 Task: Find a place to stay in Wuwei, China from 12th to 16th August for 8 guests, with a price range of ₹820 to ₹100000+ and self check-in option.
Action: Mouse moved to (494, 105)
Screenshot: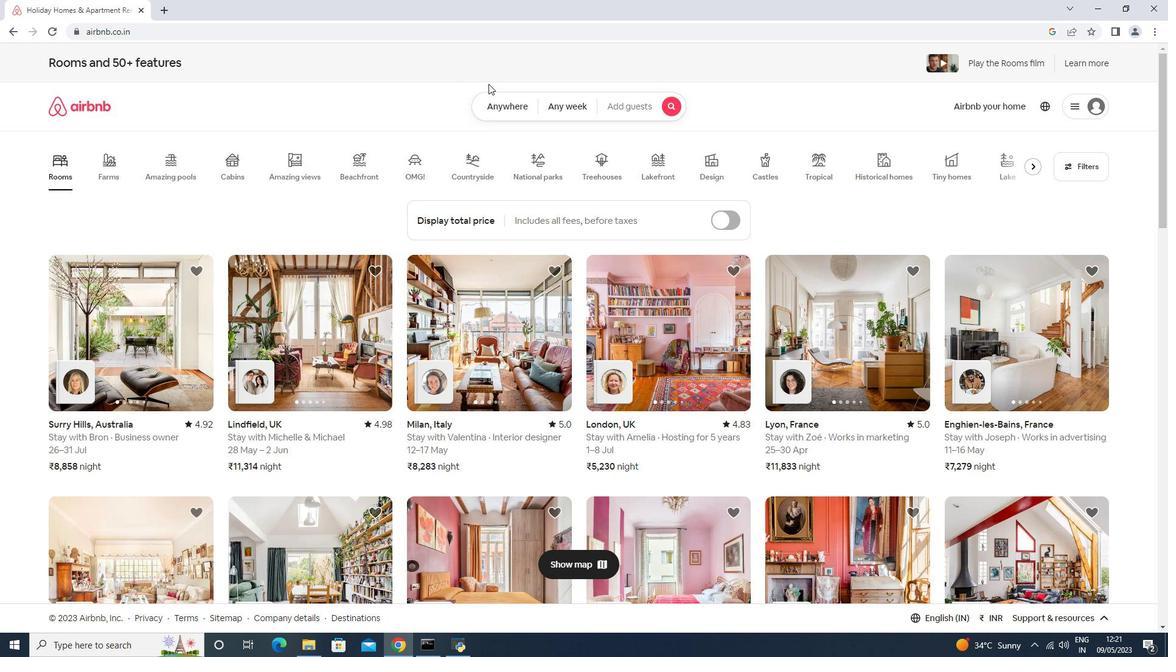 
Action: Mouse pressed left at (494, 105)
Screenshot: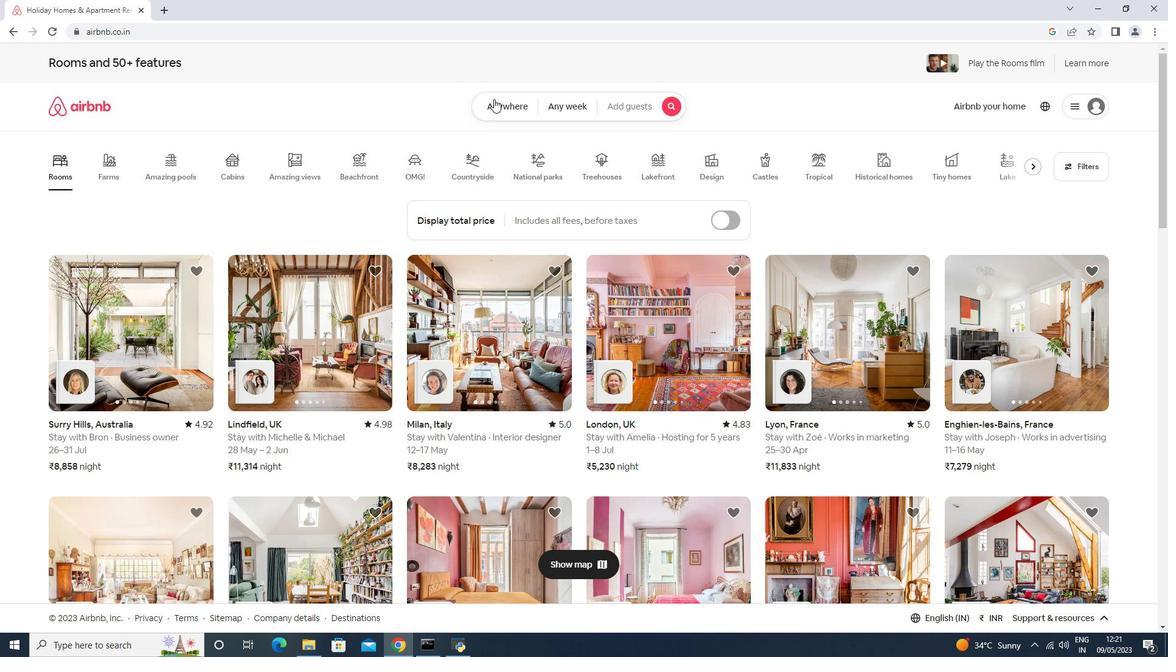 
Action: Mouse moved to (440, 156)
Screenshot: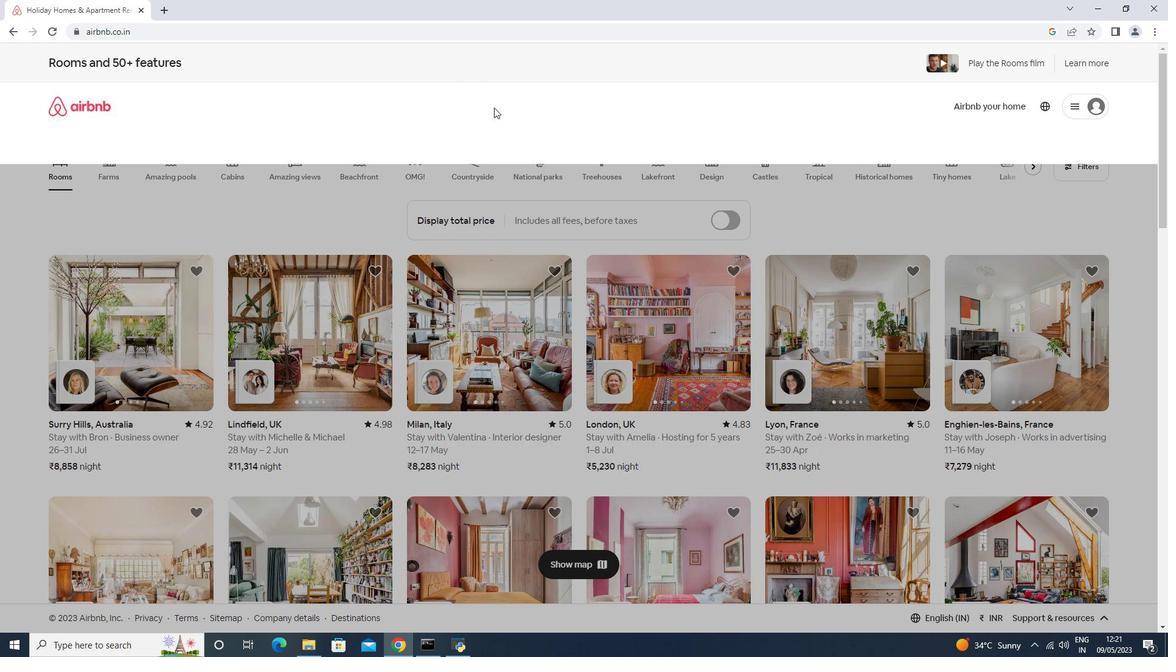 
Action: Mouse pressed left at (440, 156)
Screenshot: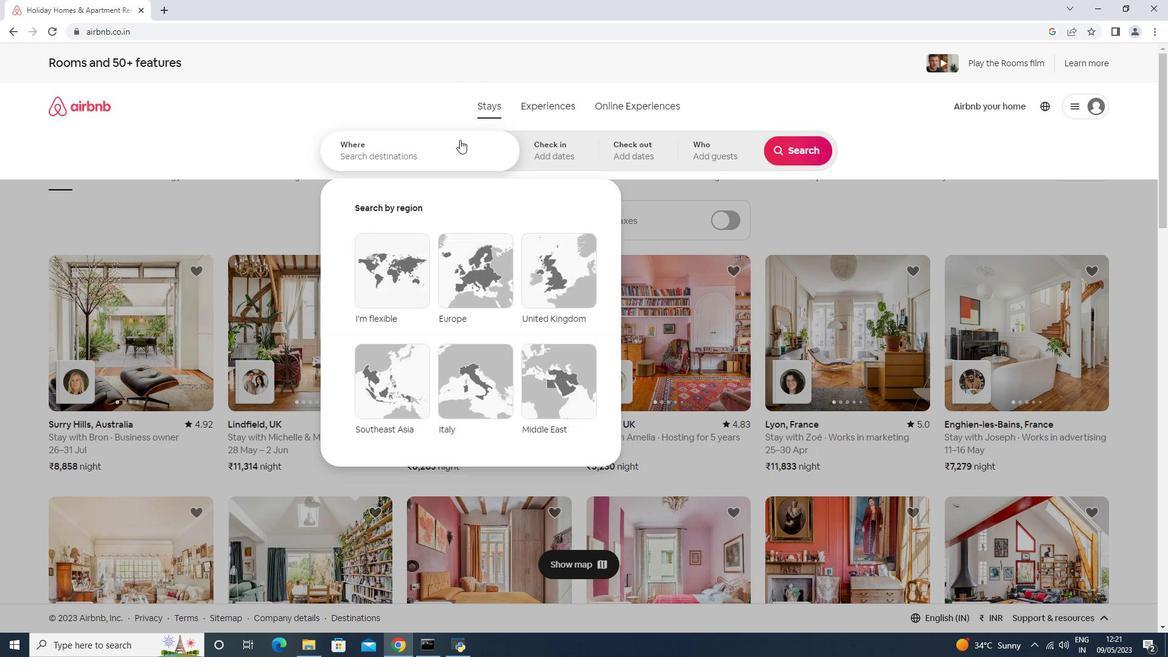 
Action: Key pressed <Key.shift>Wuwei,<Key.space><Key.shift><Key.shift><Key.shift><Key.shift><Key.shift>China<Key.space><Key.enter>
Screenshot: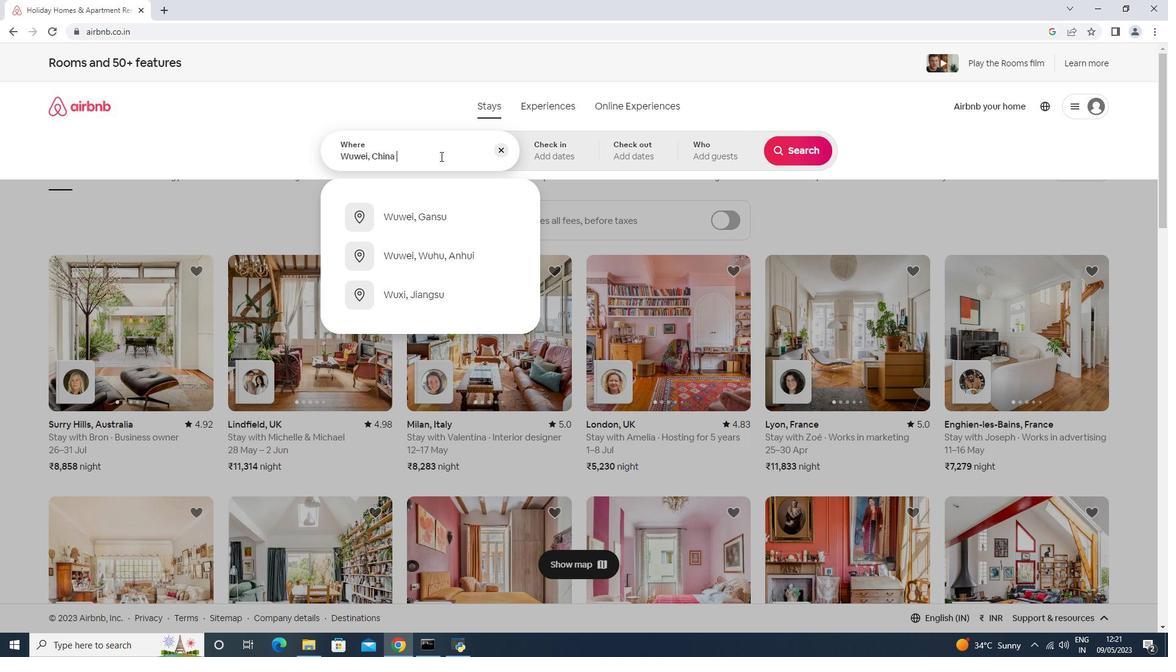 
Action: Mouse moved to (774, 240)
Screenshot: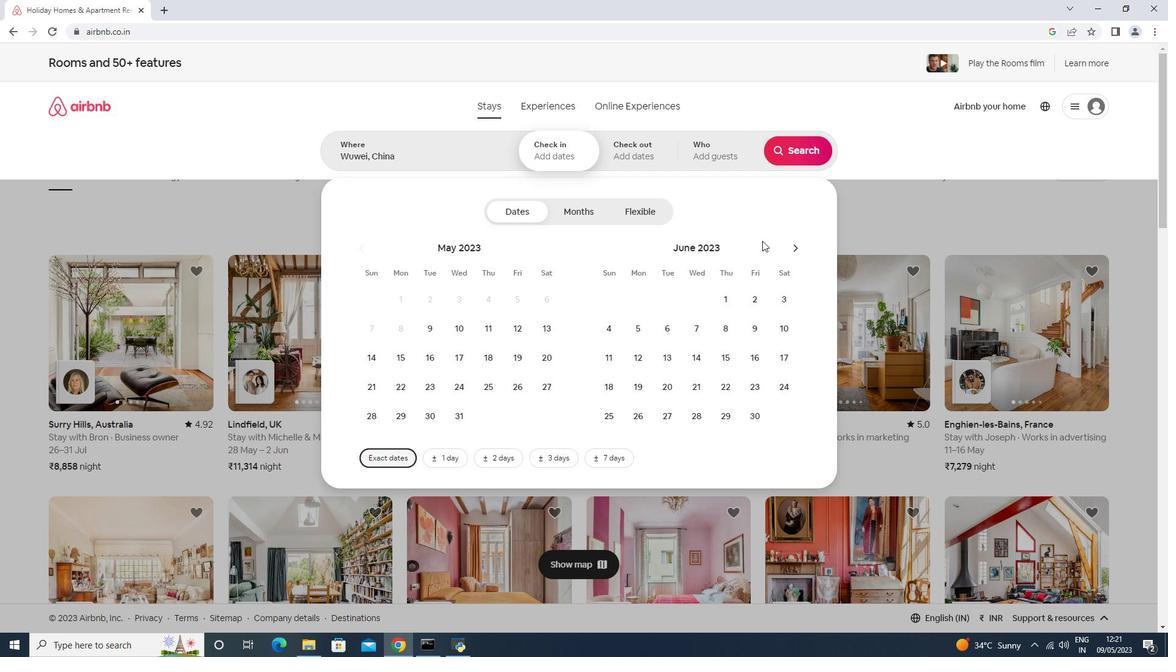 
Action: Mouse pressed left at (774, 240)
Screenshot: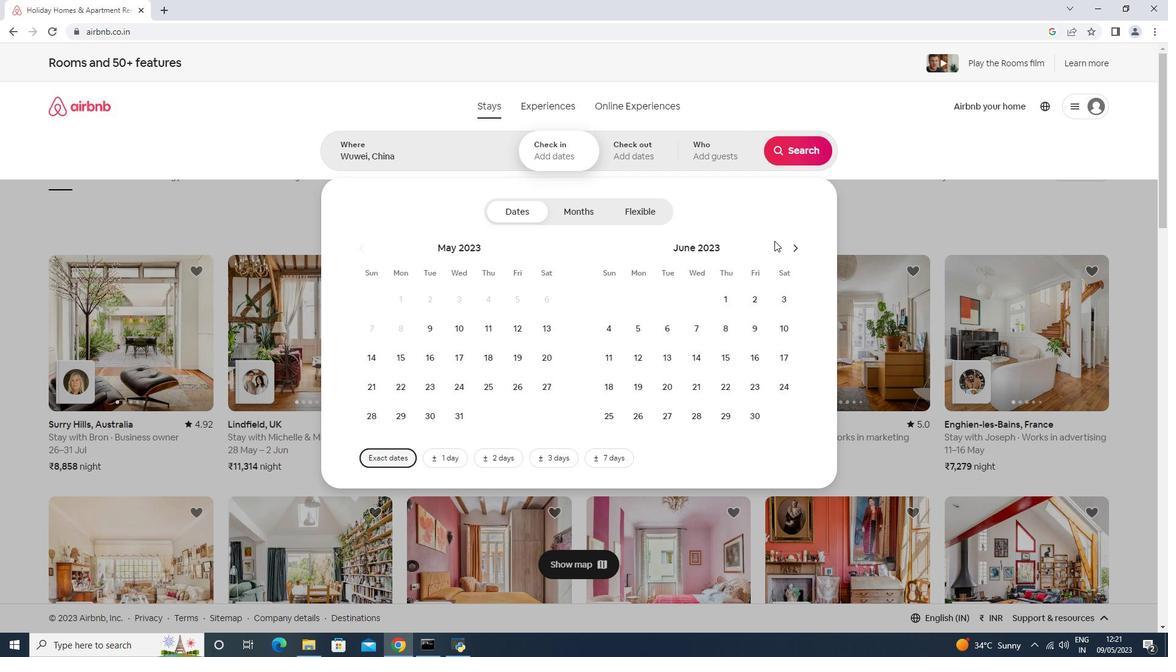 
Action: Mouse moved to (819, 253)
Screenshot: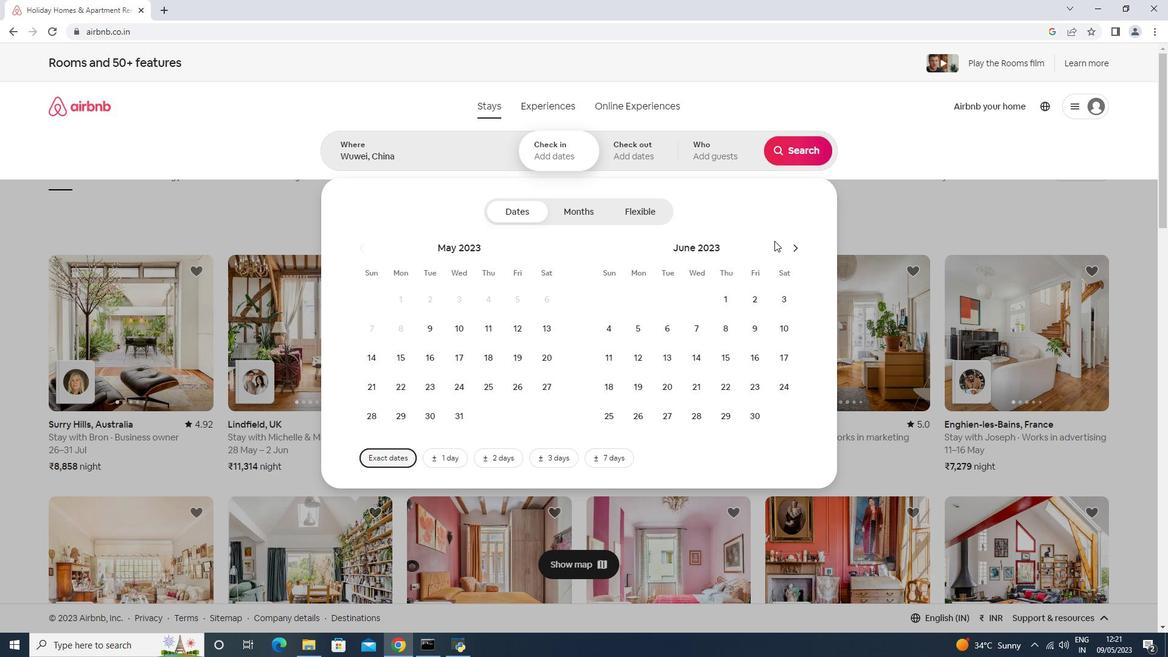 
Action: Mouse pressed left at (821, 253)
Screenshot: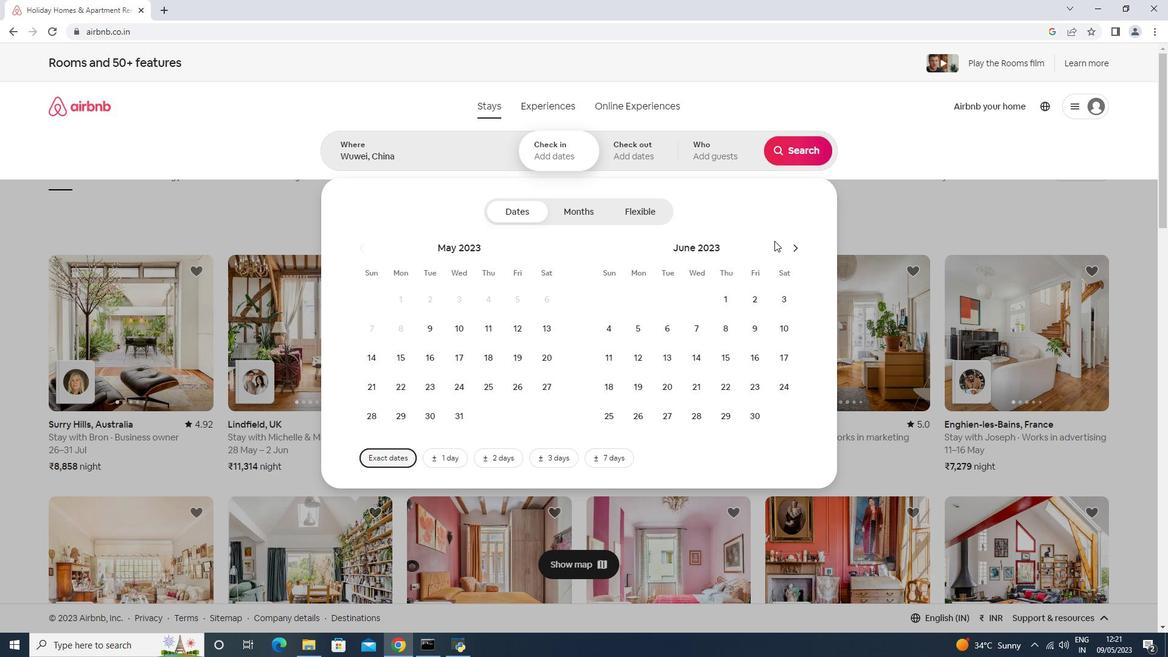 
Action: Mouse moved to (801, 248)
Screenshot: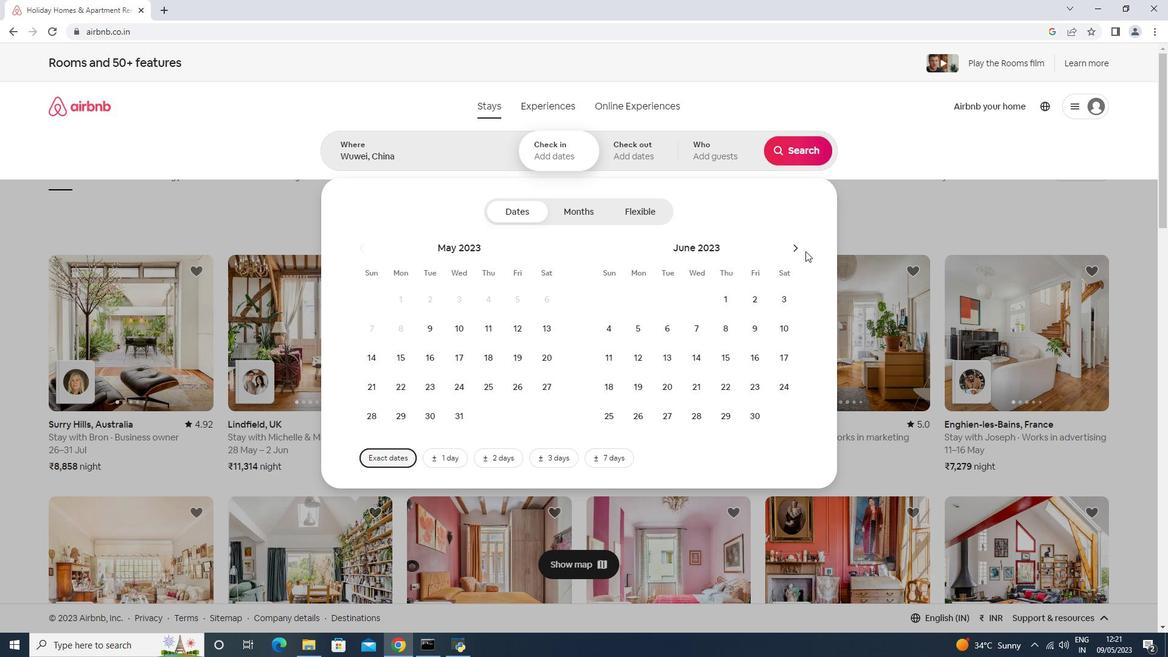 
Action: Mouse pressed left at (801, 248)
Screenshot: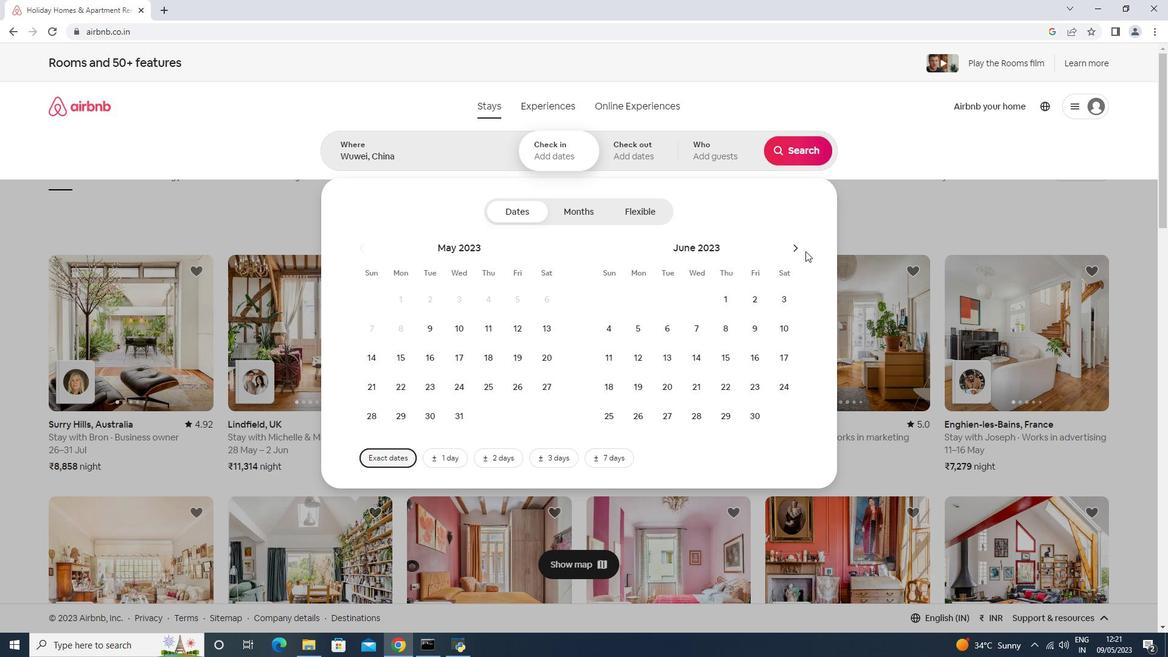
Action: Mouse pressed left at (801, 248)
Screenshot: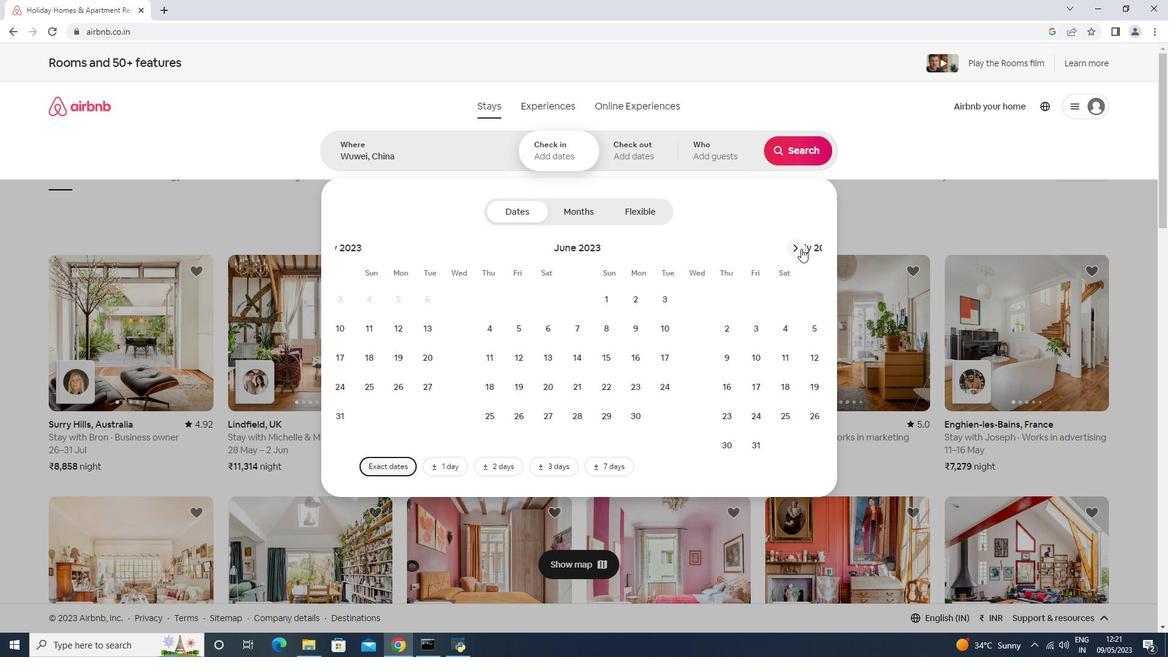 
Action: Mouse moved to (784, 331)
Screenshot: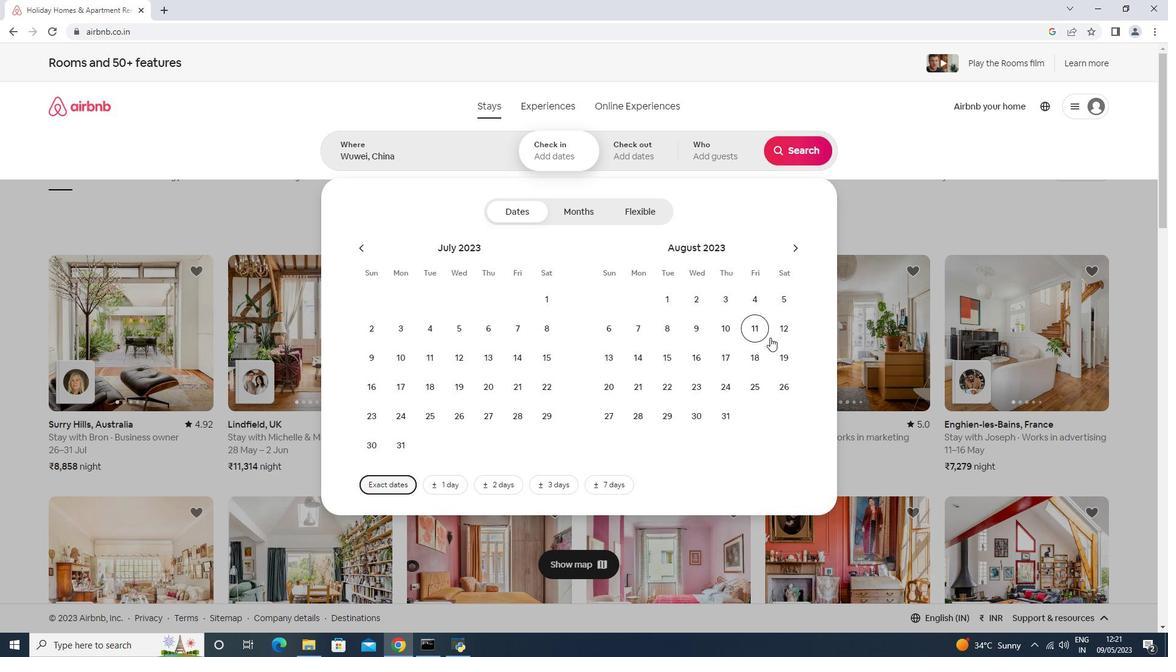 
Action: Mouse pressed left at (784, 331)
Screenshot: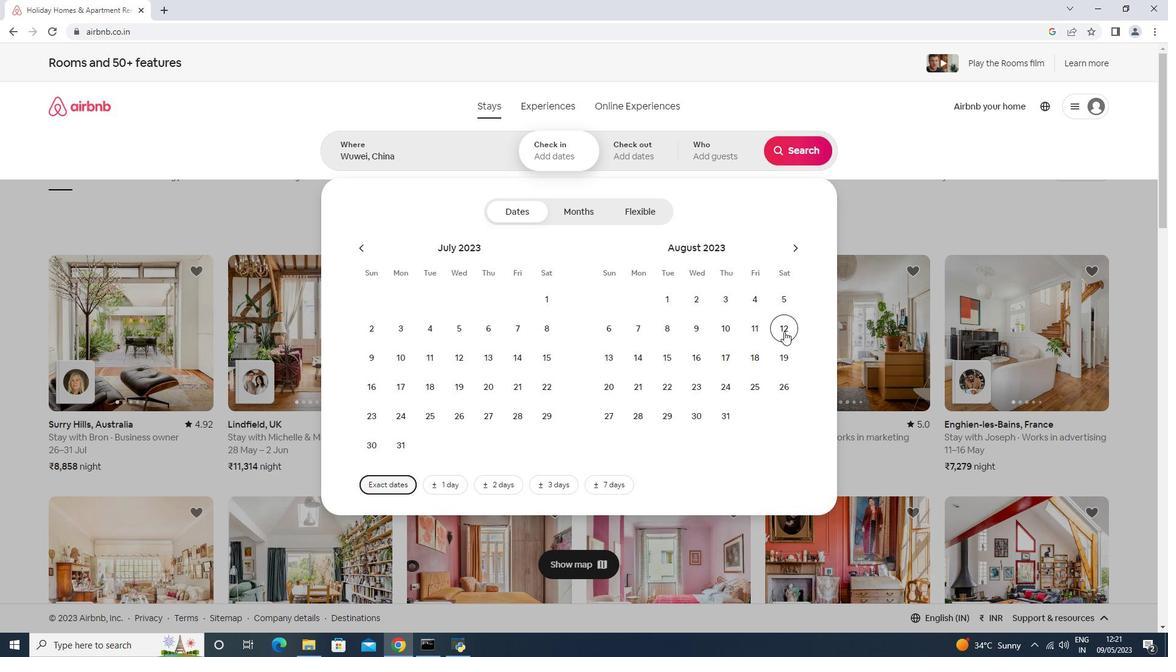 
Action: Mouse moved to (707, 358)
Screenshot: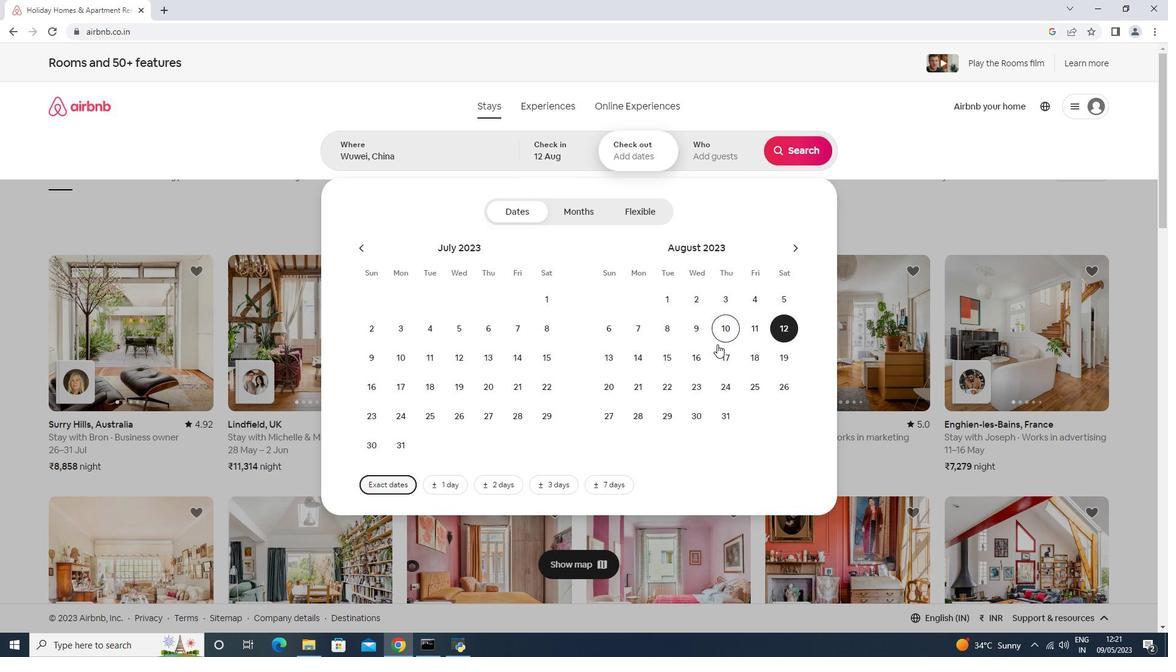 
Action: Mouse pressed left at (707, 358)
Screenshot: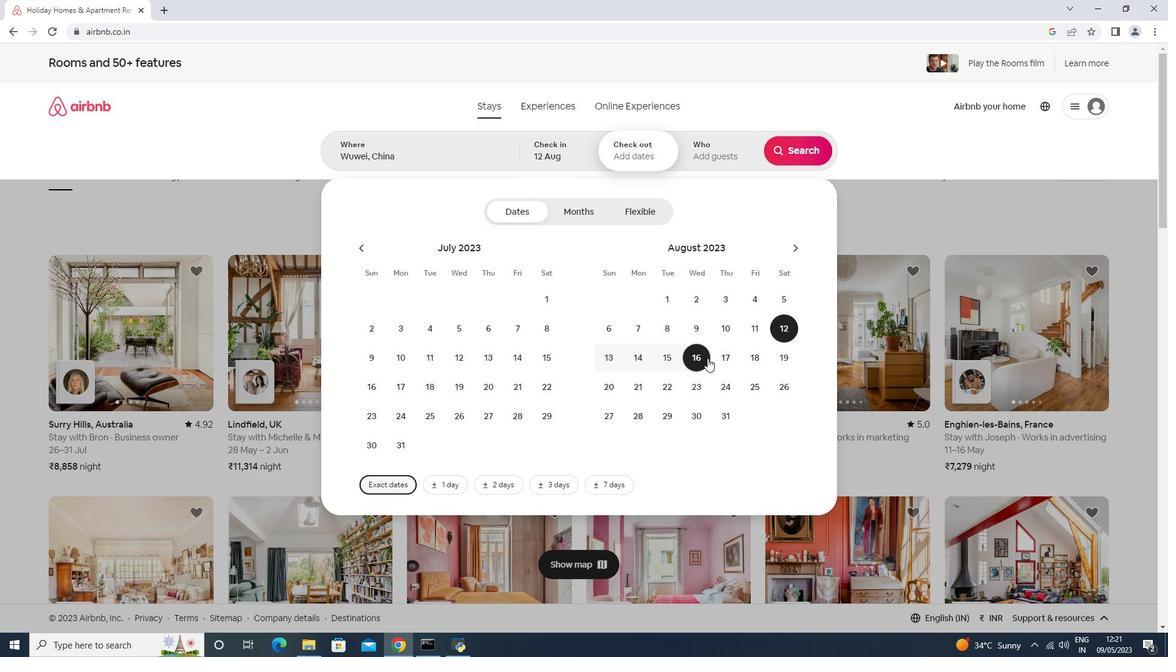 
Action: Mouse moved to (717, 152)
Screenshot: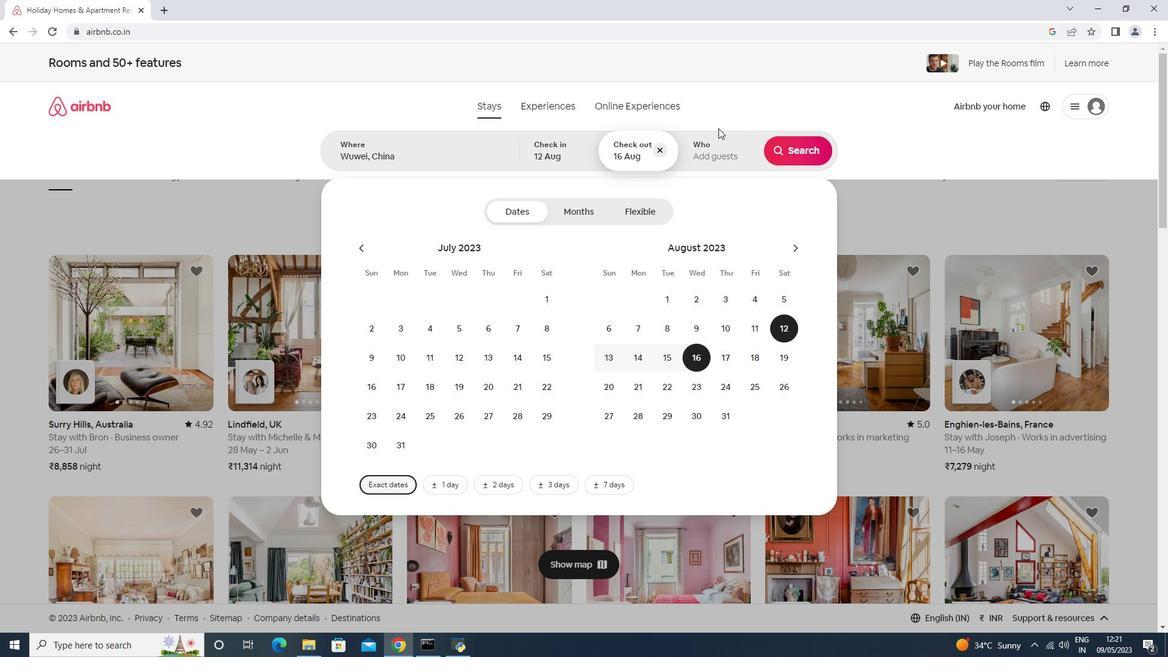 
Action: Mouse pressed left at (717, 152)
Screenshot: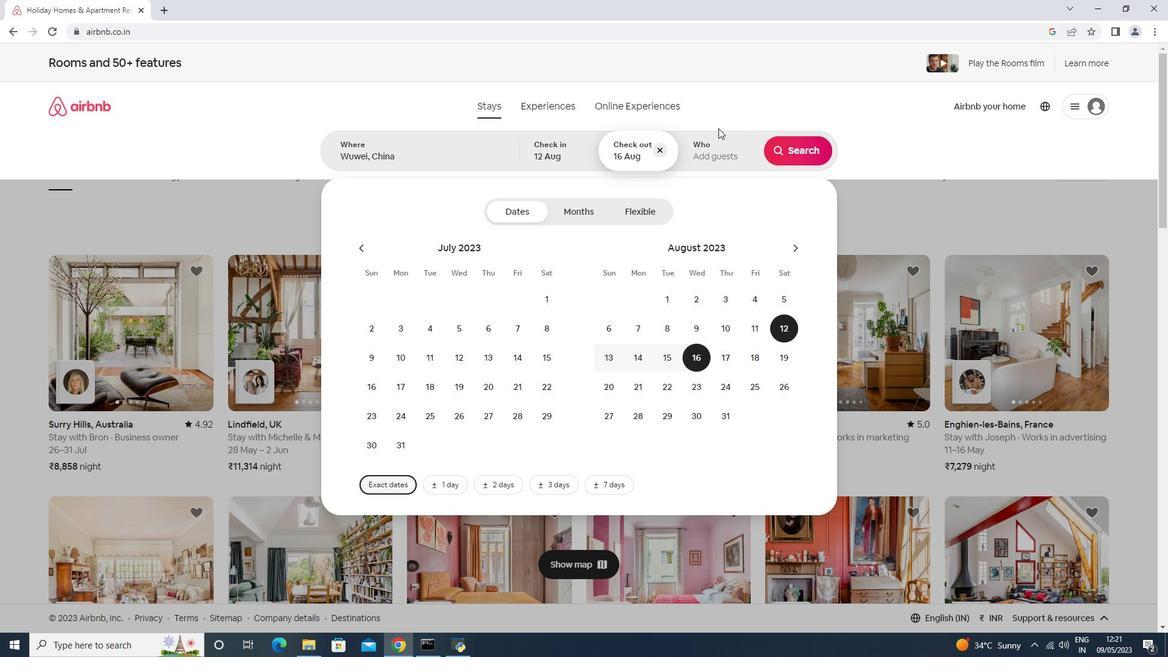 
Action: Mouse moved to (801, 215)
Screenshot: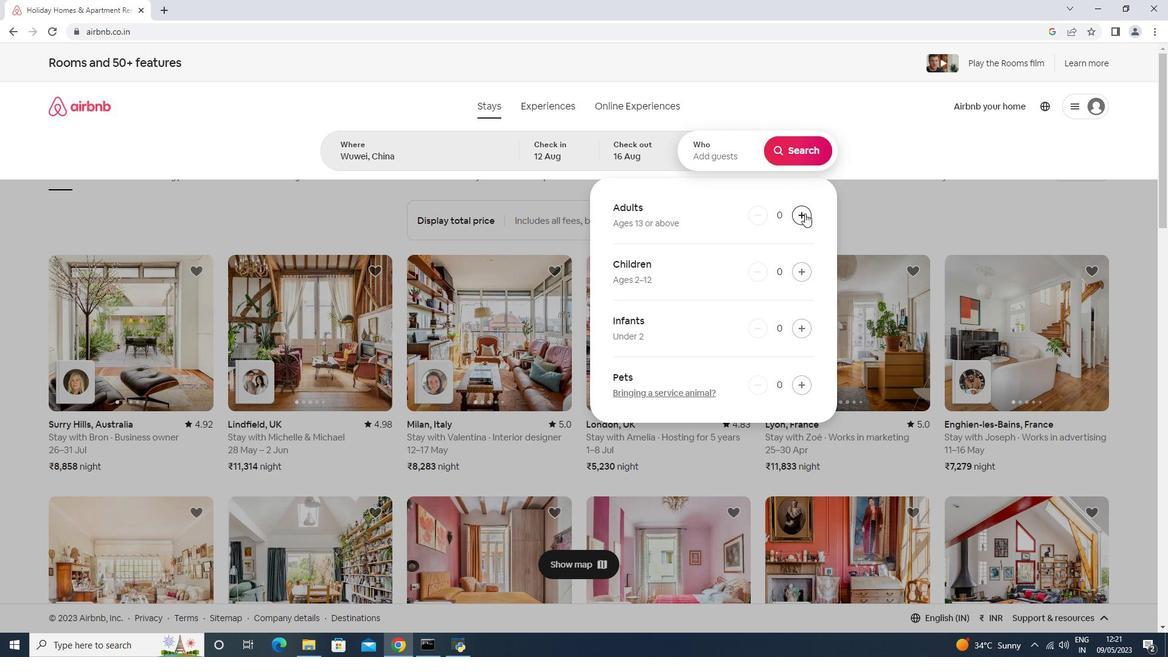 
Action: Mouse pressed left at (801, 215)
Screenshot: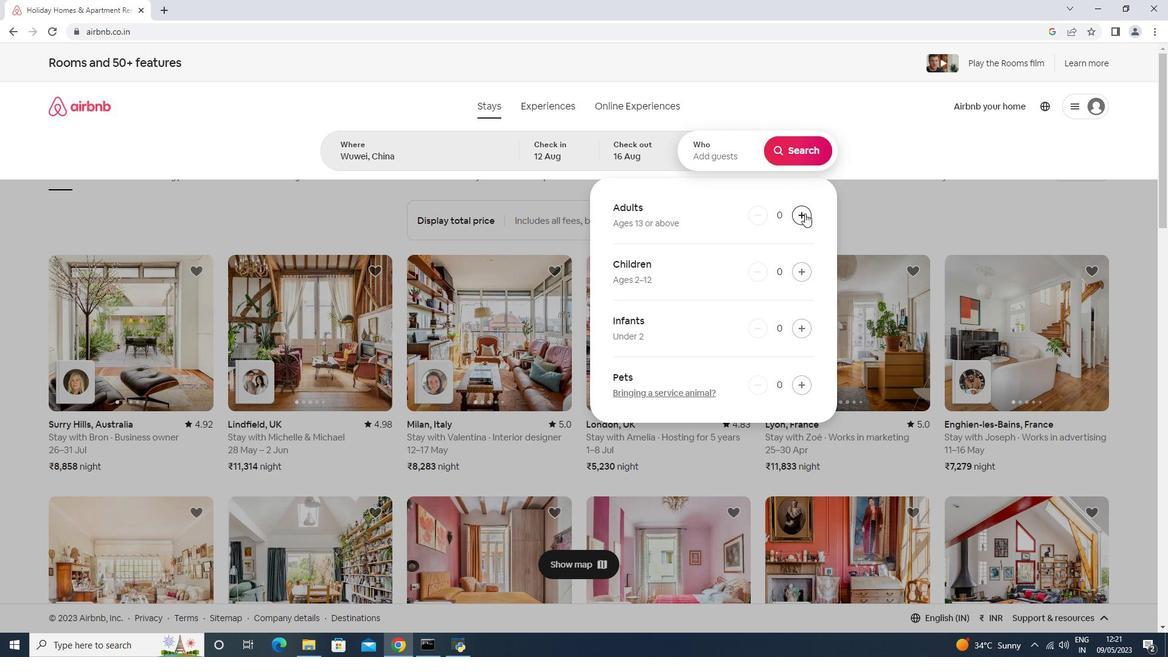 
Action: Mouse moved to (800, 216)
Screenshot: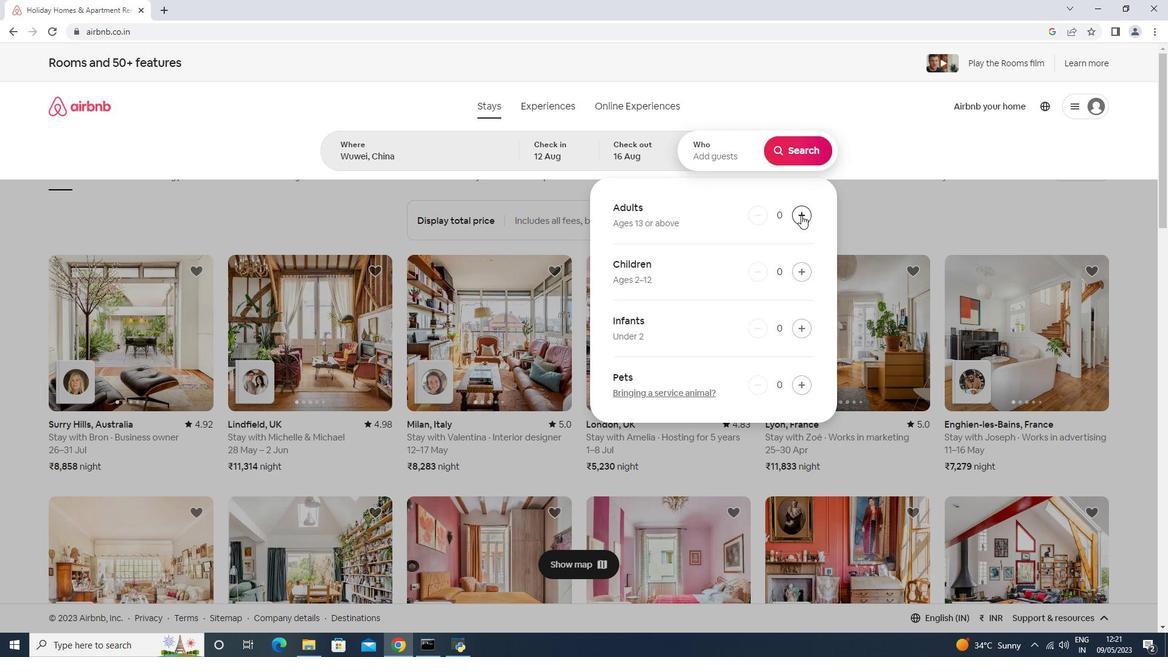 
Action: Mouse pressed left at (800, 216)
Screenshot: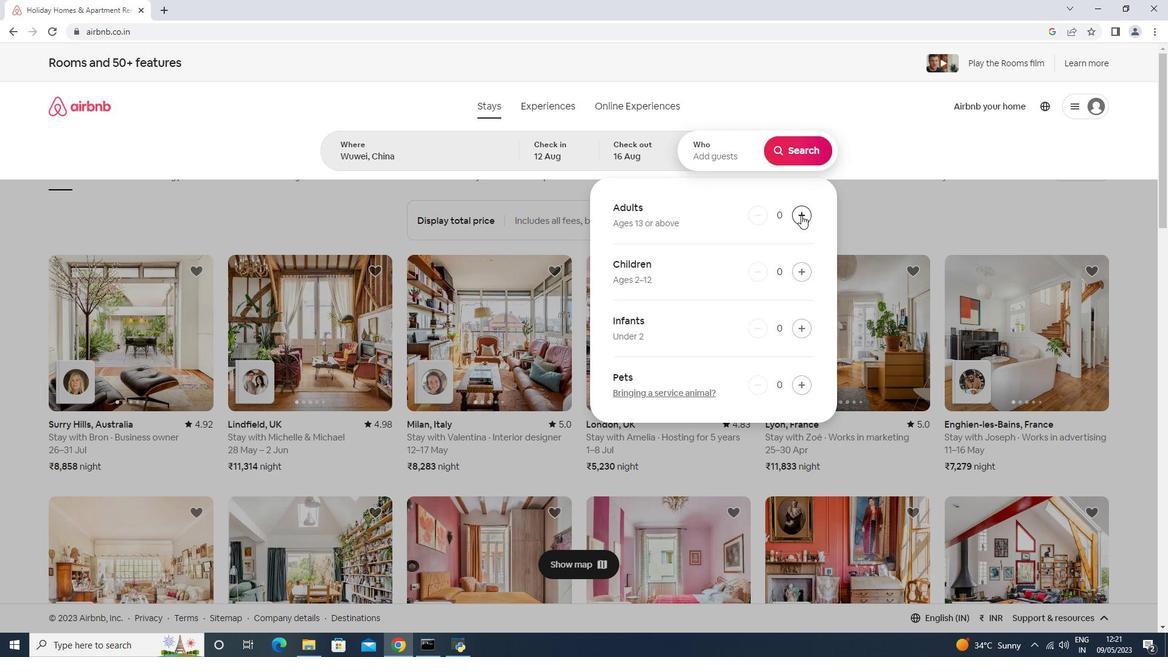 
Action: Mouse moved to (800, 216)
Screenshot: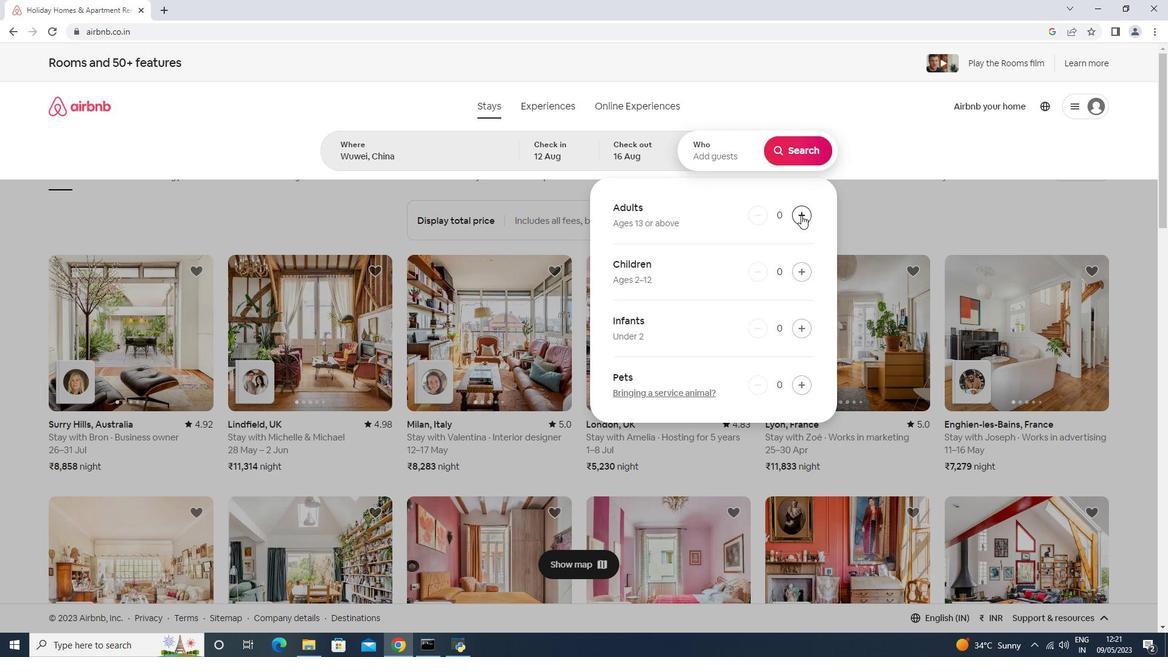 
Action: Mouse pressed left at (800, 216)
Screenshot: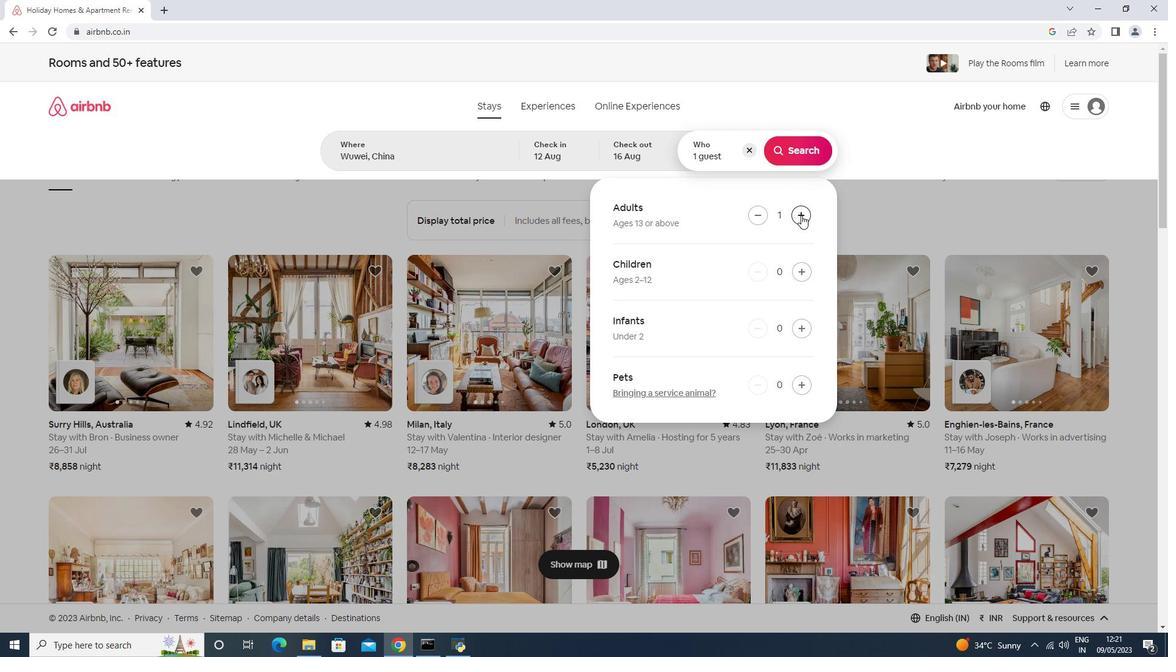 
Action: Mouse moved to (800, 216)
Screenshot: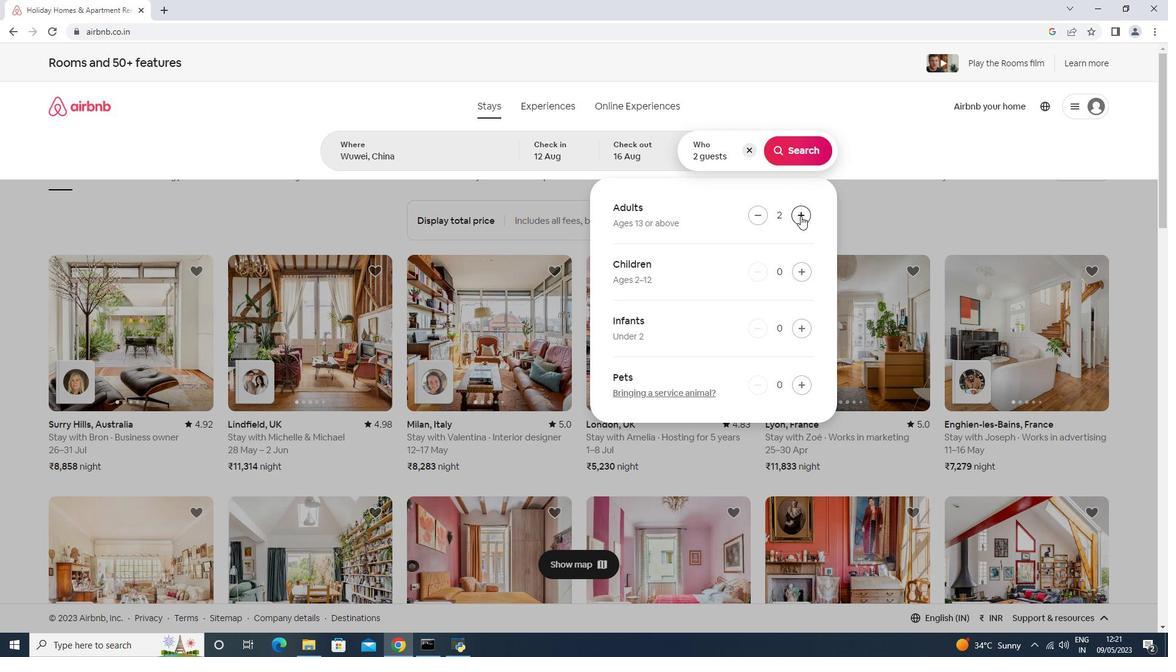 
Action: Mouse pressed left at (800, 216)
Screenshot: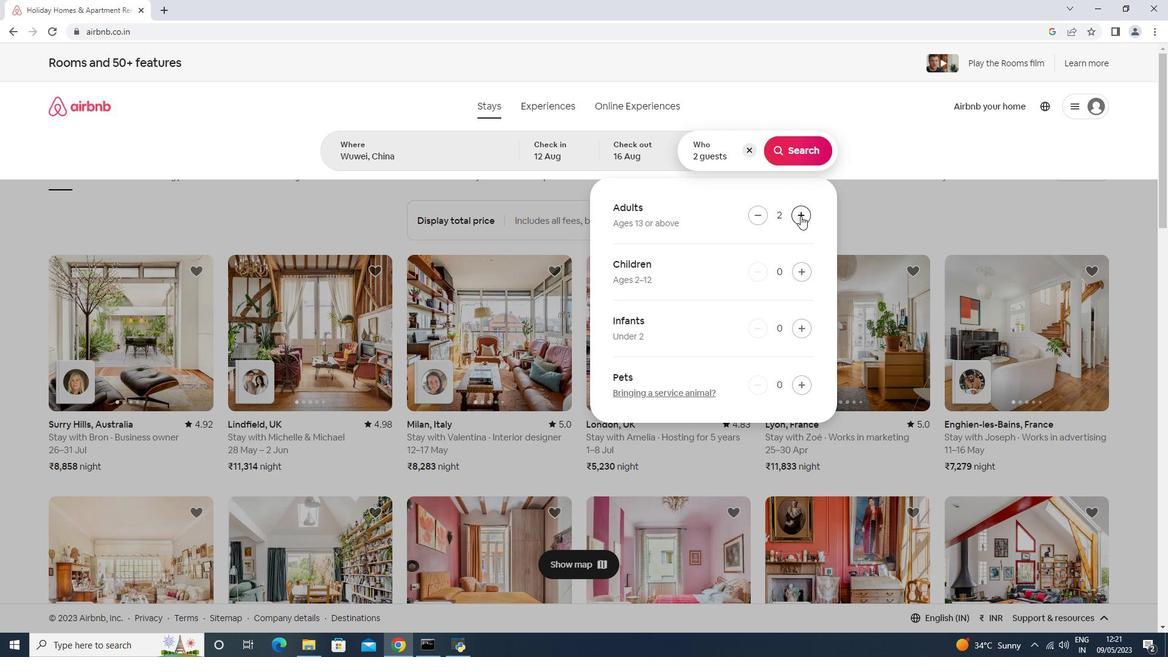 
Action: Mouse pressed left at (800, 216)
Screenshot: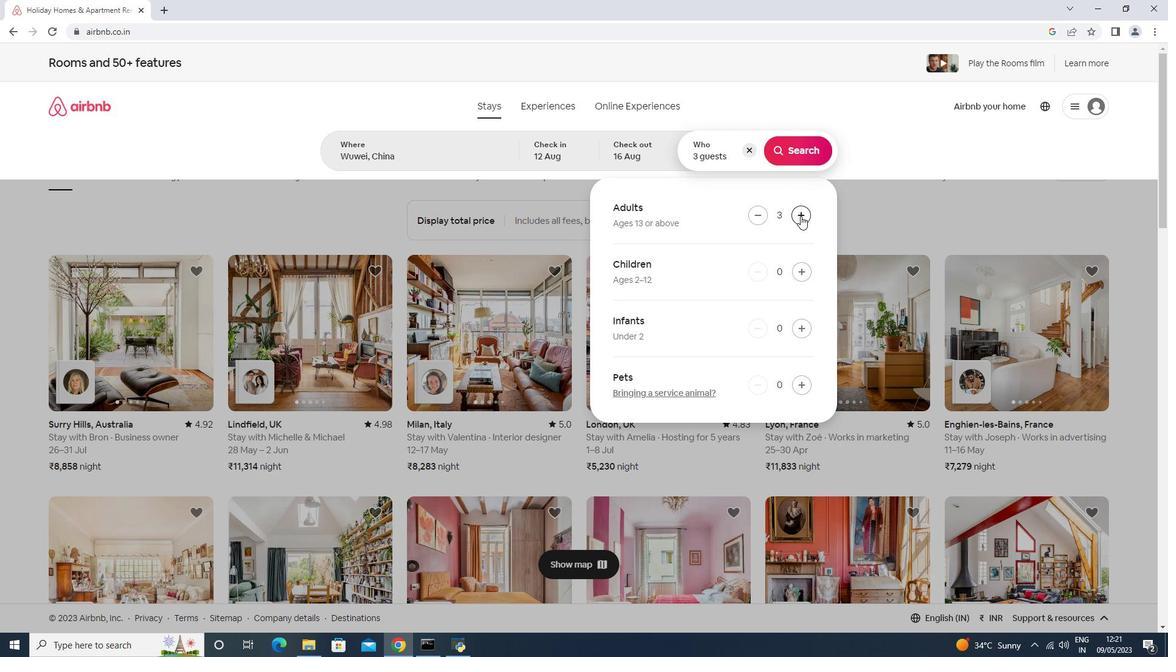 
Action: Mouse pressed left at (800, 216)
Screenshot: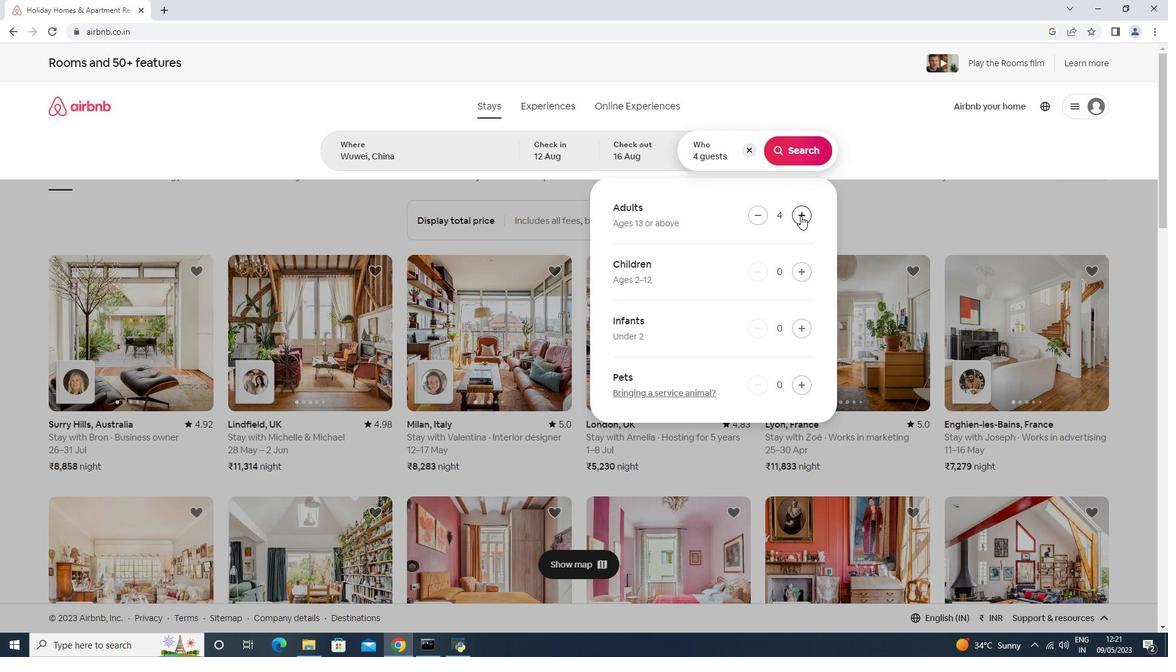 
Action: Mouse pressed left at (800, 216)
Screenshot: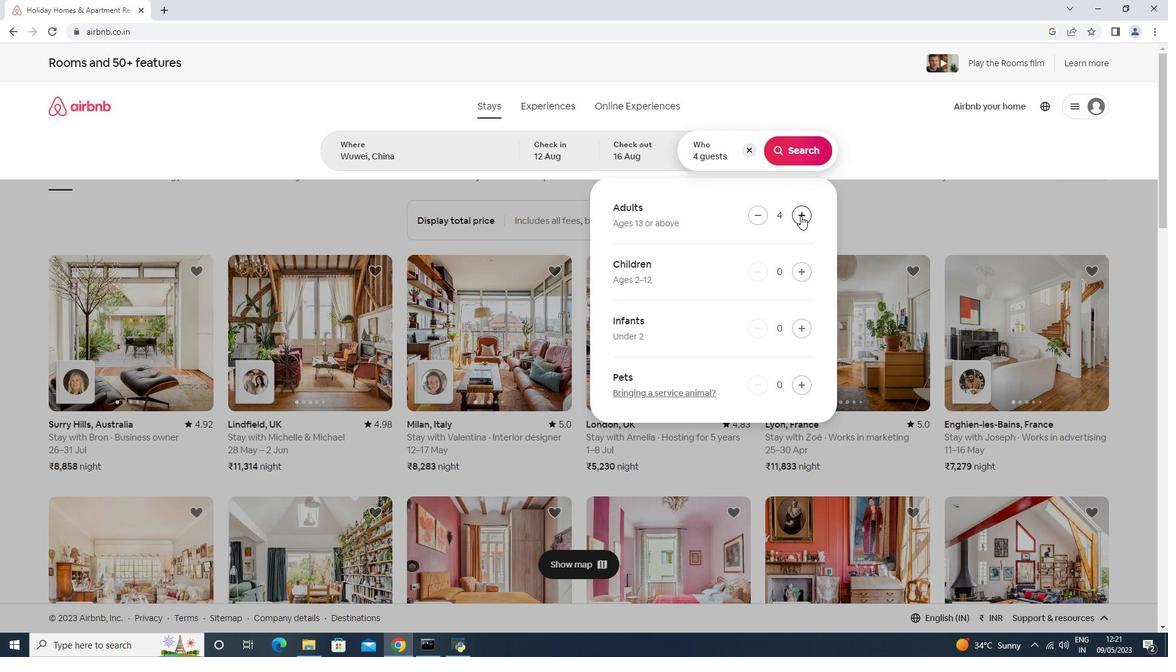 
Action: Mouse pressed left at (800, 216)
Screenshot: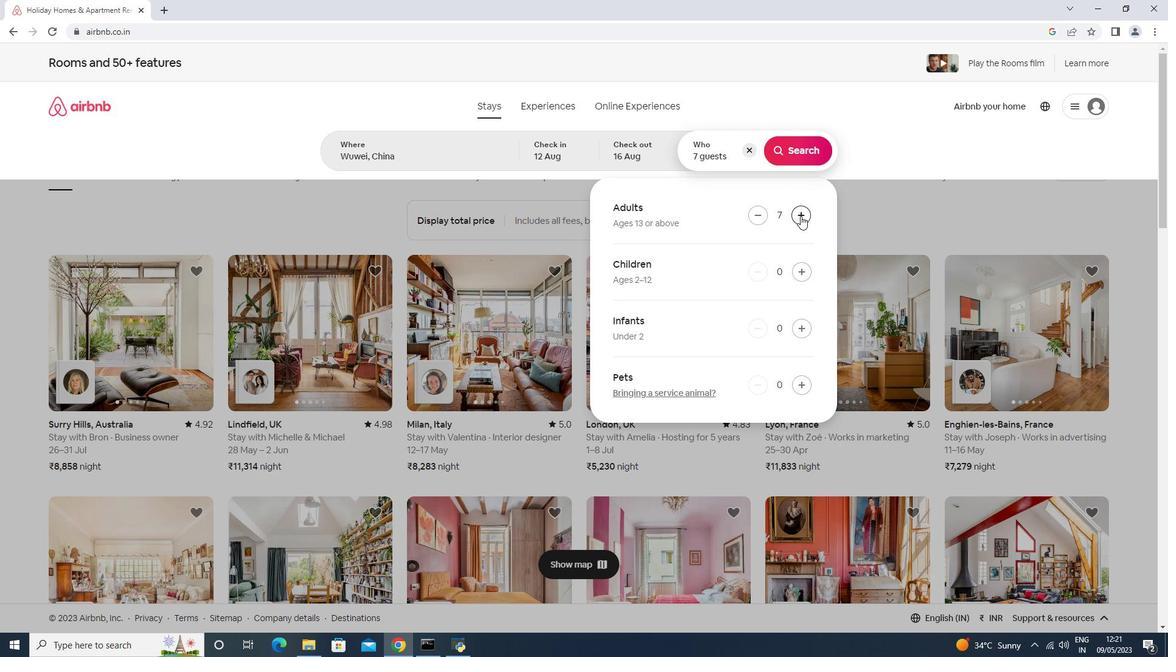 
Action: Mouse moved to (802, 149)
Screenshot: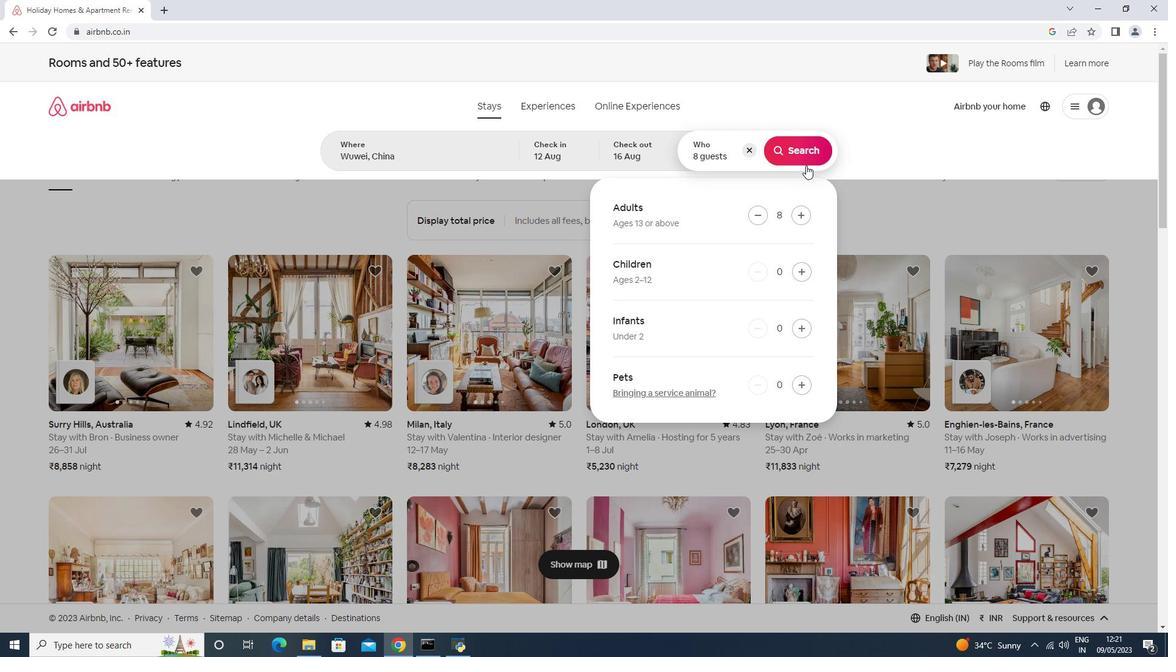 
Action: Mouse pressed left at (802, 149)
Screenshot: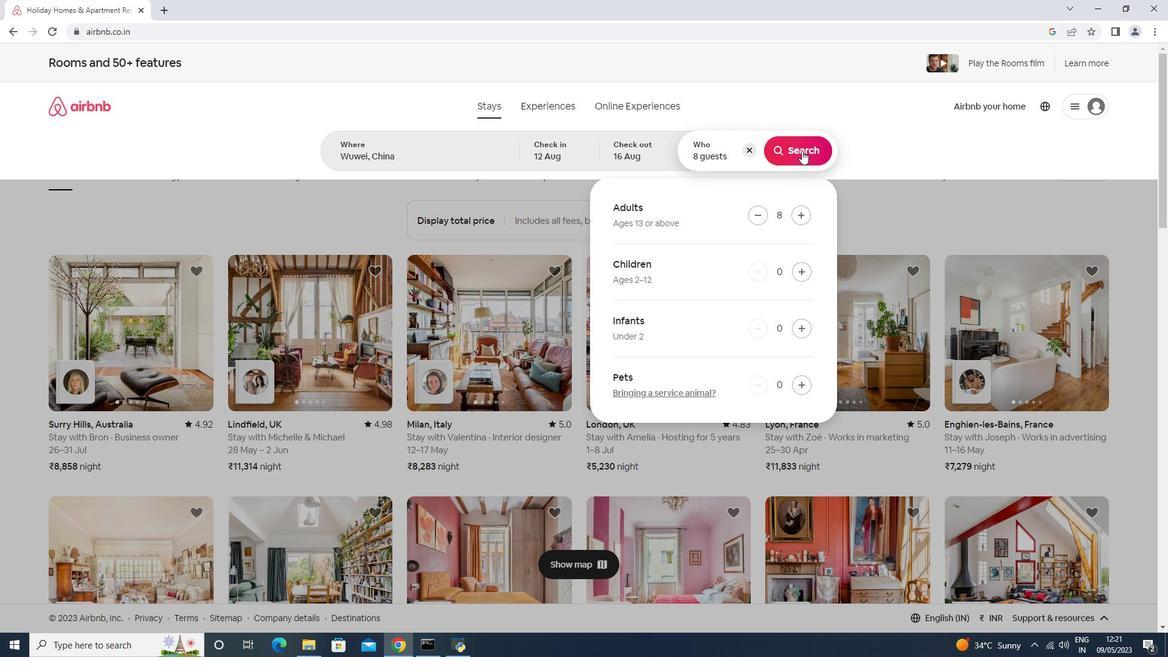 
Action: Mouse moved to (1110, 116)
Screenshot: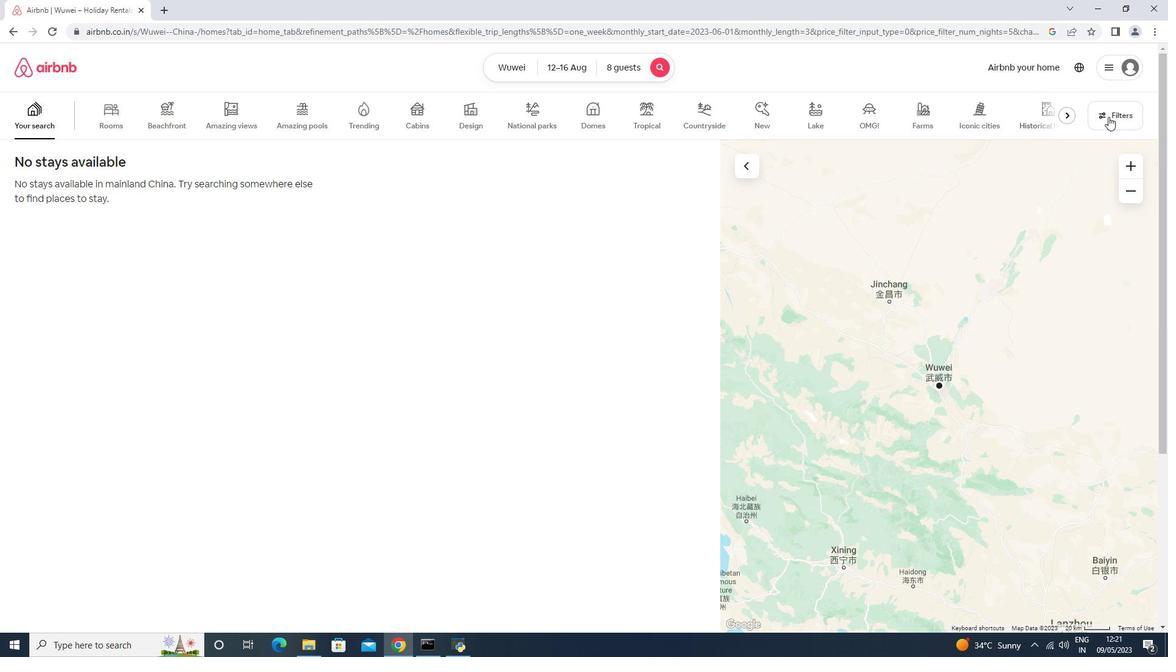 
Action: Mouse pressed left at (1110, 116)
Screenshot: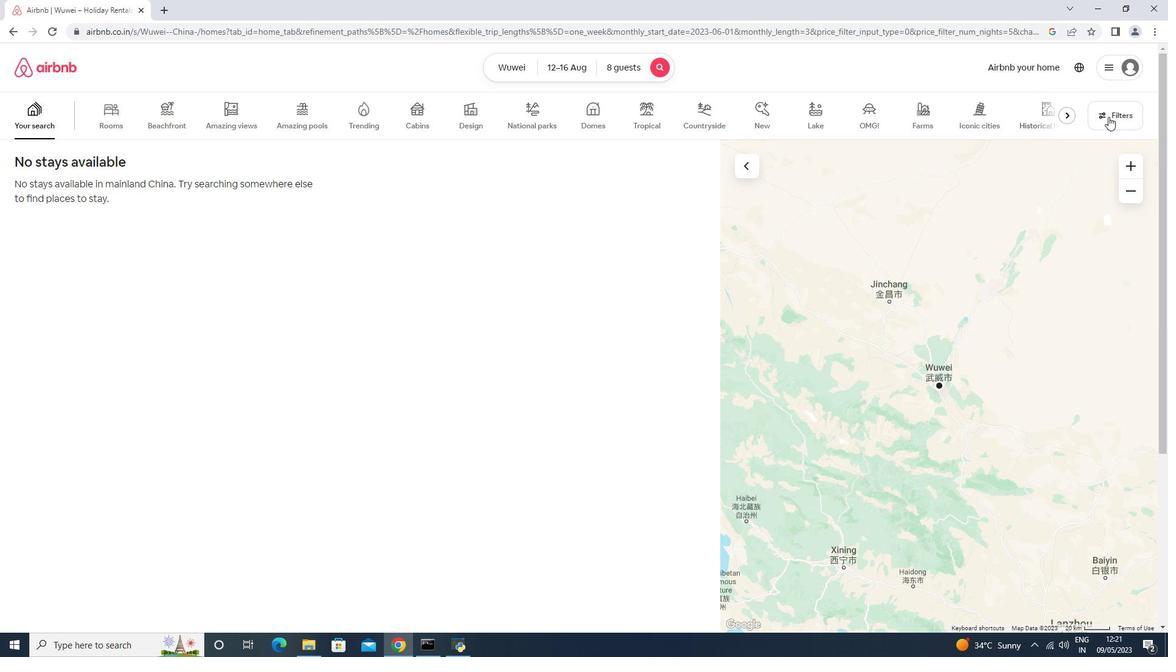 
Action: Mouse moved to (469, 457)
Screenshot: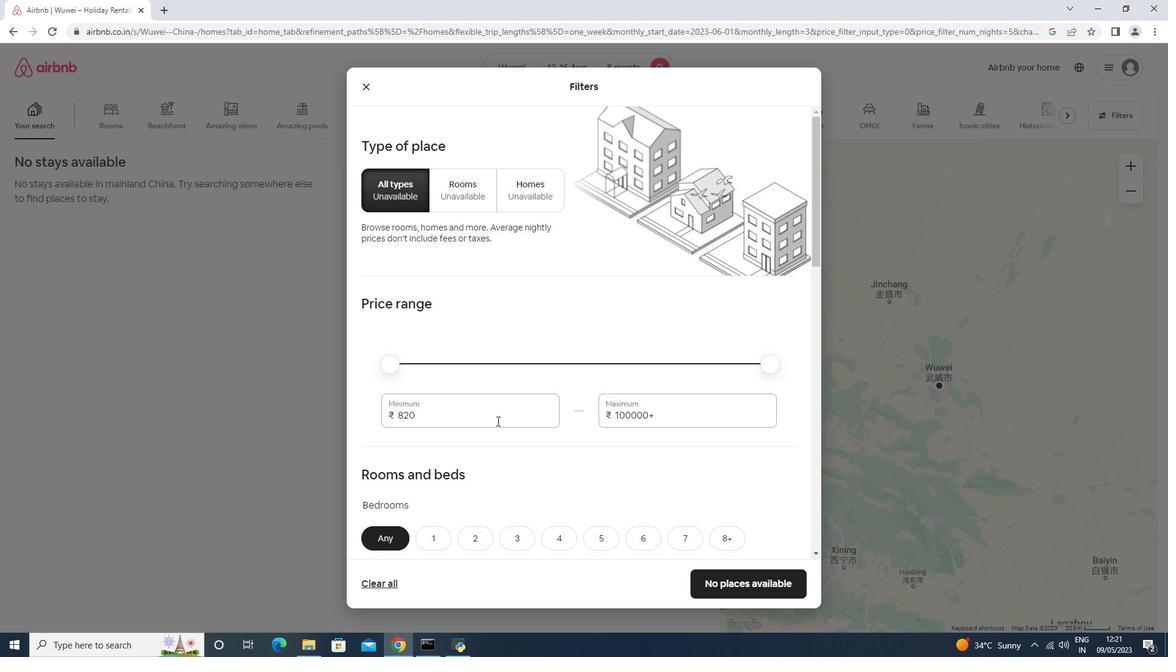 
Action: Mouse pressed left at (469, 457)
Screenshot: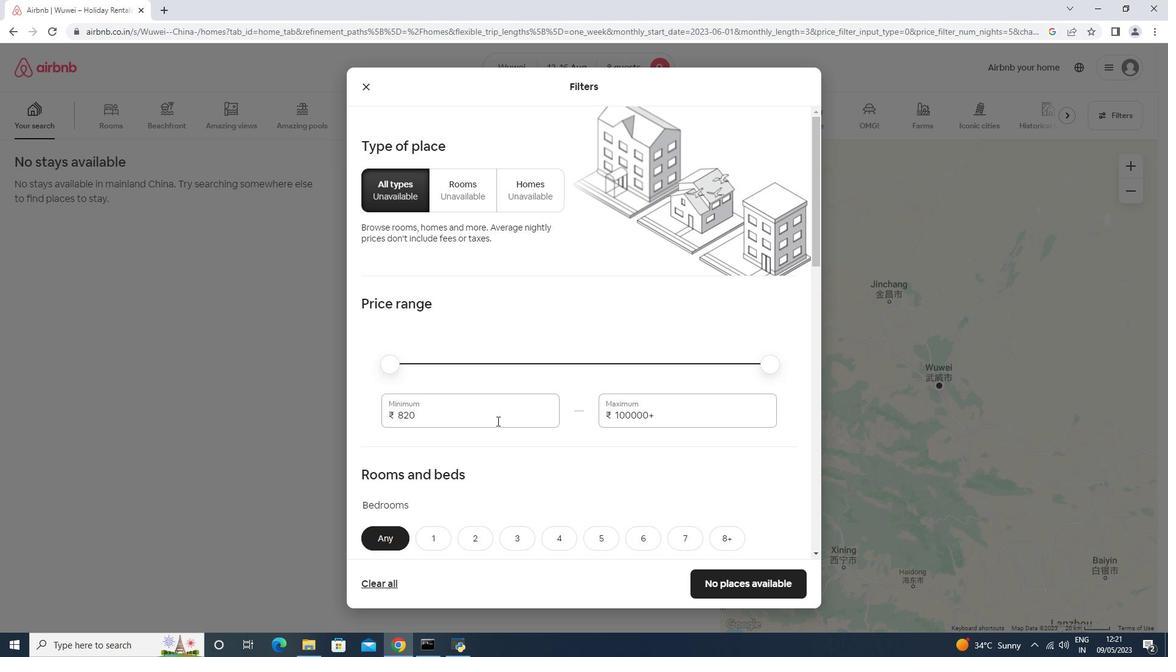 
Action: Mouse moved to (488, 422)
Screenshot: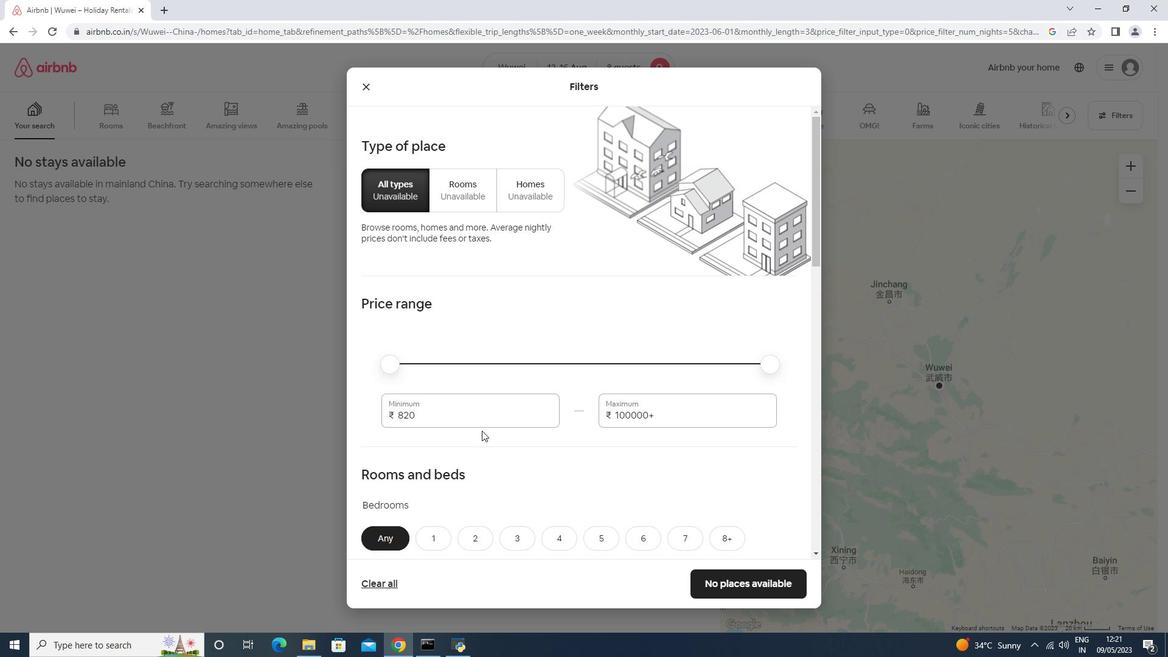 
Action: Mouse pressed left at (488, 422)
Screenshot: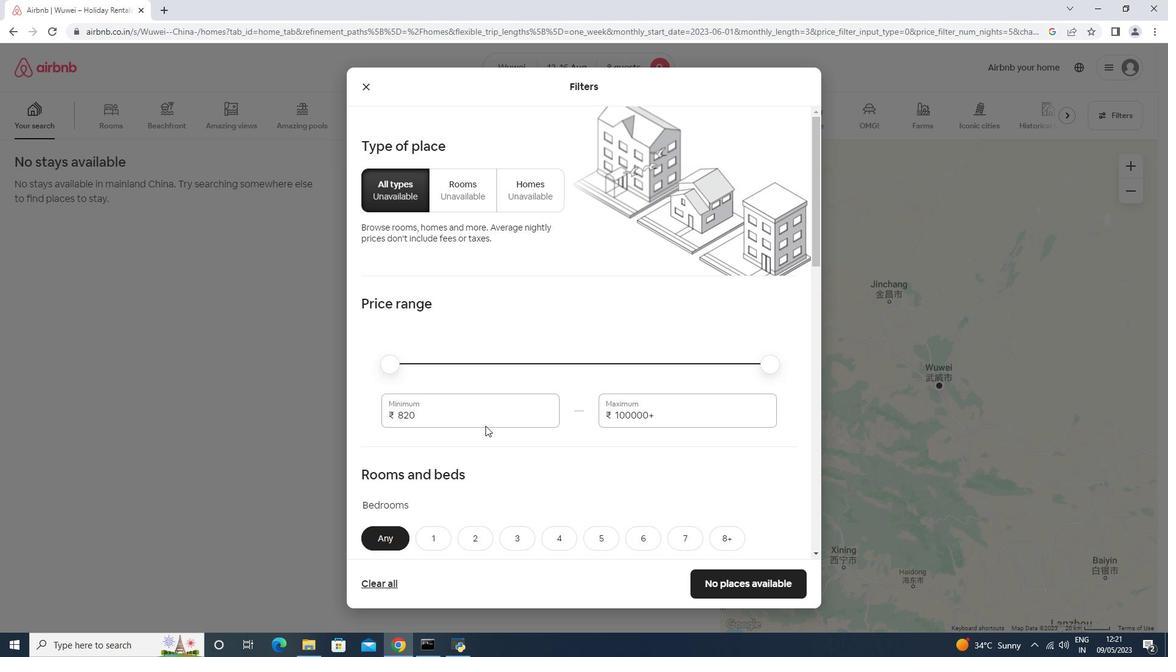 
Action: Key pressed <Key.backspace><Key.backspace><Key.backspace><Key.backspace><Key.backspace><Key.backspace>101<Key.backspace>000<Key.tab>16000
Screenshot: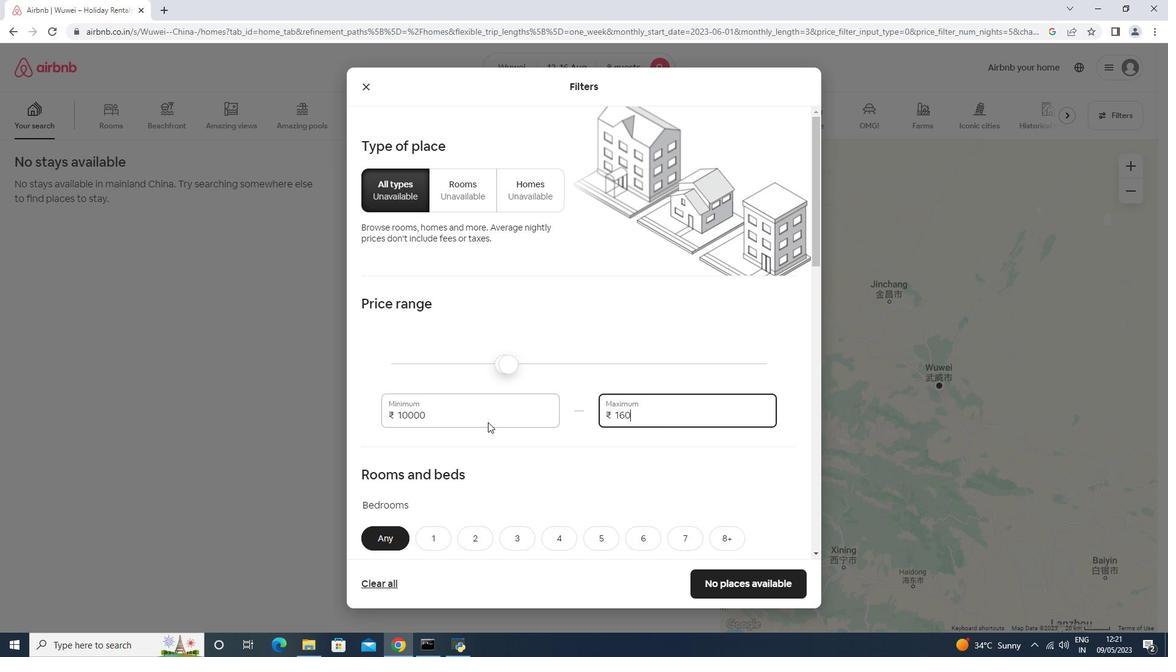 
Action: Mouse scrolled (488, 421) with delta (0, 0)
Screenshot: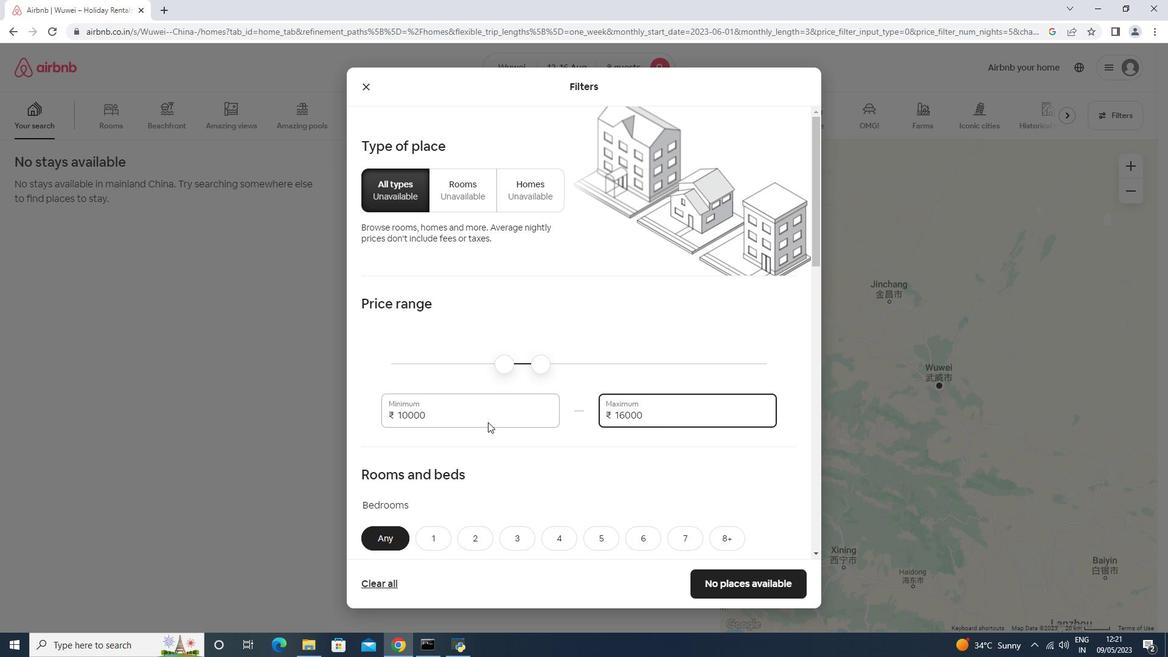 
Action: Mouse moved to (491, 423)
Screenshot: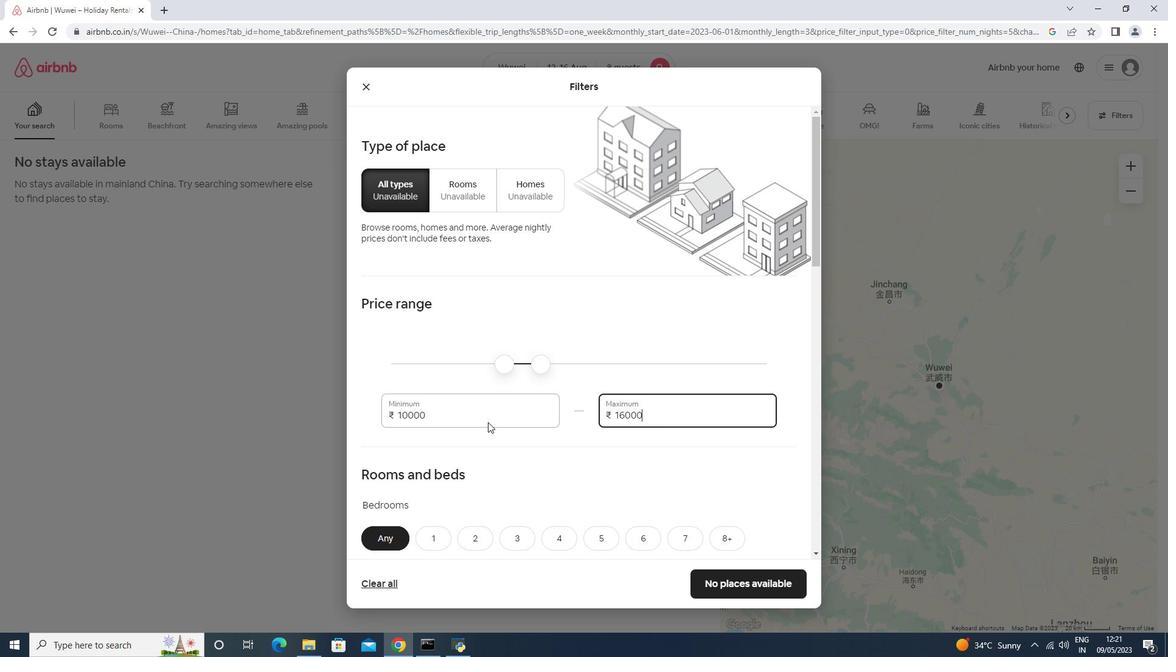 
Action: Mouse scrolled (489, 422) with delta (0, 0)
Screenshot: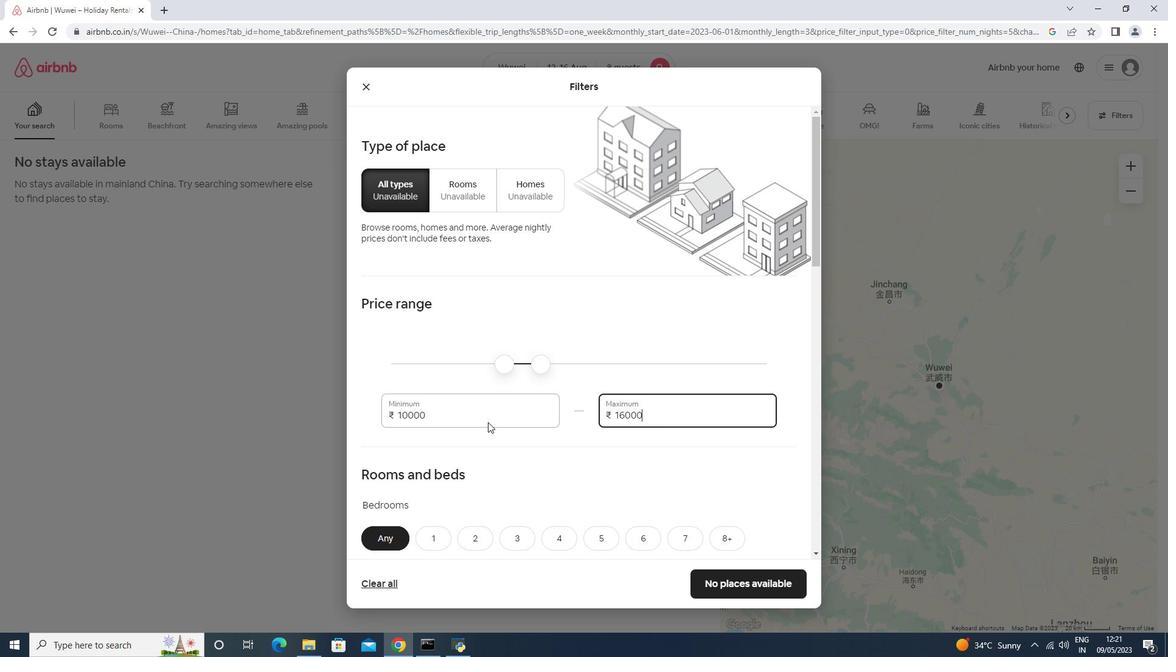 
Action: Mouse scrolled (490, 422) with delta (0, 0)
Screenshot: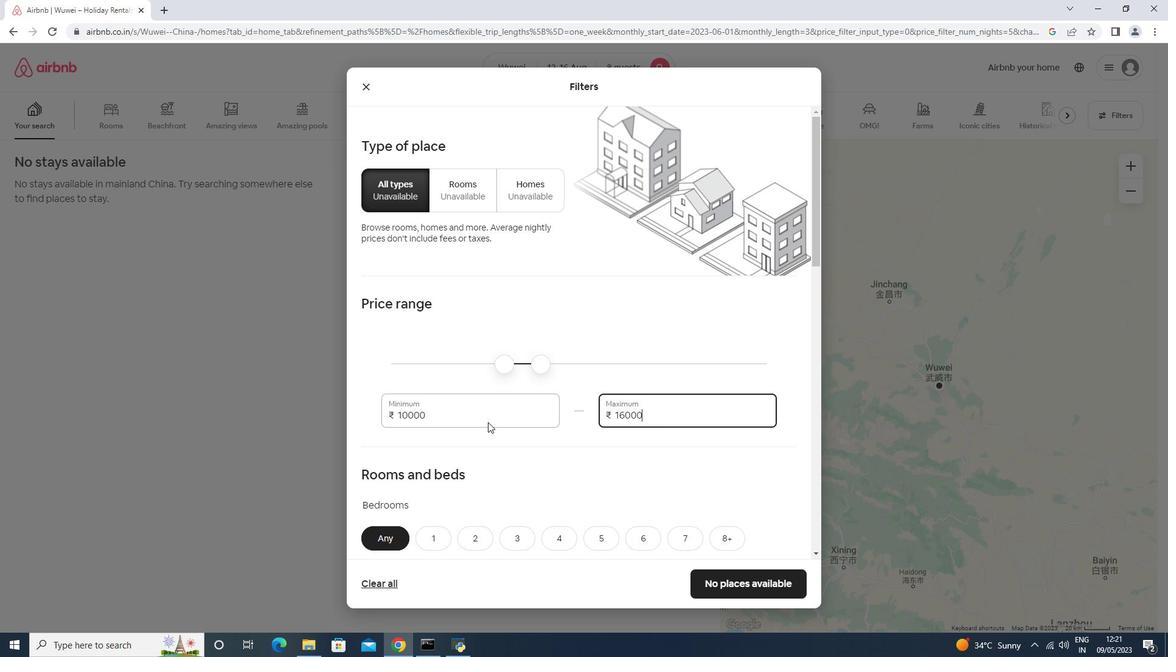 
Action: Mouse scrolled (491, 422) with delta (0, 0)
Screenshot: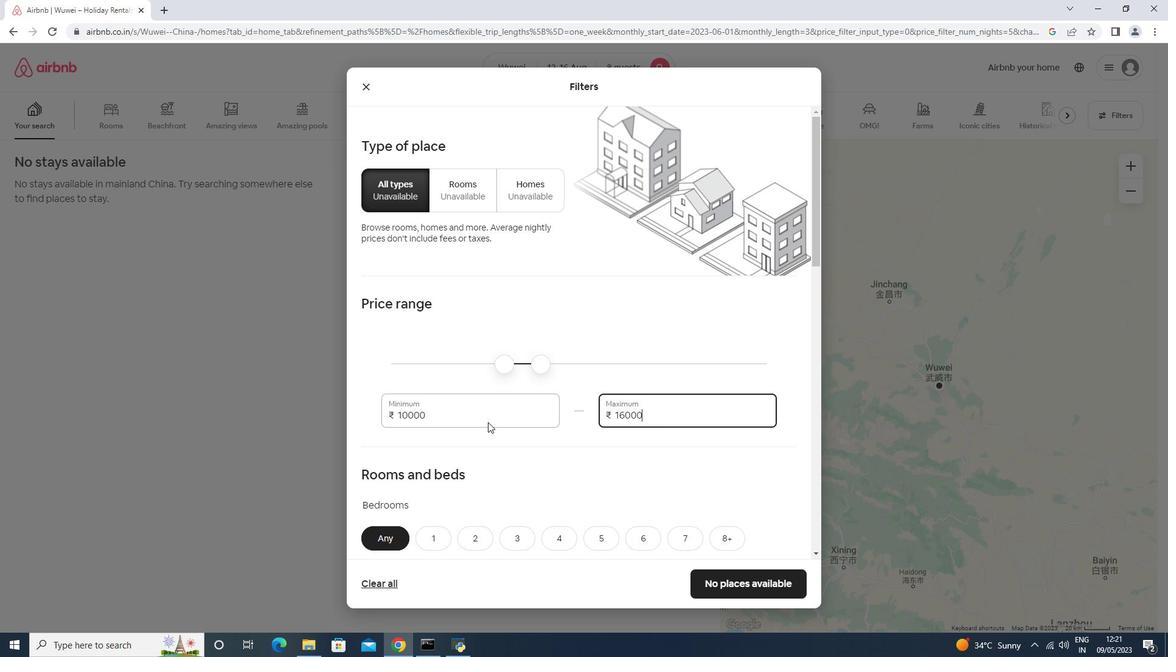 
Action: Mouse scrolled (491, 422) with delta (0, 0)
Screenshot: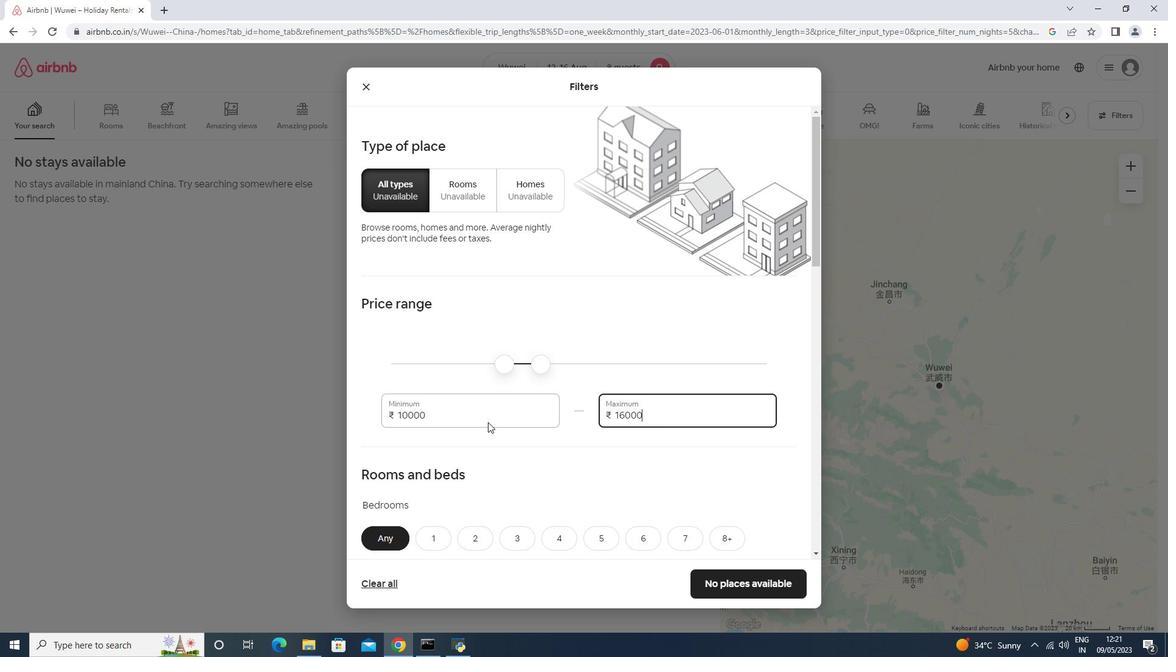 
Action: Mouse scrolled (491, 422) with delta (0, 0)
Screenshot: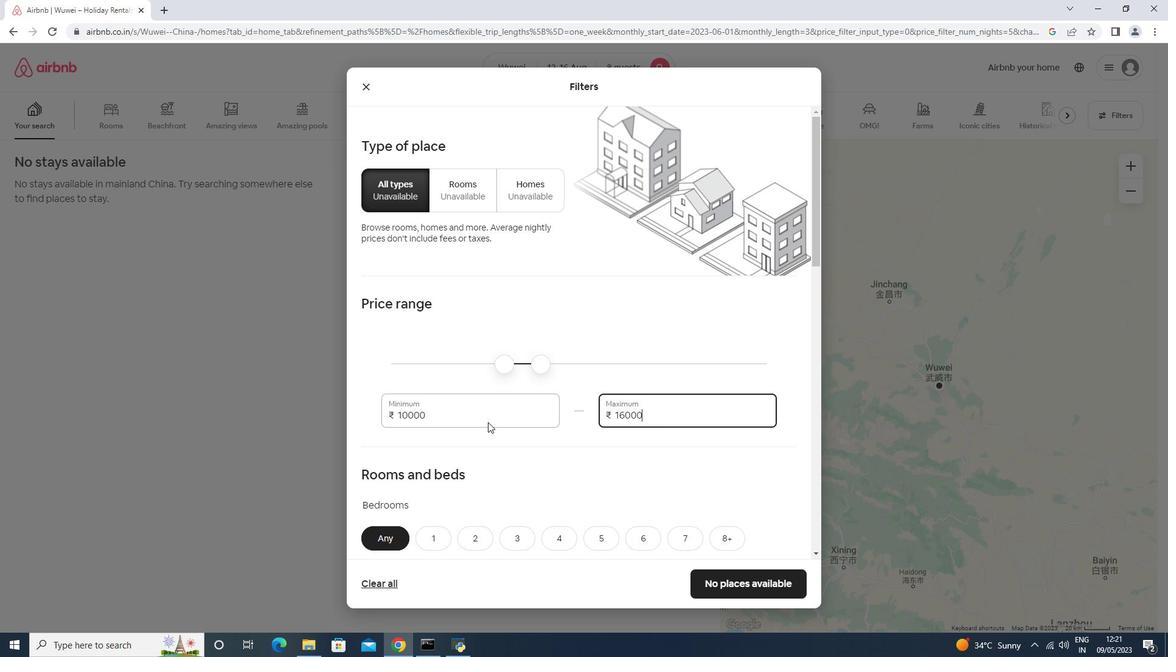 
Action: Mouse moved to (725, 180)
Screenshot: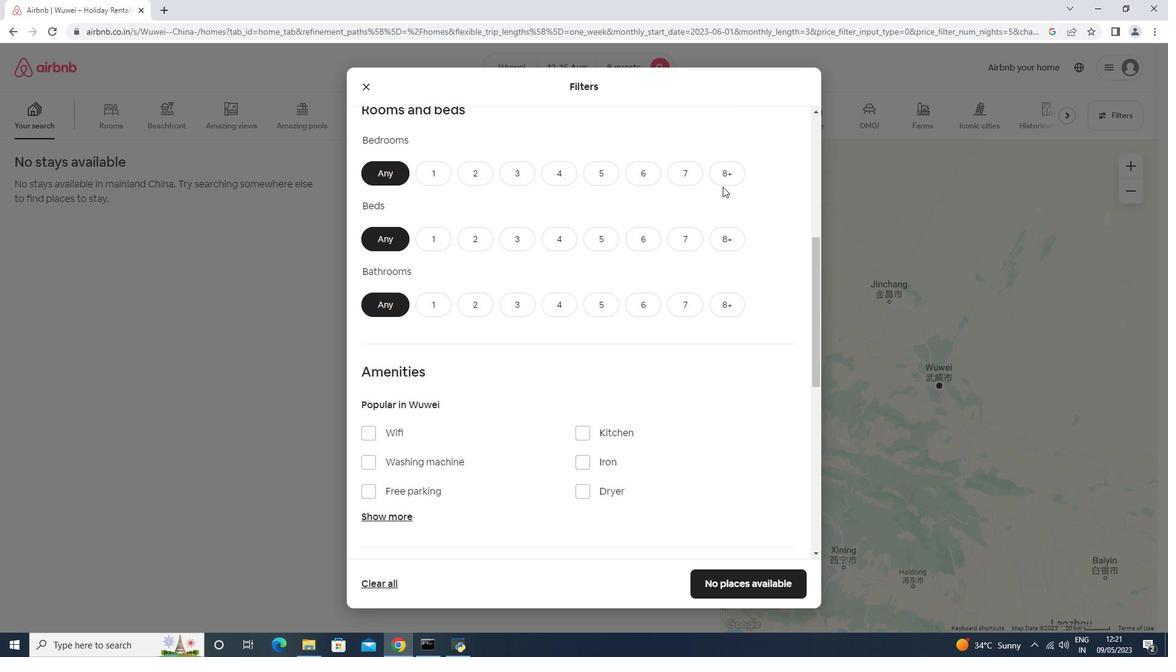 
Action: Mouse pressed left at (725, 180)
Screenshot: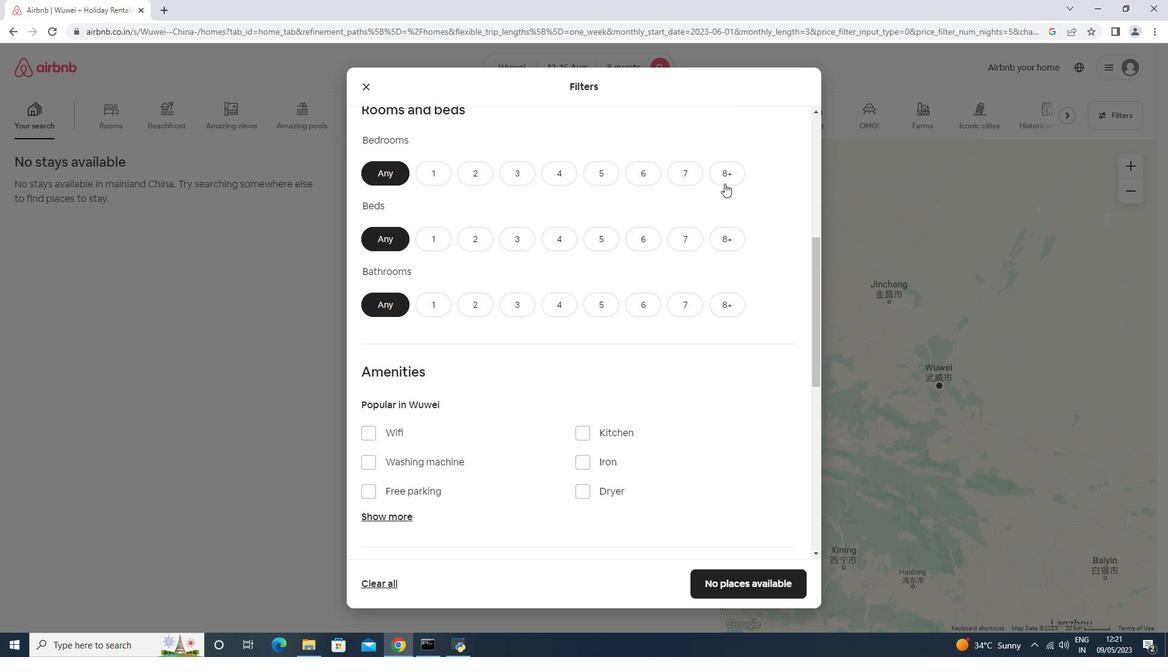 
Action: Mouse moved to (721, 235)
Screenshot: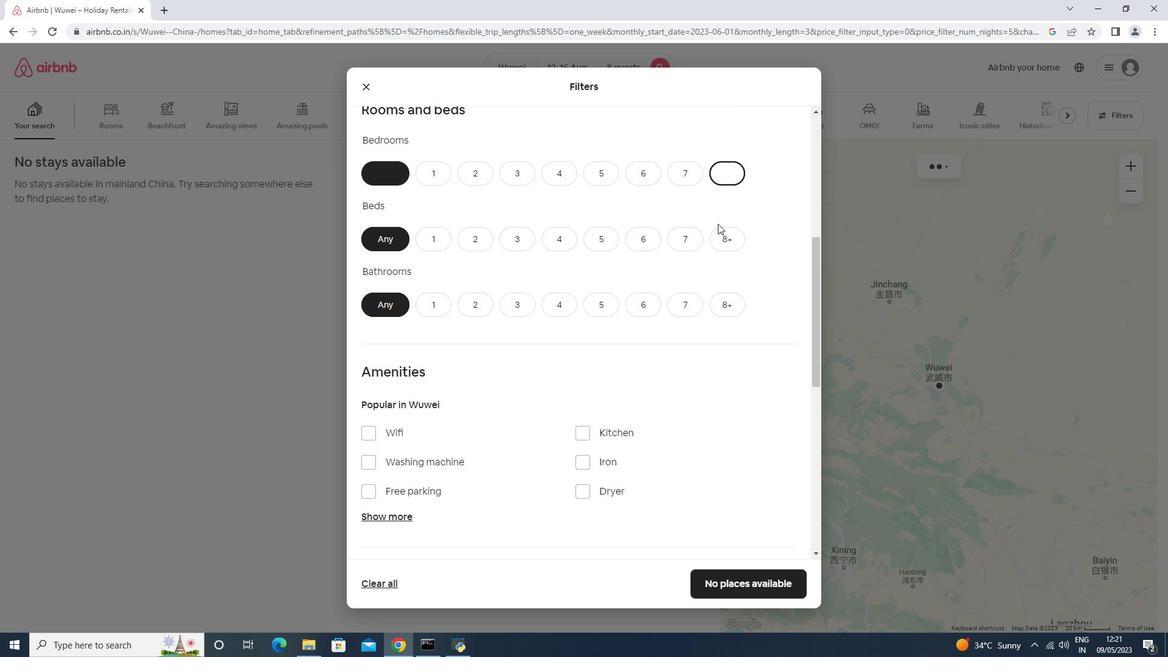 
Action: Mouse pressed left at (721, 235)
Screenshot: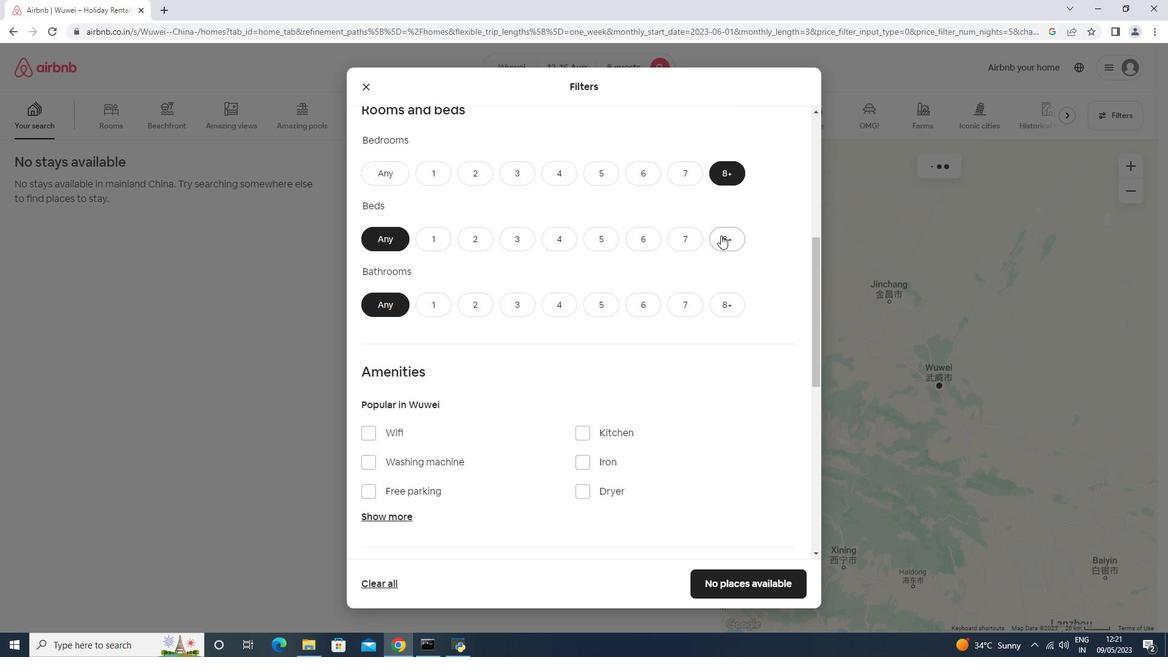 
Action: Mouse moved to (727, 300)
Screenshot: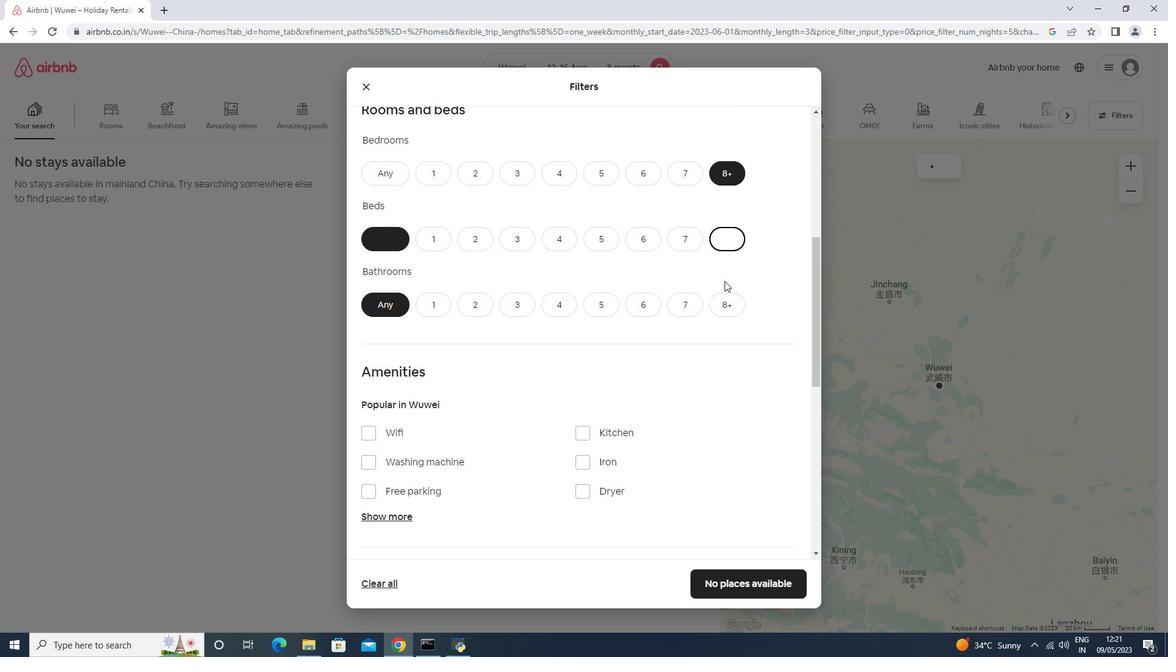 
Action: Mouse pressed left at (727, 300)
Screenshot: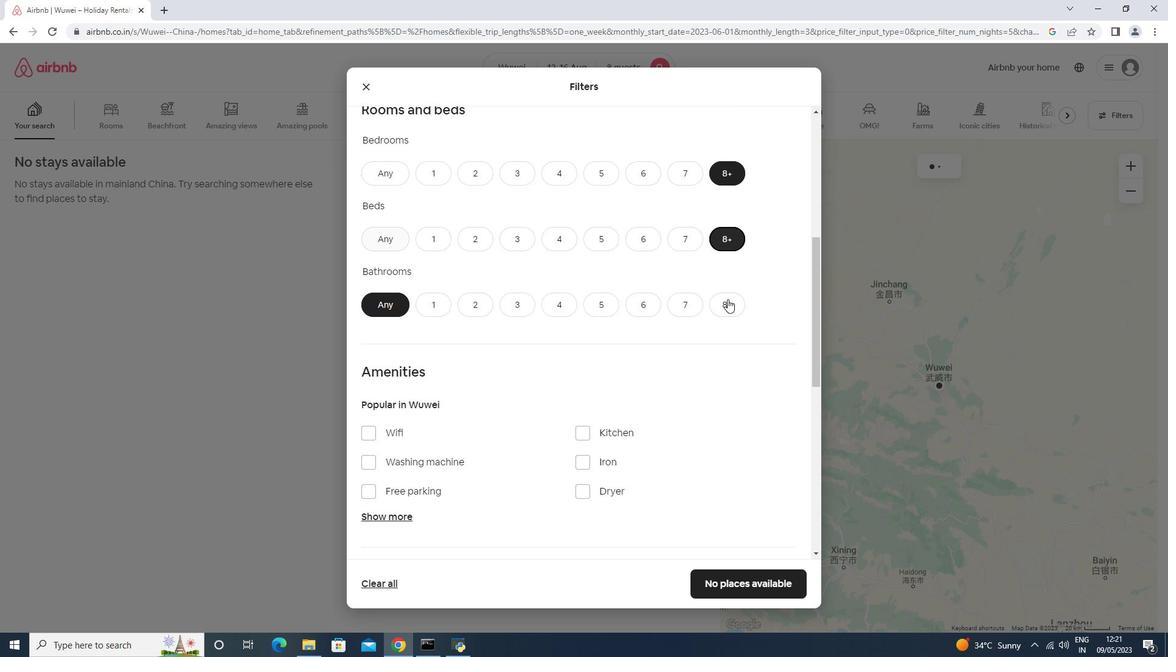 
Action: Mouse moved to (727, 301)
Screenshot: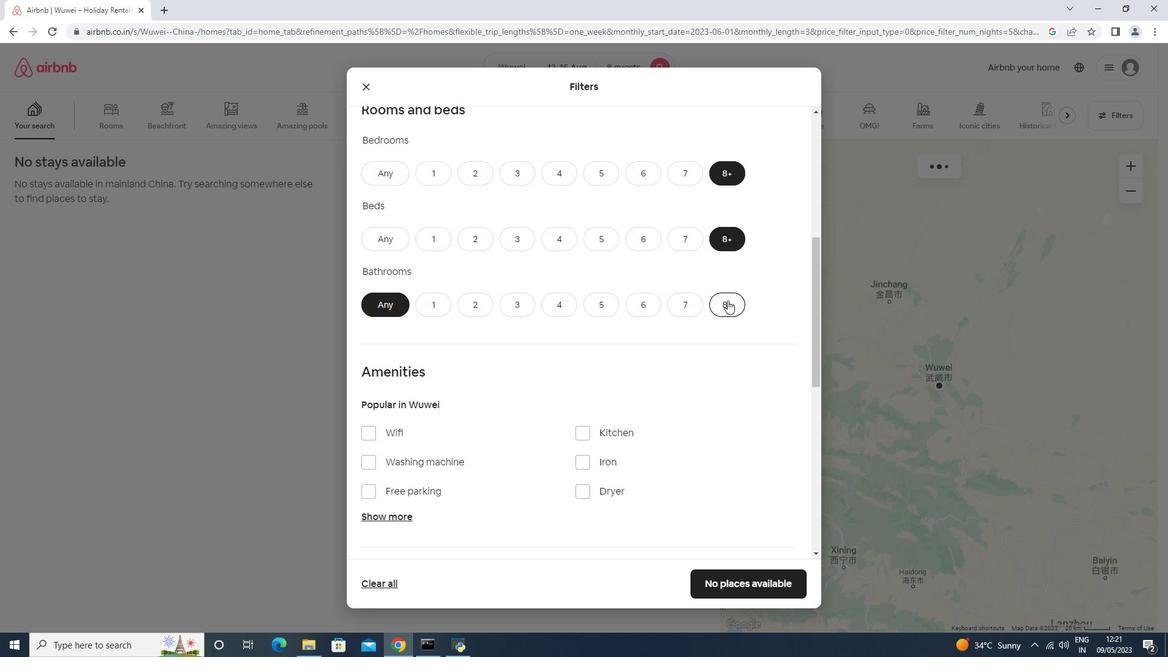 
Action: Mouse scrolled (727, 300) with delta (0, 0)
Screenshot: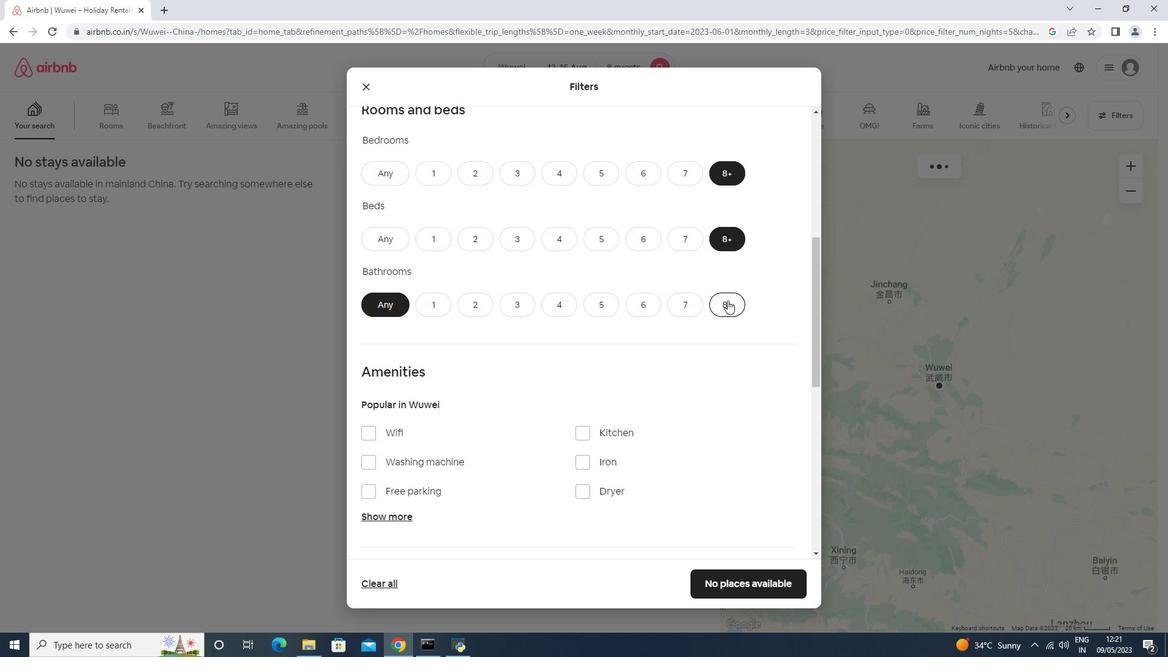 
Action: Mouse scrolled (727, 300) with delta (0, 0)
Screenshot: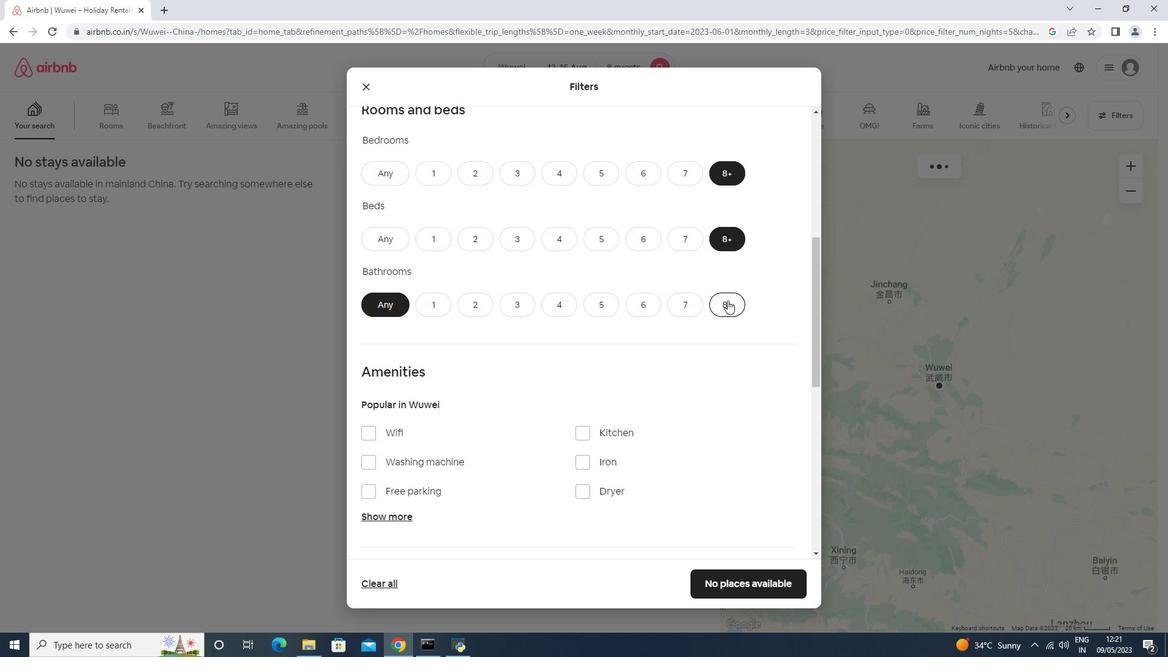 
Action: Mouse moved to (727, 303)
Screenshot: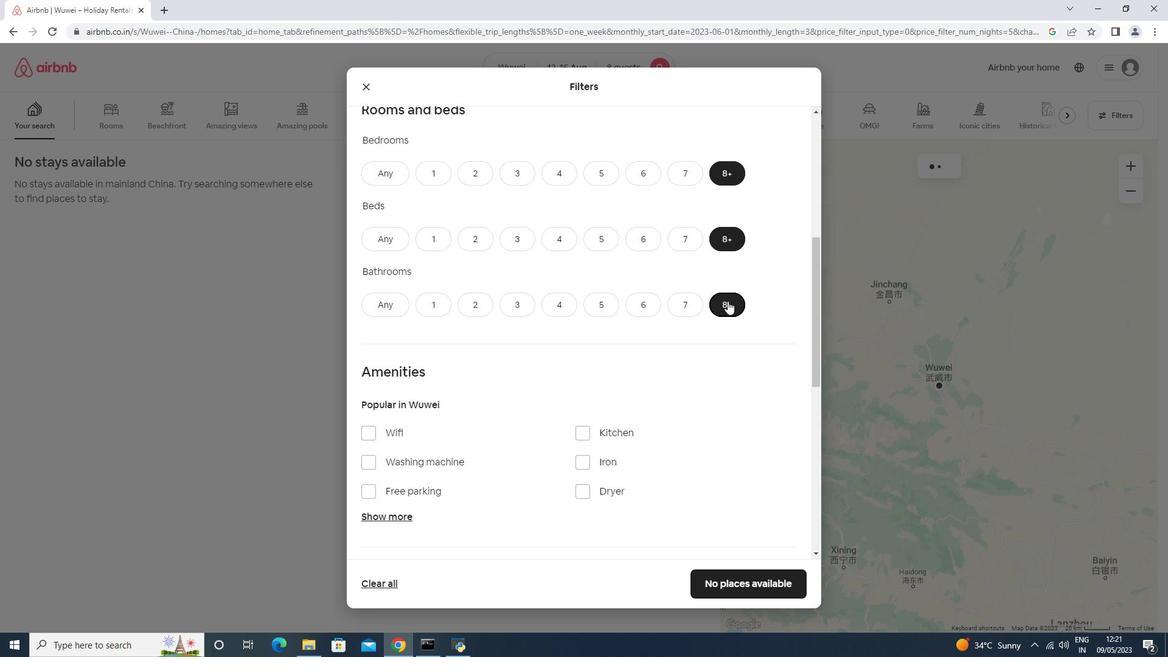 
Action: Mouse scrolled (727, 301) with delta (0, 0)
Screenshot: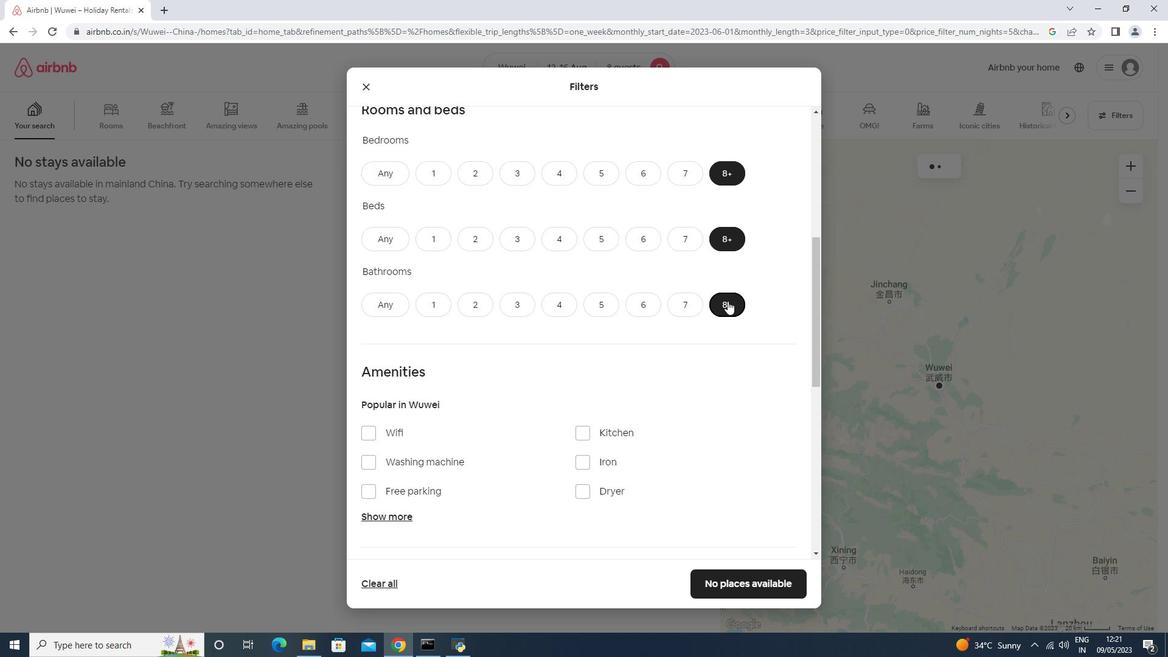 
Action: Mouse scrolled (727, 302) with delta (0, 0)
Screenshot: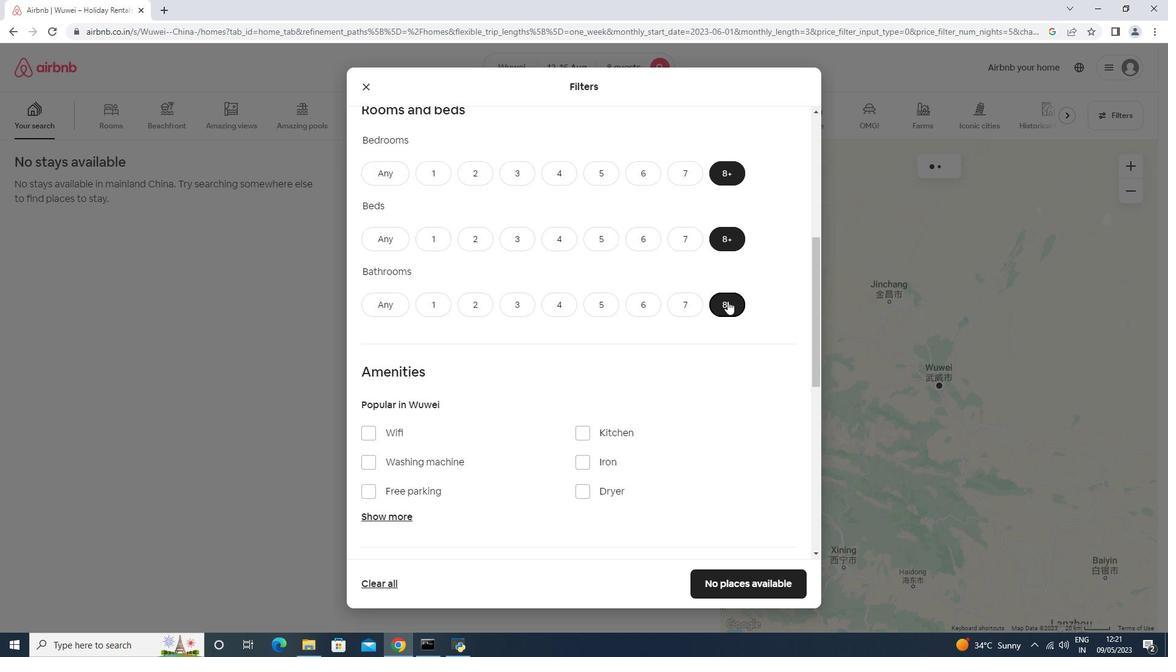 
Action: Mouse moved to (777, 426)
Screenshot: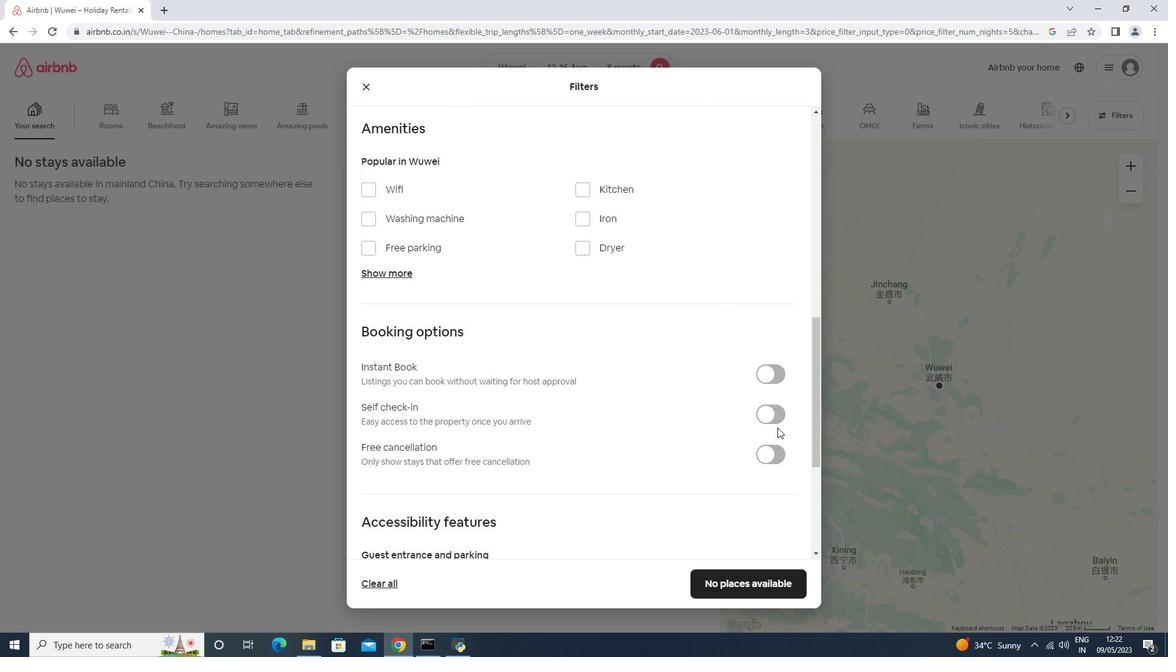 
Action: Mouse pressed left at (777, 426)
Screenshot: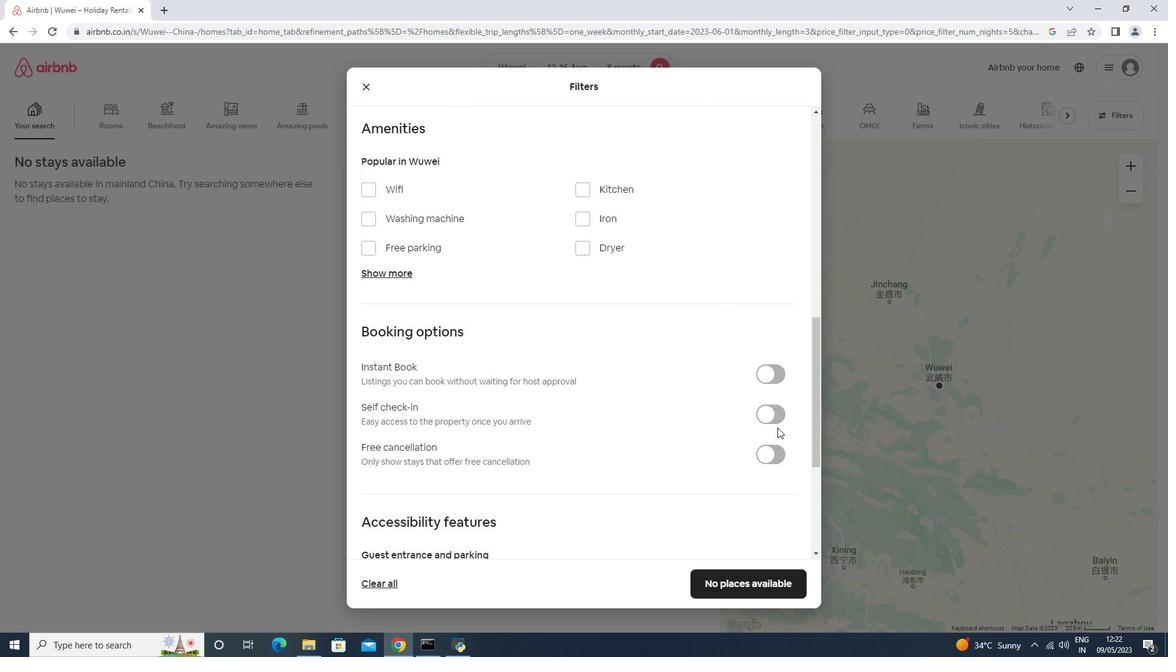 
Action: Mouse moved to (773, 420)
Screenshot: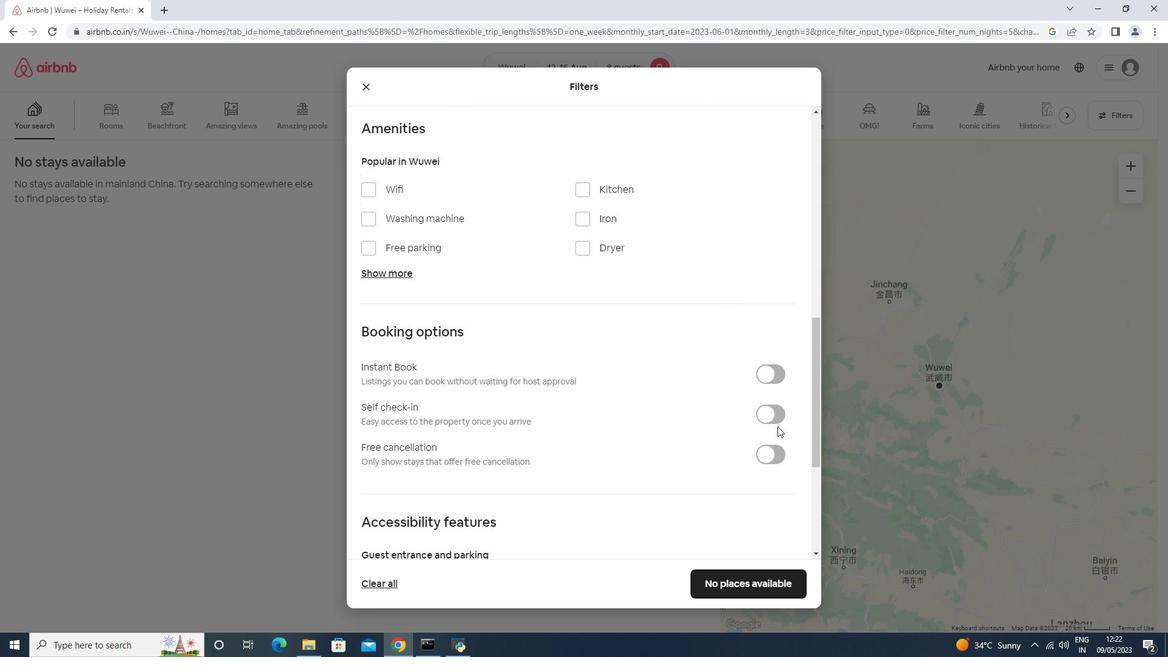
Action: Mouse pressed left at (773, 420)
Screenshot: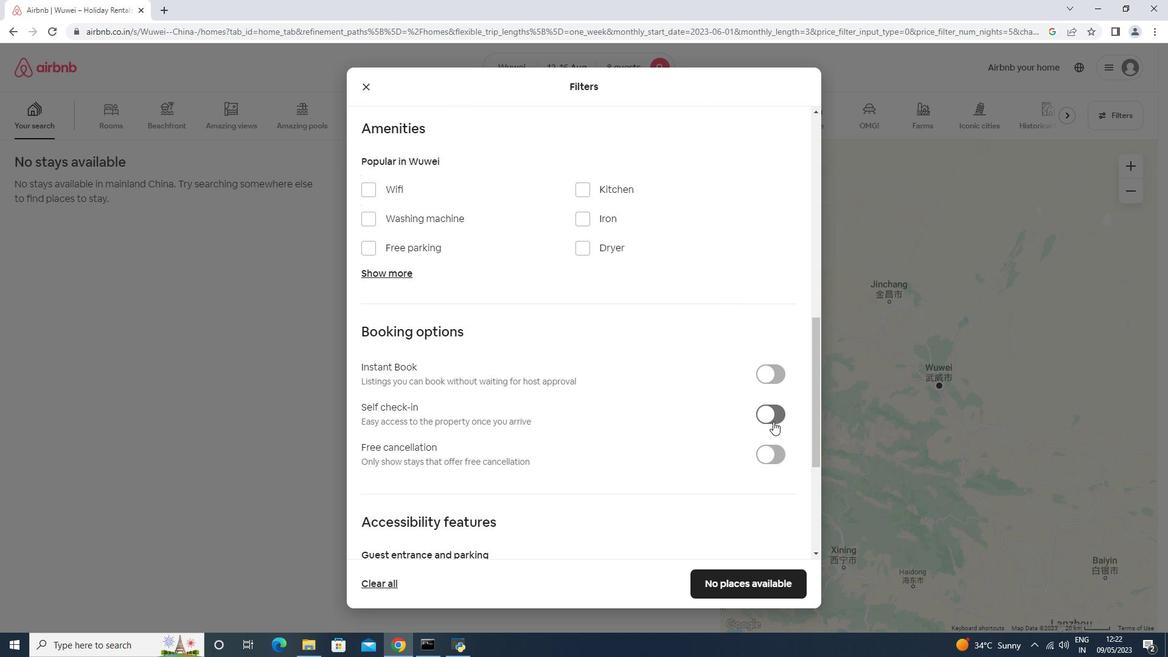 
Action: Mouse moved to (416, 244)
Screenshot: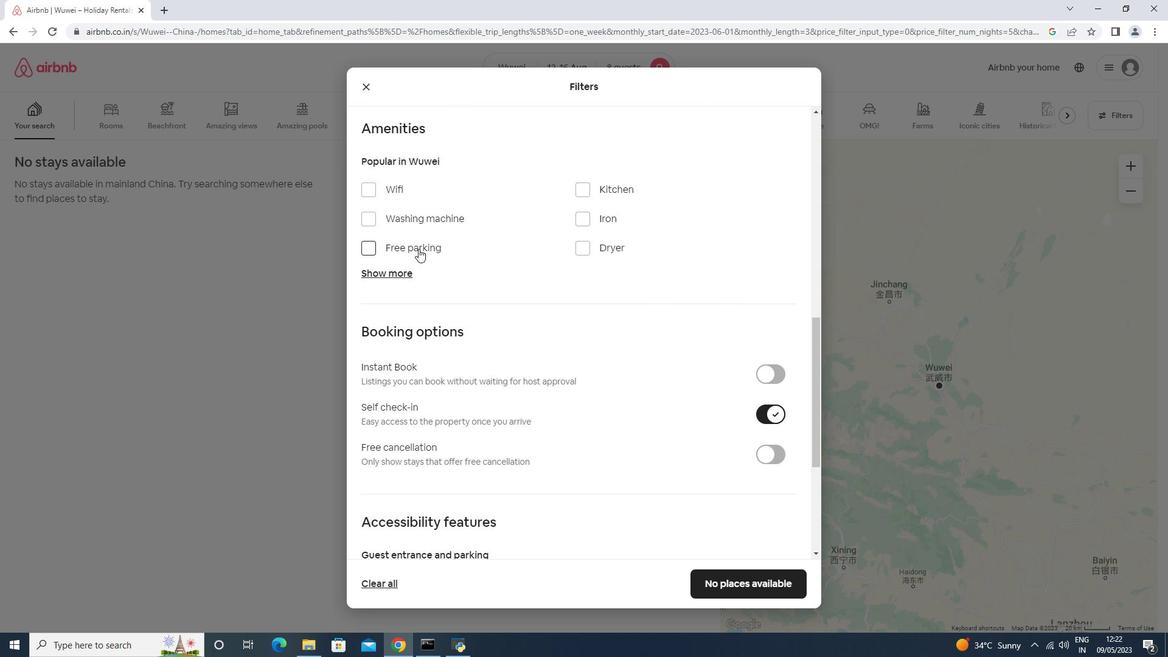 
Action: Mouse pressed left at (416, 244)
Screenshot: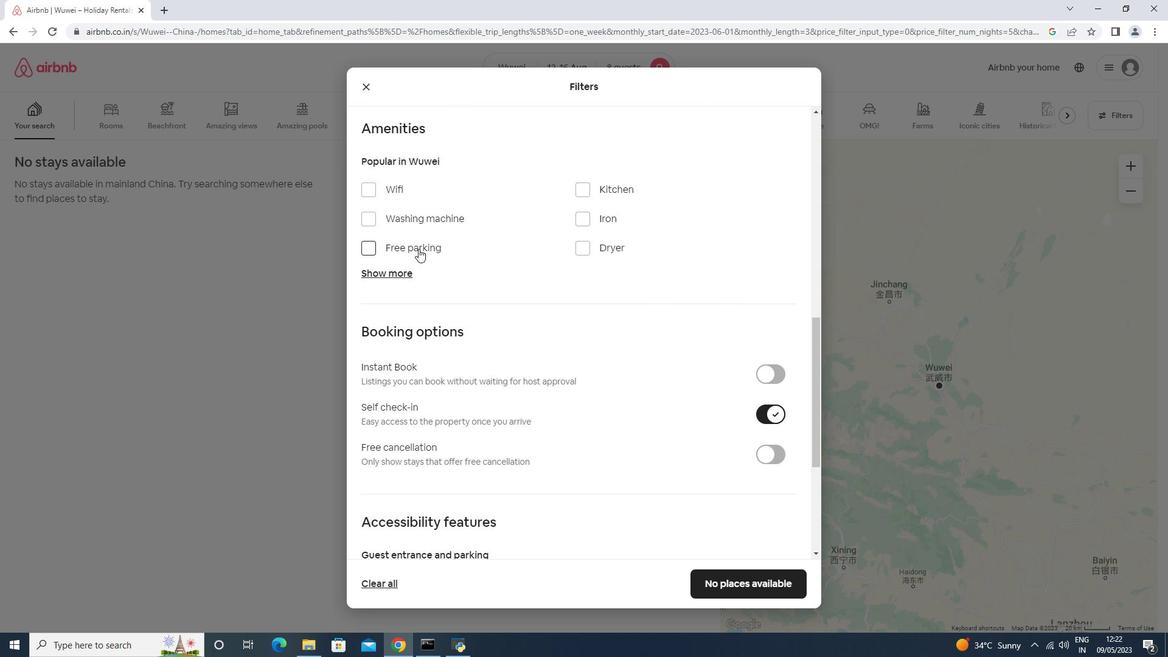 
Action: Mouse moved to (430, 185)
Screenshot: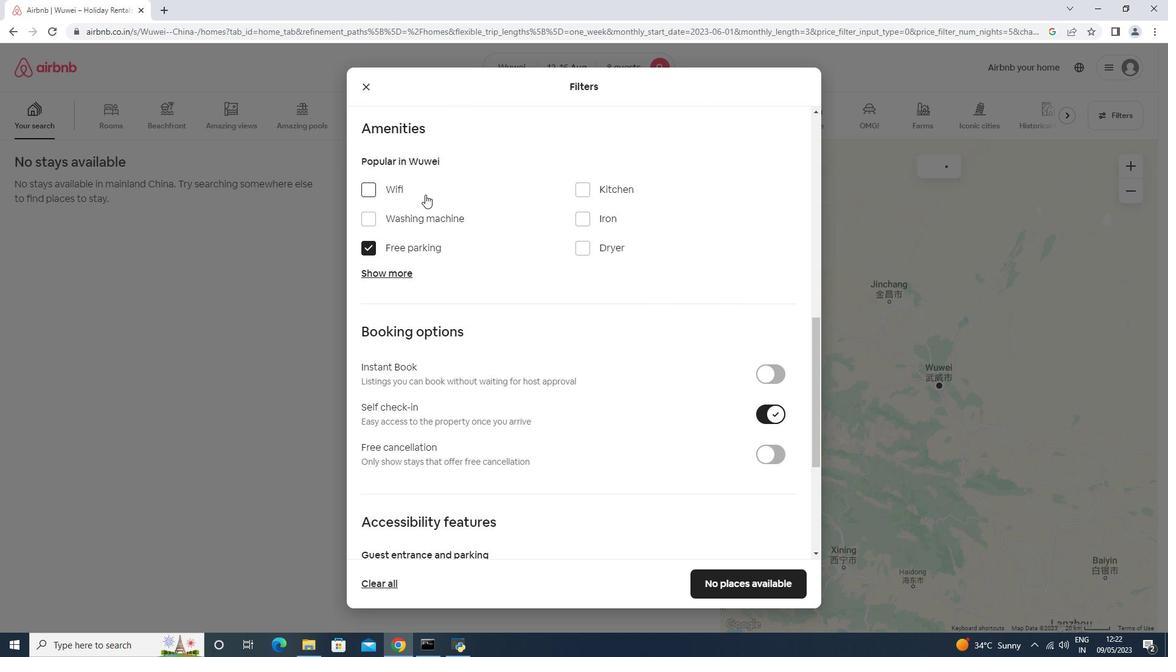 
Action: Mouse pressed left at (430, 185)
Screenshot: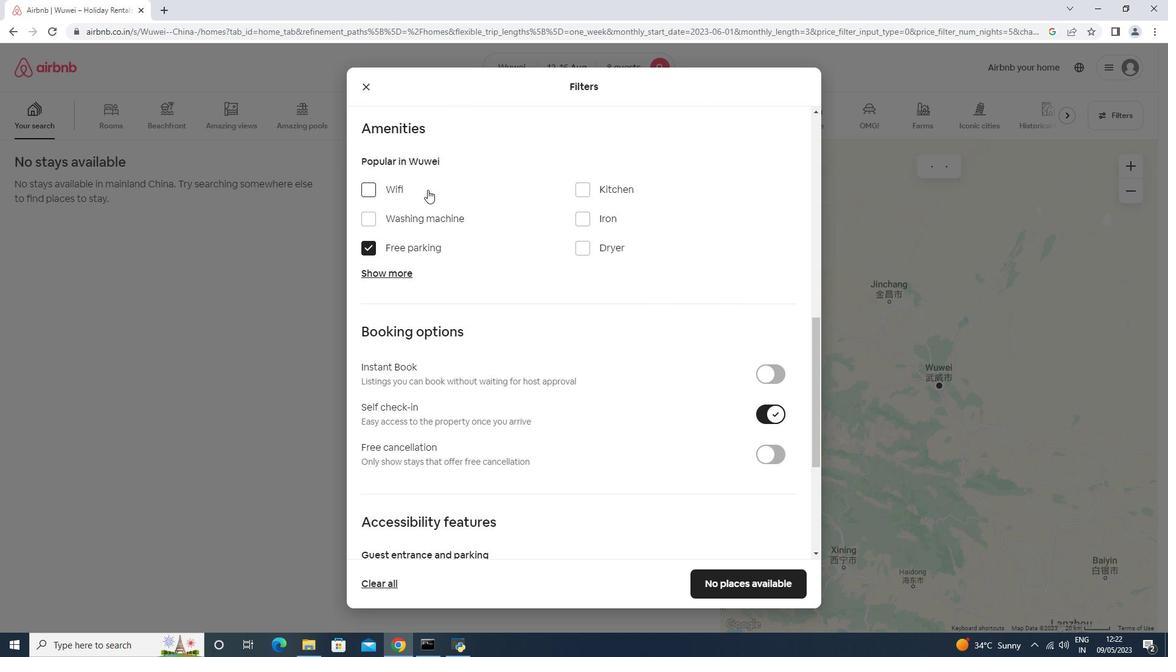 
Action: Mouse moved to (404, 271)
Screenshot: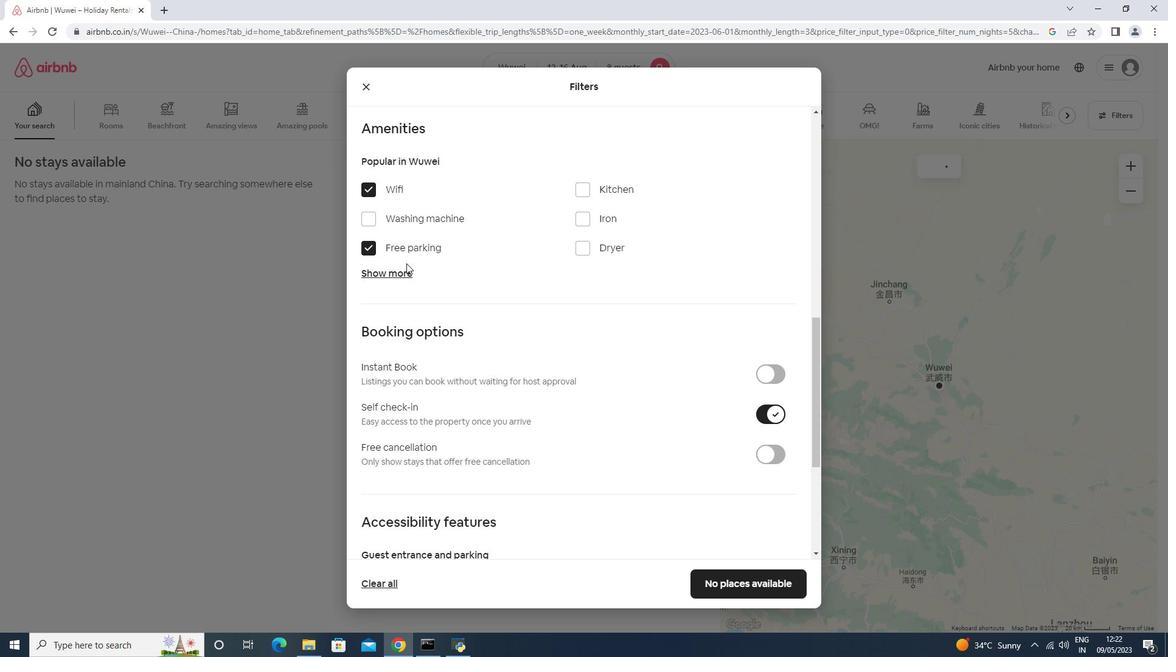 
Action: Mouse pressed left at (404, 271)
Screenshot: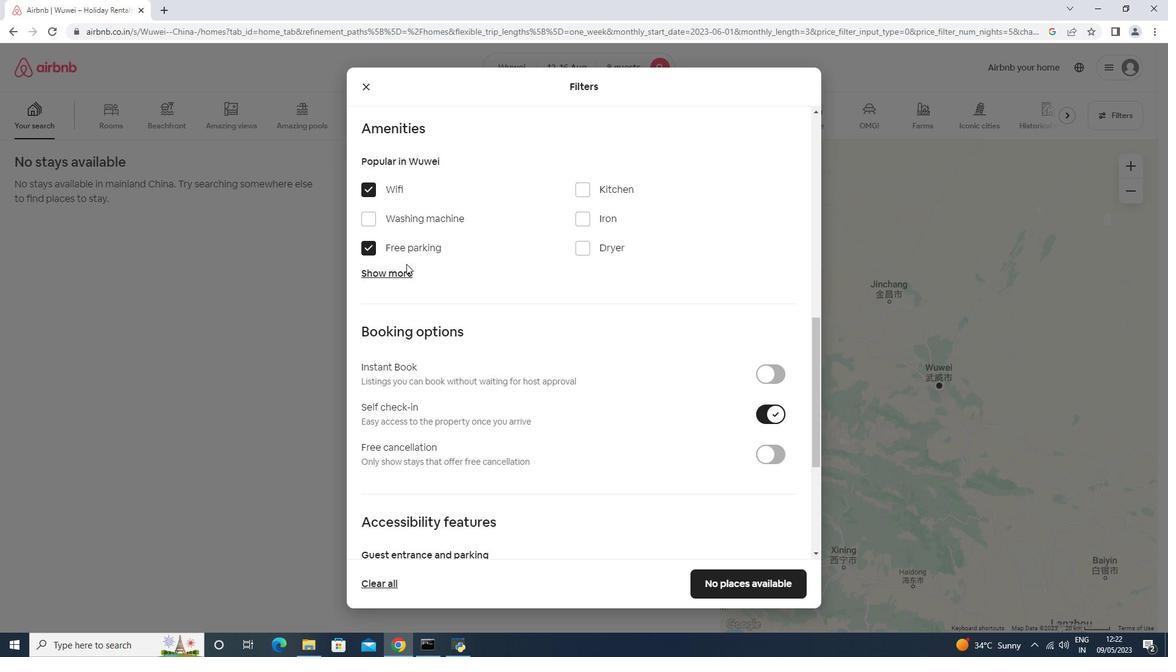 
Action: Mouse moved to (589, 345)
Screenshot: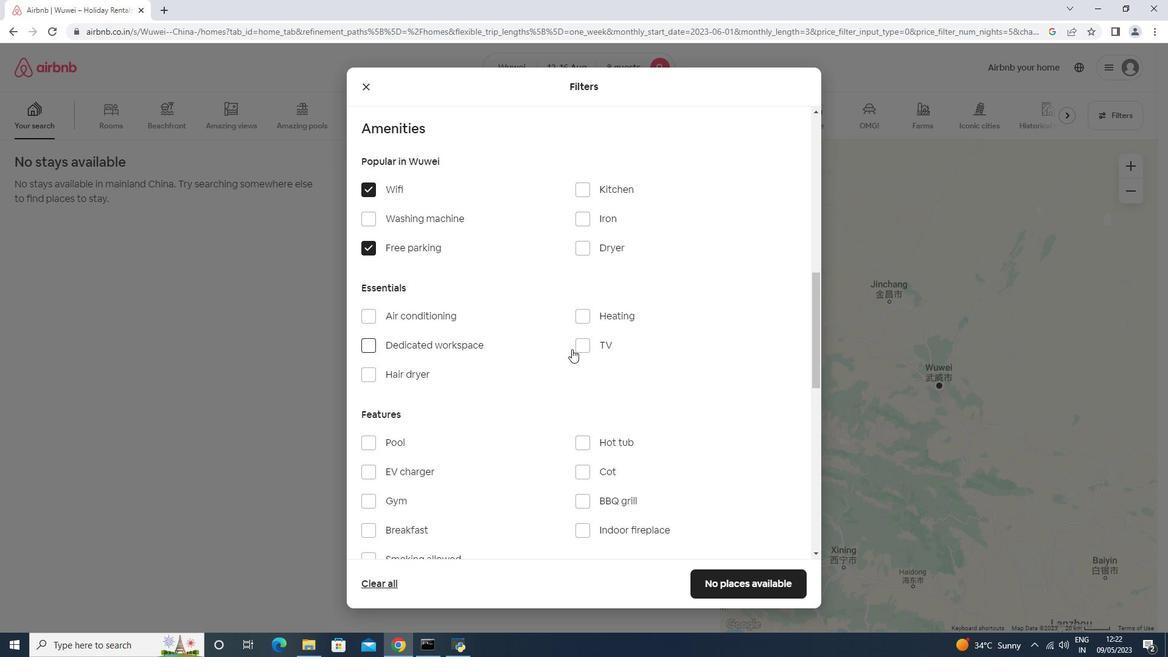 
Action: Mouse pressed left at (589, 345)
Screenshot: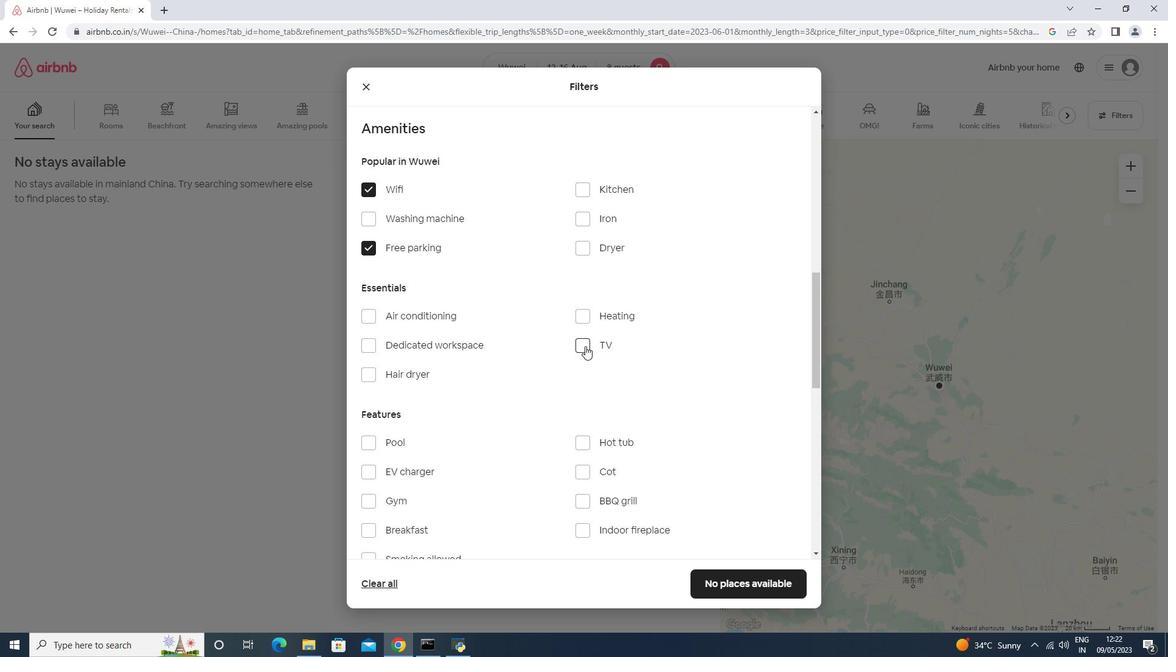
Action: Mouse moved to (439, 499)
Screenshot: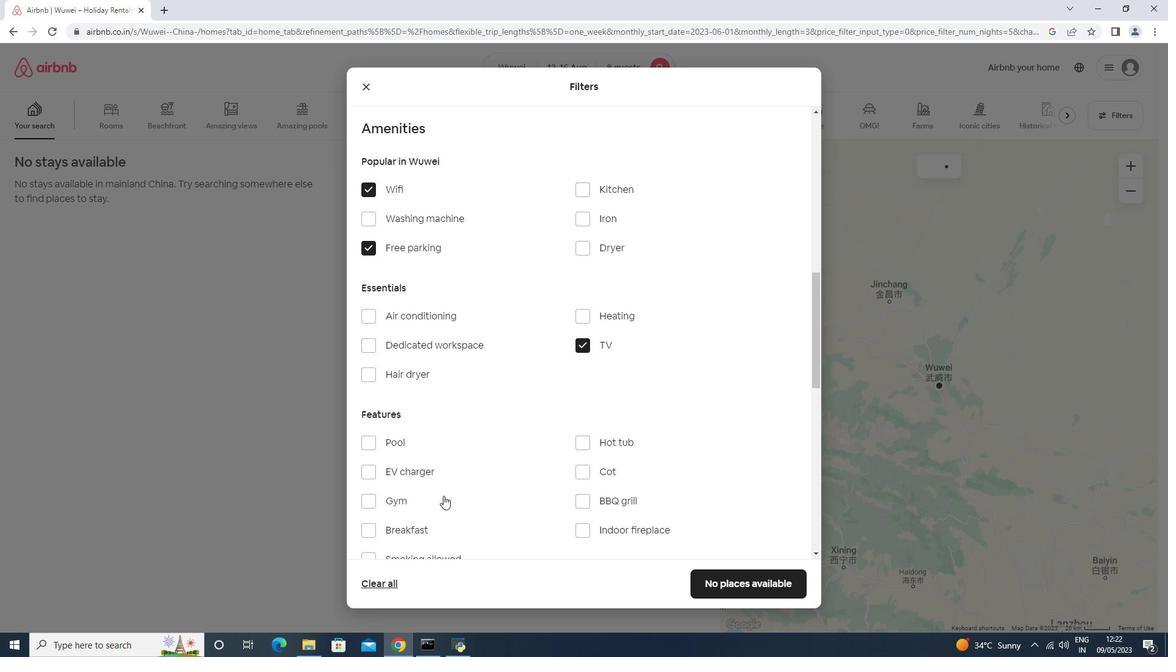 
Action: Mouse pressed left at (439, 499)
Screenshot: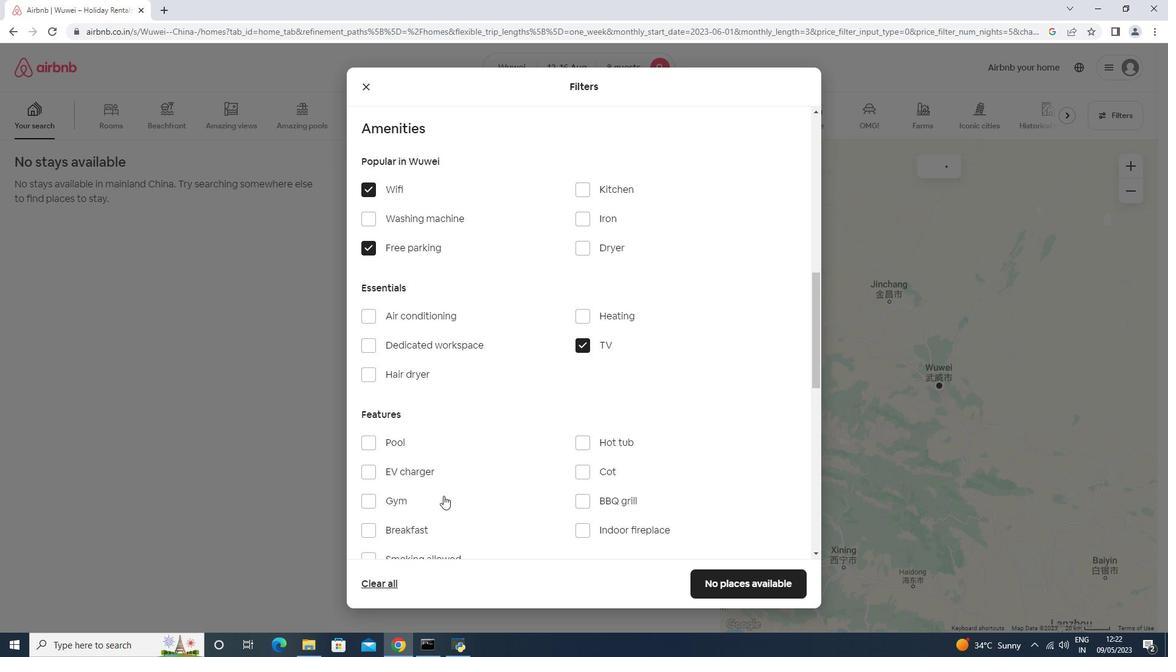 
Action: Mouse moved to (424, 536)
Screenshot: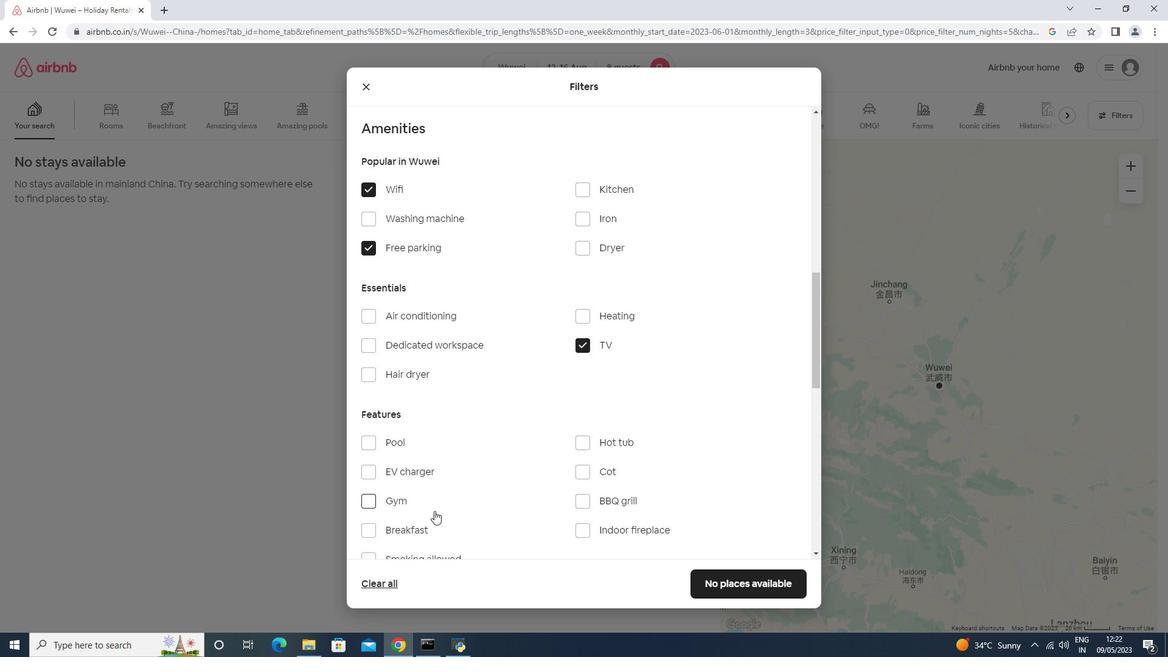 
Action: Mouse pressed left at (424, 536)
Screenshot: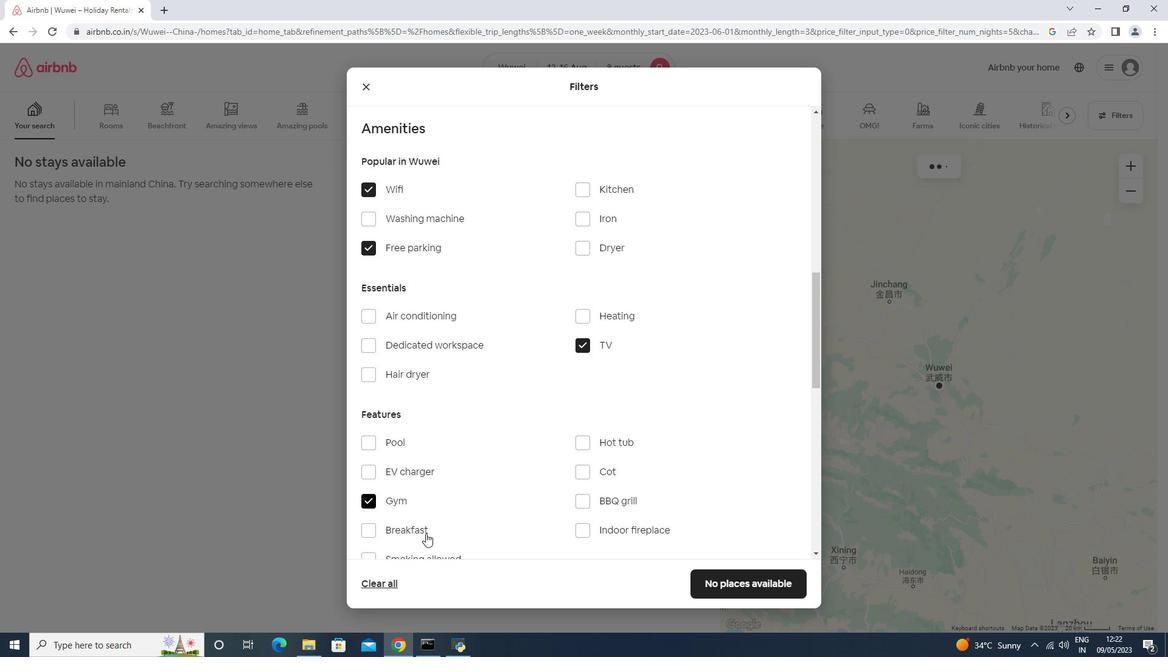 
Action: Mouse moved to (536, 425)
Screenshot: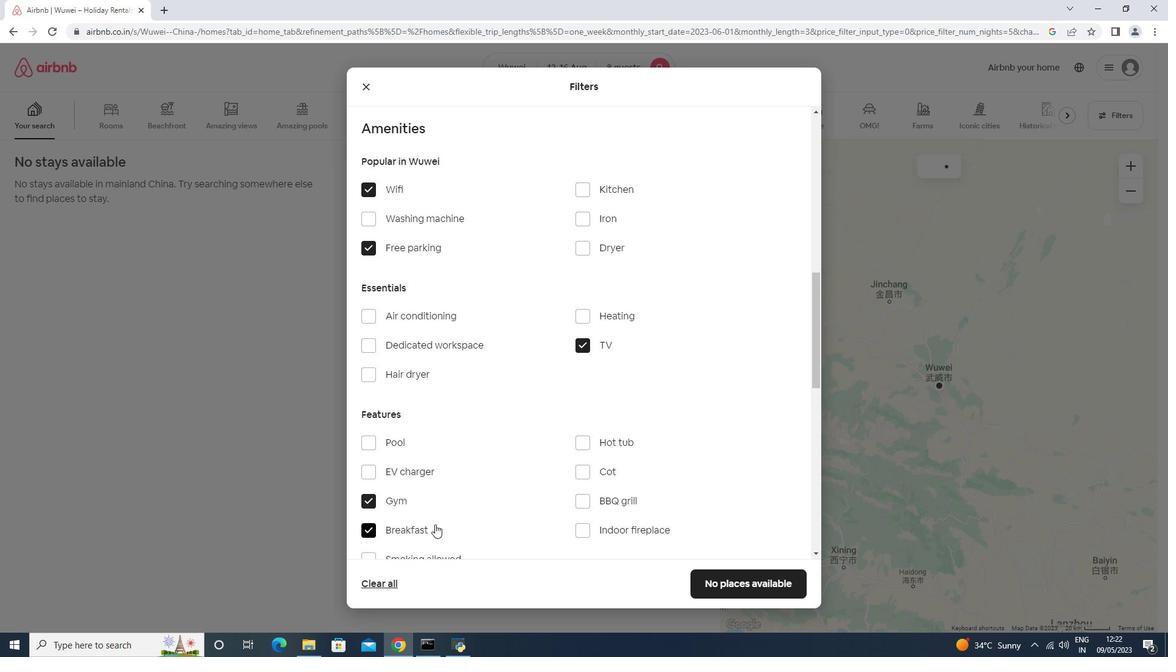 
Action: Mouse scrolled (536, 425) with delta (0, 0)
Screenshot: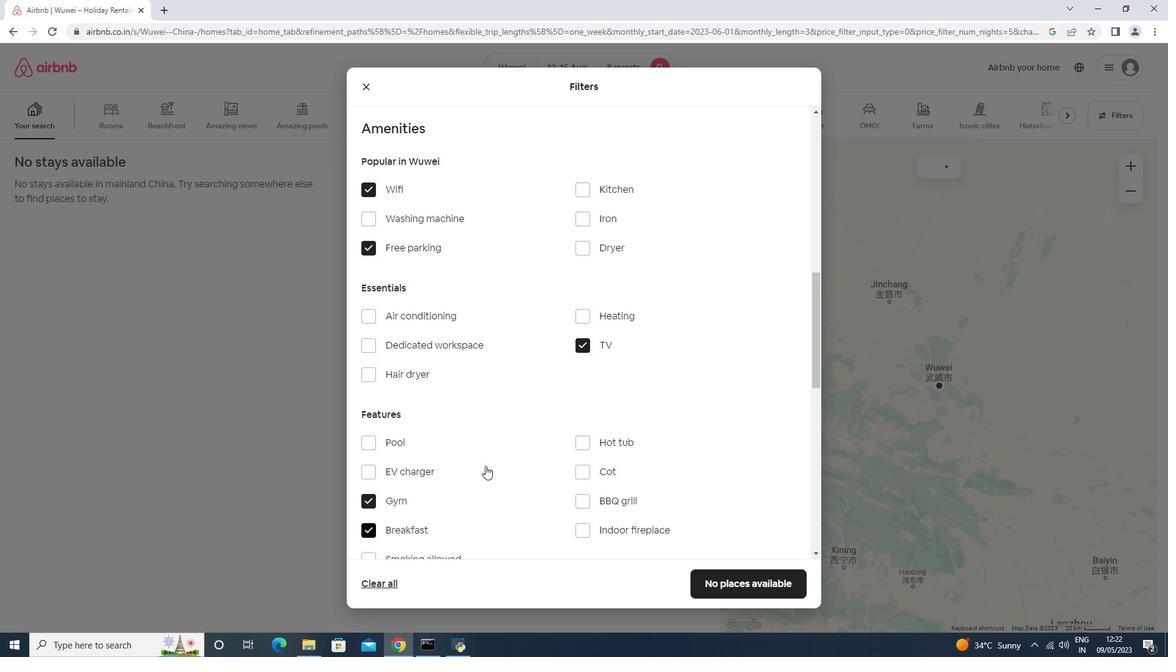 
Action: Mouse scrolled (536, 425) with delta (0, 0)
Screenshot: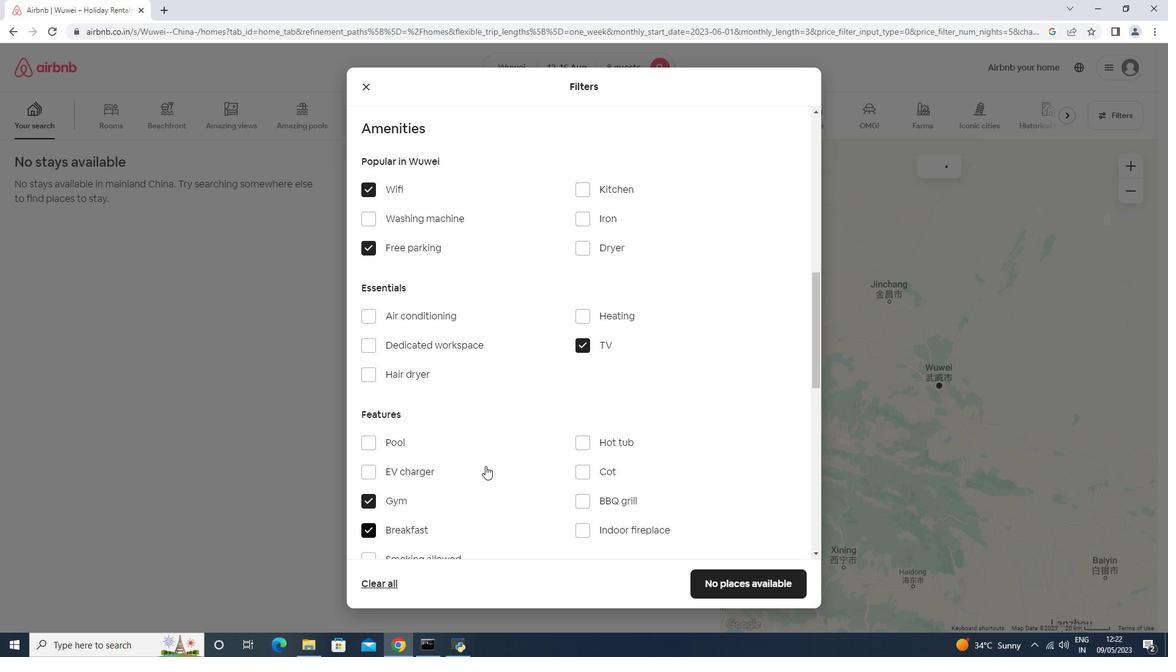 
Action: Mouse scrolled (536, 425) with delta (0, 0)
Screenshot: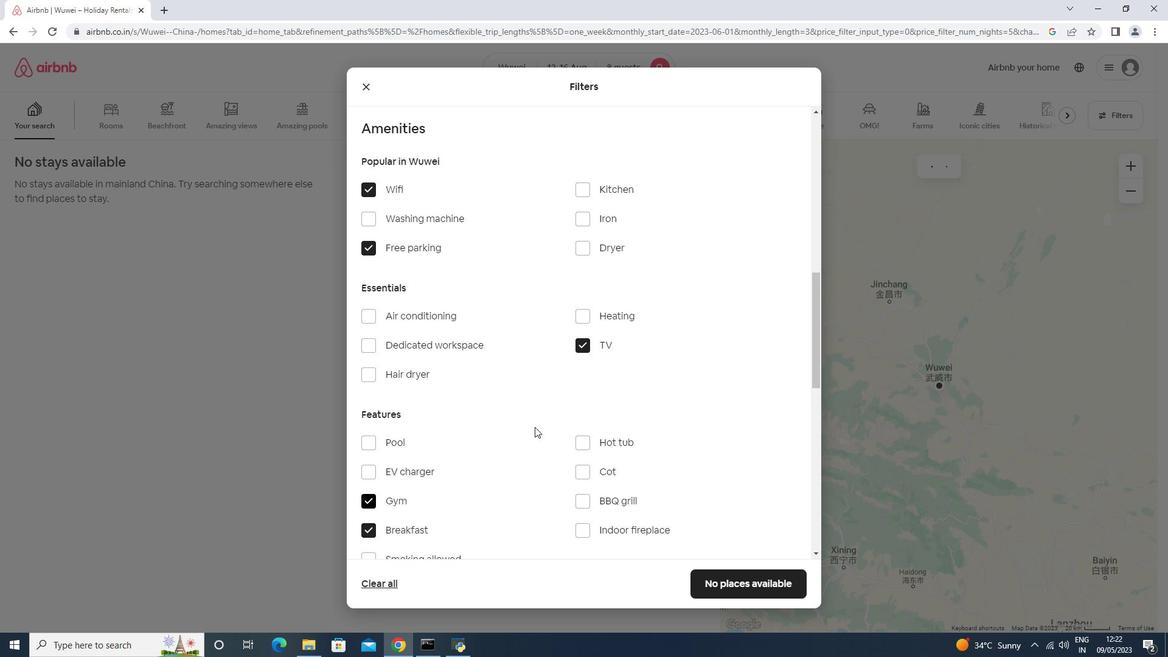 
Action: Mouse scrolled (536, 425) with delta (0, 0)
Screenshot: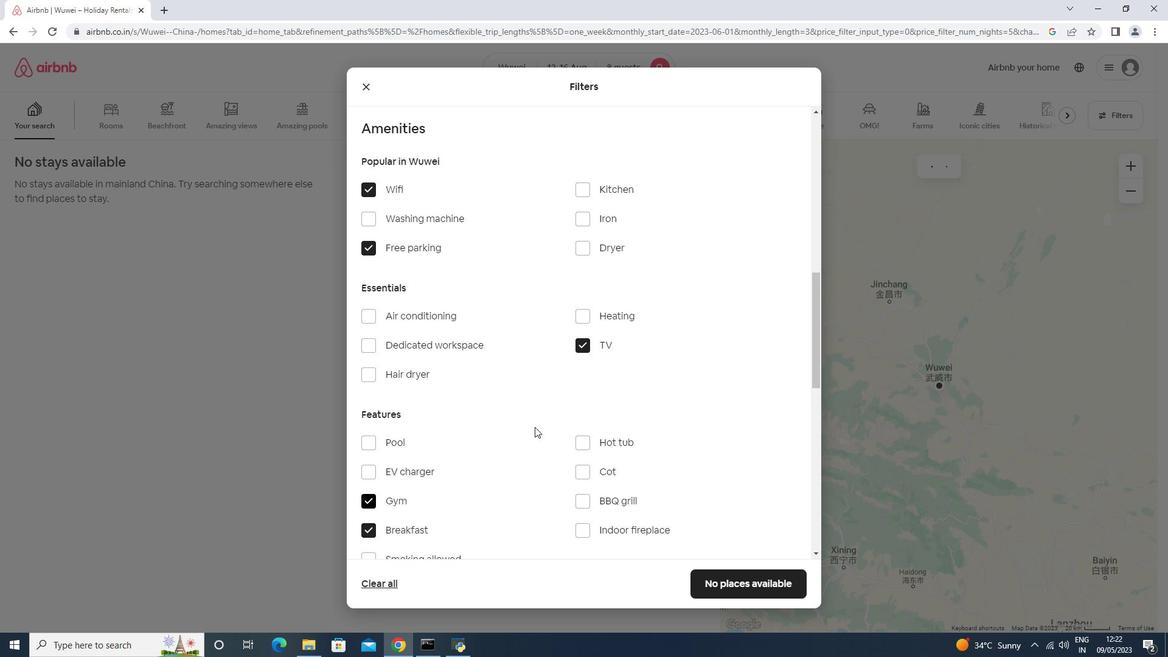 
Action: Mouse scrolled (536, 425) with delta (0, 0)
Screenshot: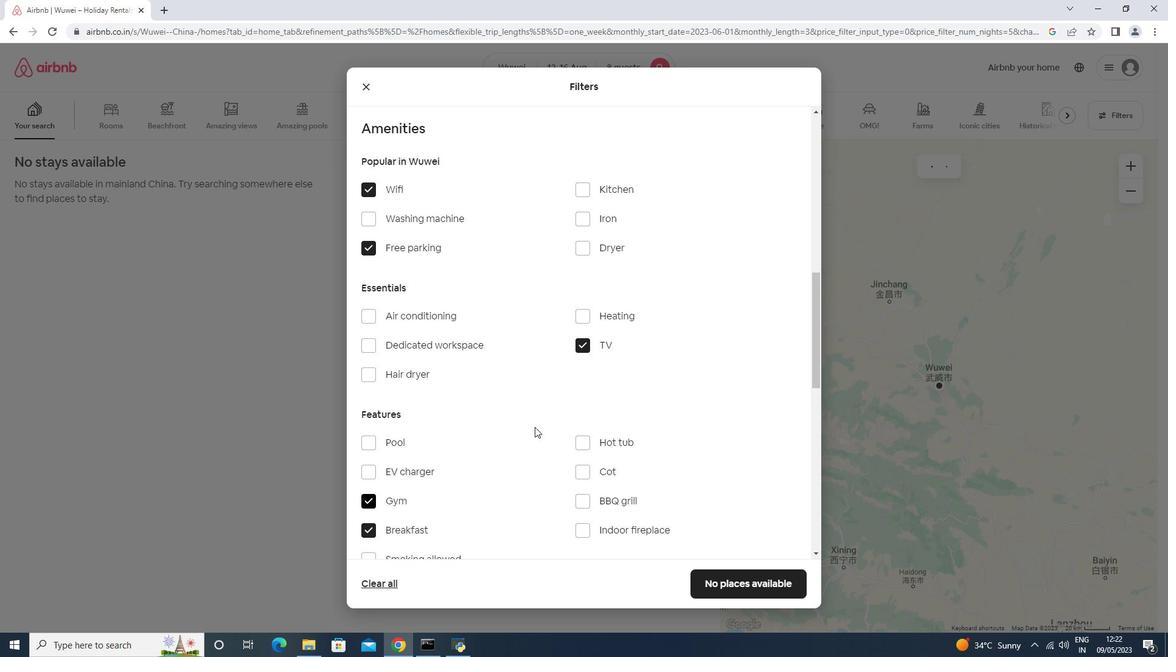 
Action: Mouse scrolled (536, 425) with delta (0, 0)
Screenshot: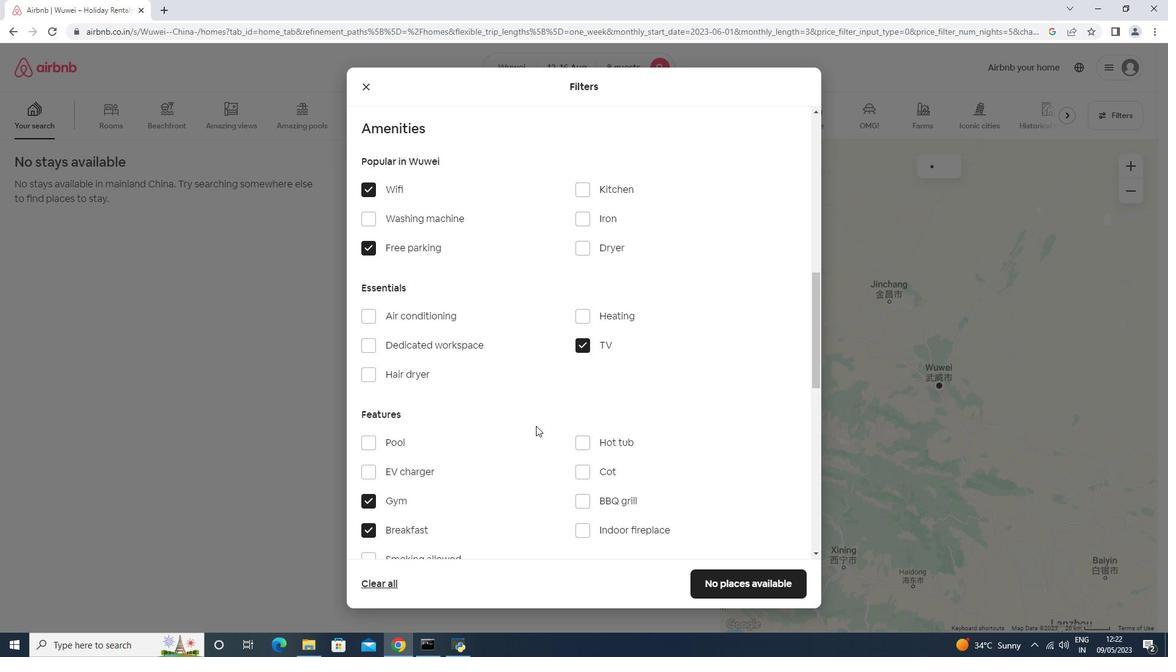 
Action: Mouse scrolled (536, 425) with delta (0, 0)
Screenshot: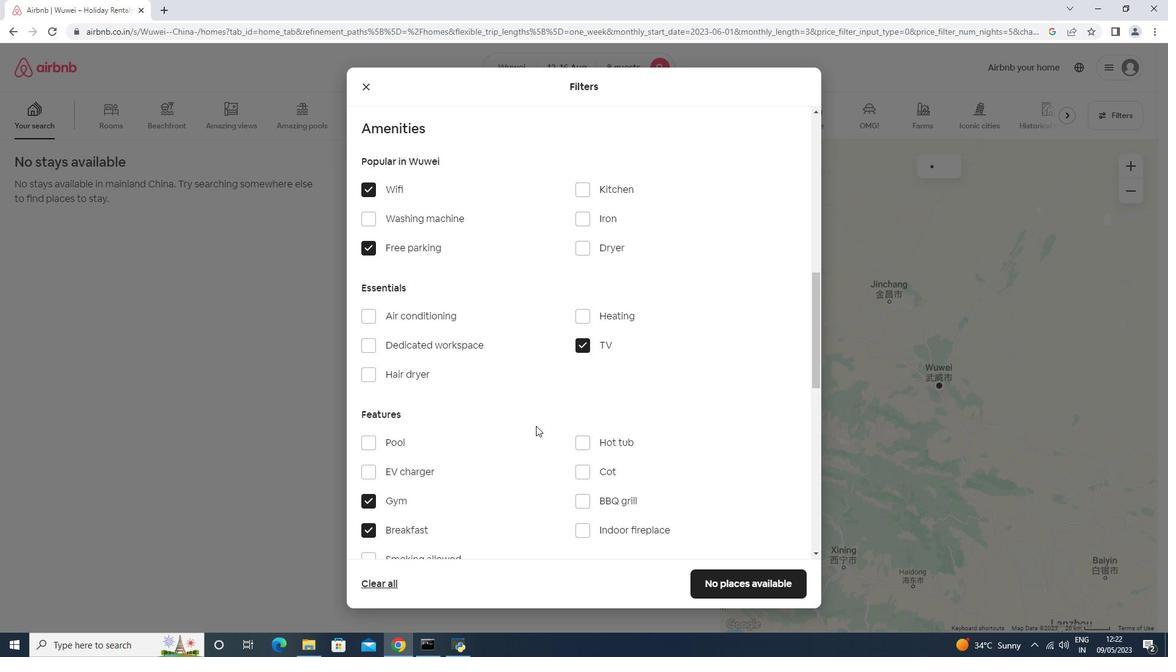 
Action: Mouse moved to (760, 421)
Screenshot: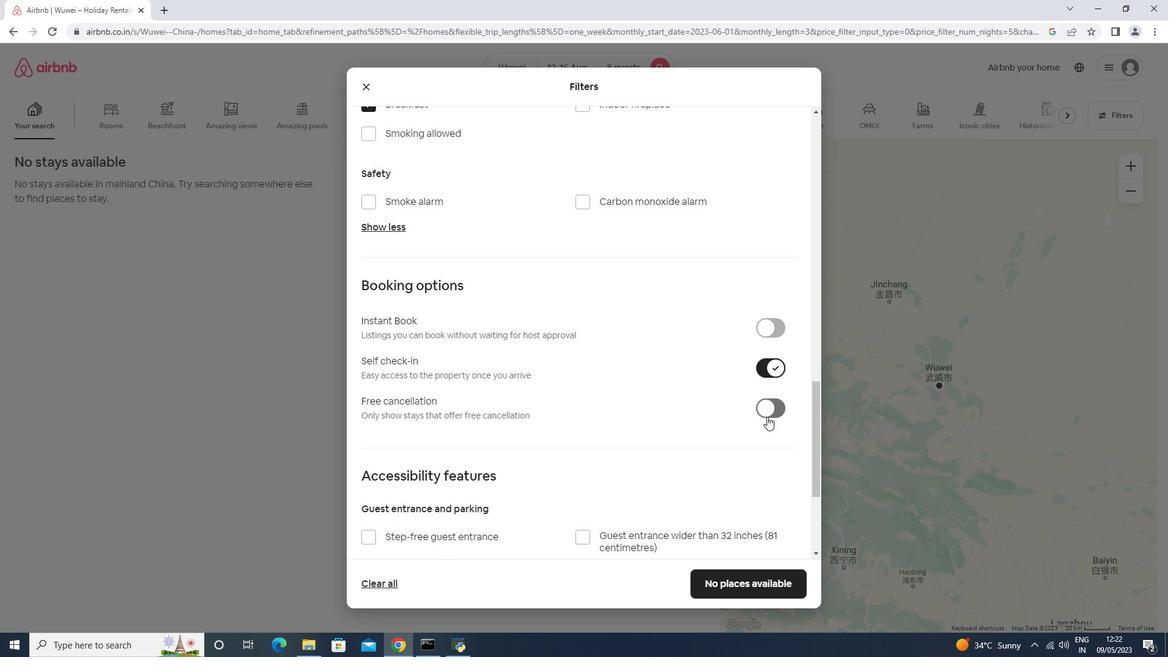 
Action: Mouse scrolled (763, 418) with delta (0, 0)
Screenshot: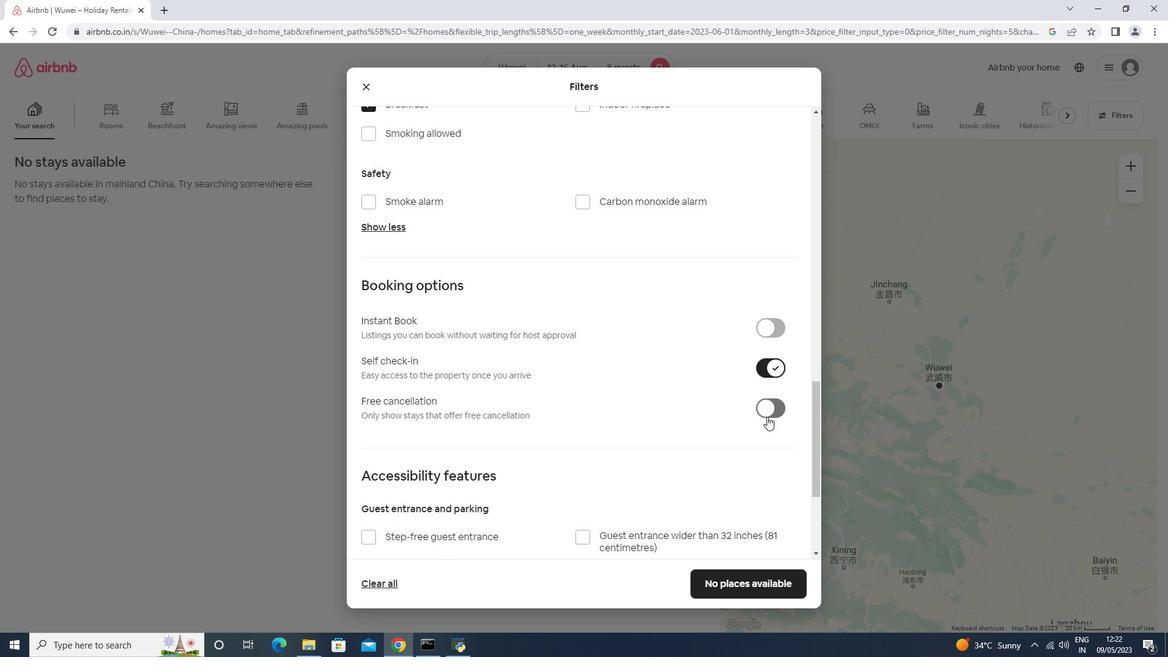 
Action: Mouse moved to (760, 421)
Screenshot: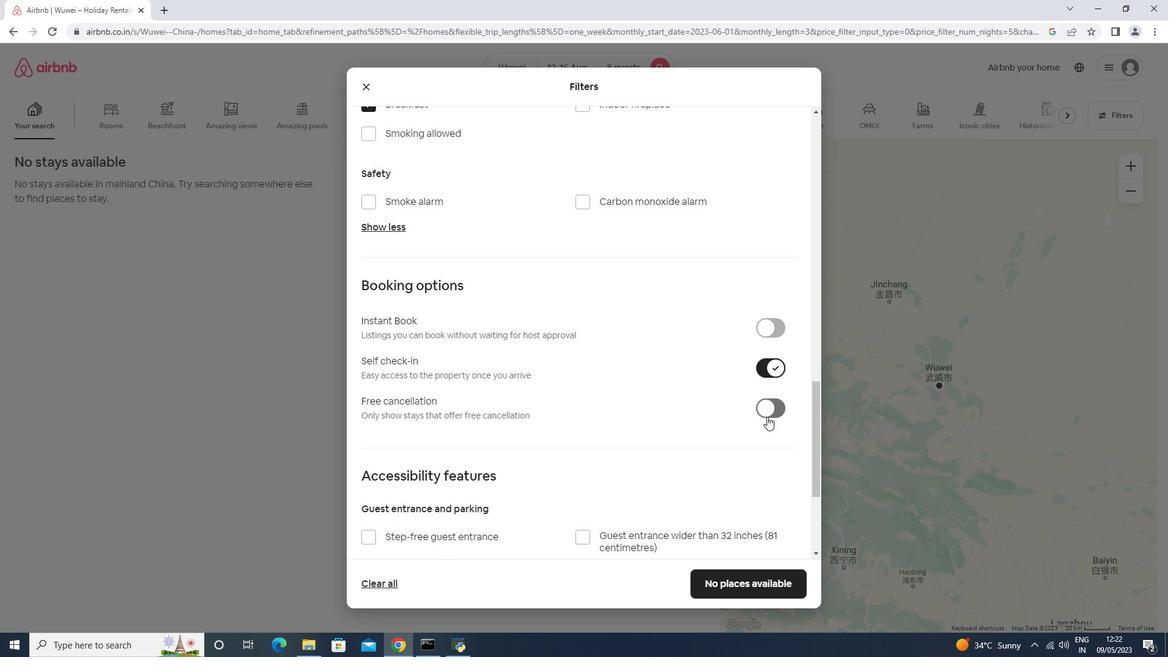 
Action: Mouse scrolled (762, 419) with delta (0, 0)
Screenshot: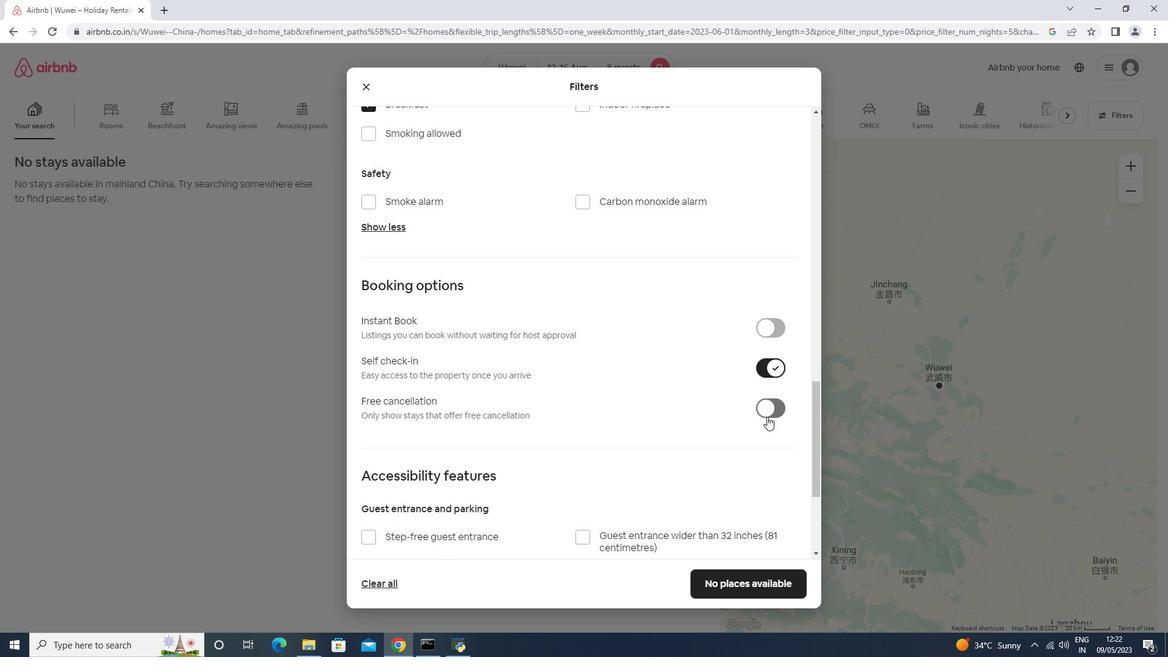 
Action: Mouse scrolled (762, 419) with delta (0, 0)
Screenshot: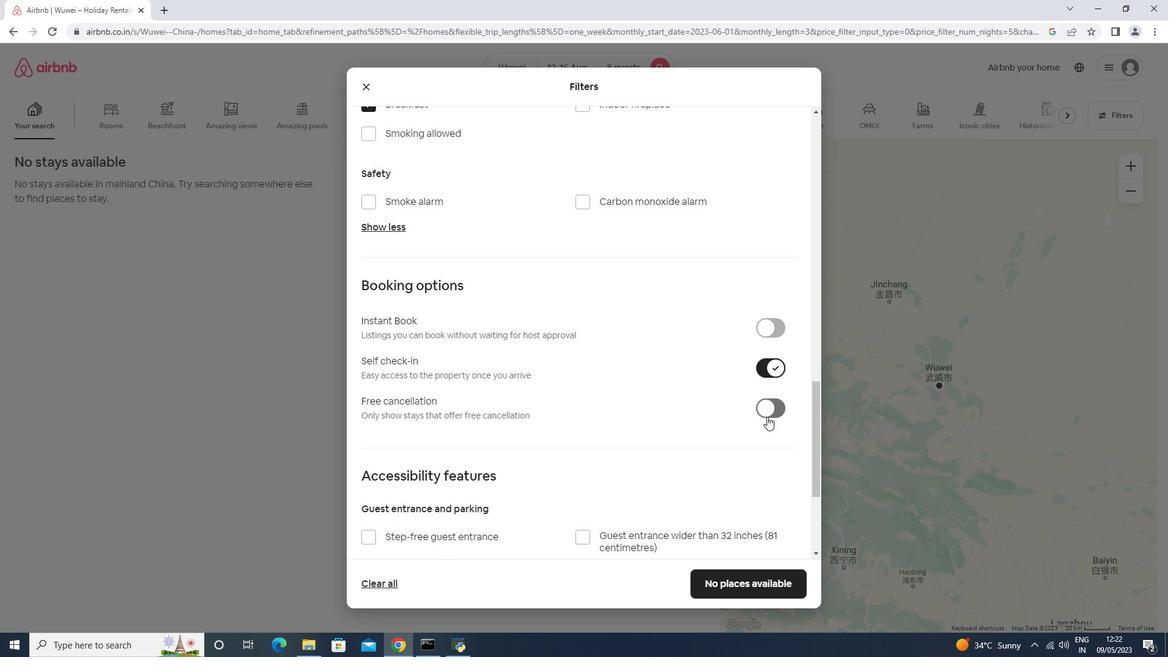 
Action: Mouse scrolled (762, 419) with delta (0, 0)
Screenshot: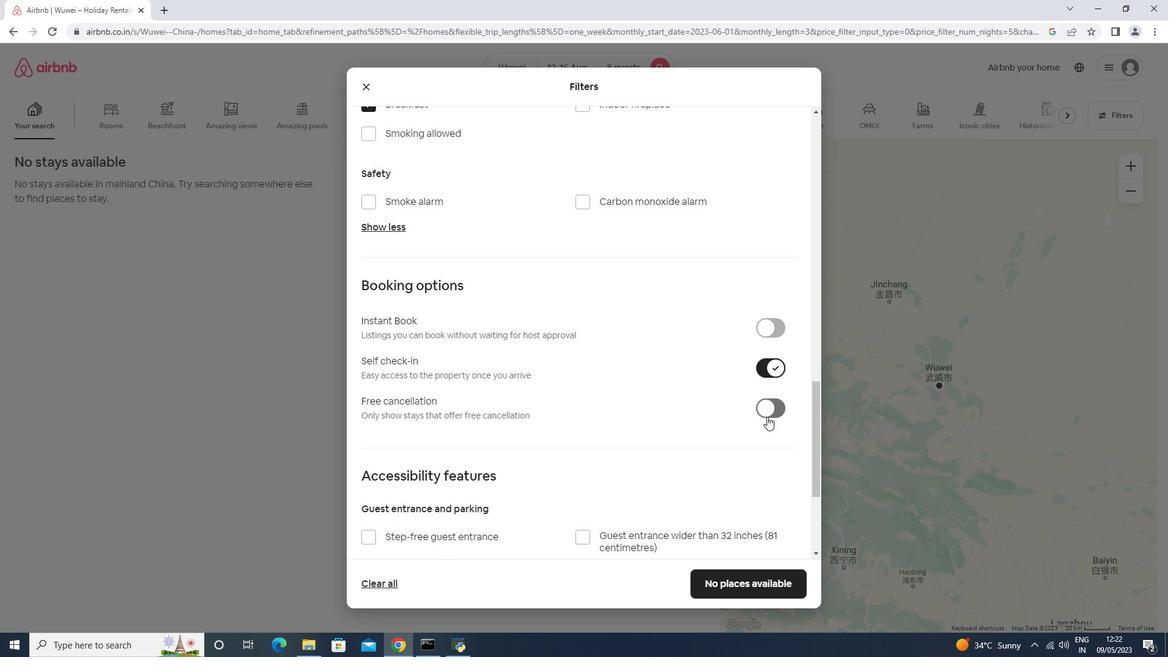 
Action: Mouse scrolled (762, 419) with delta (0, 0)
Screenshot: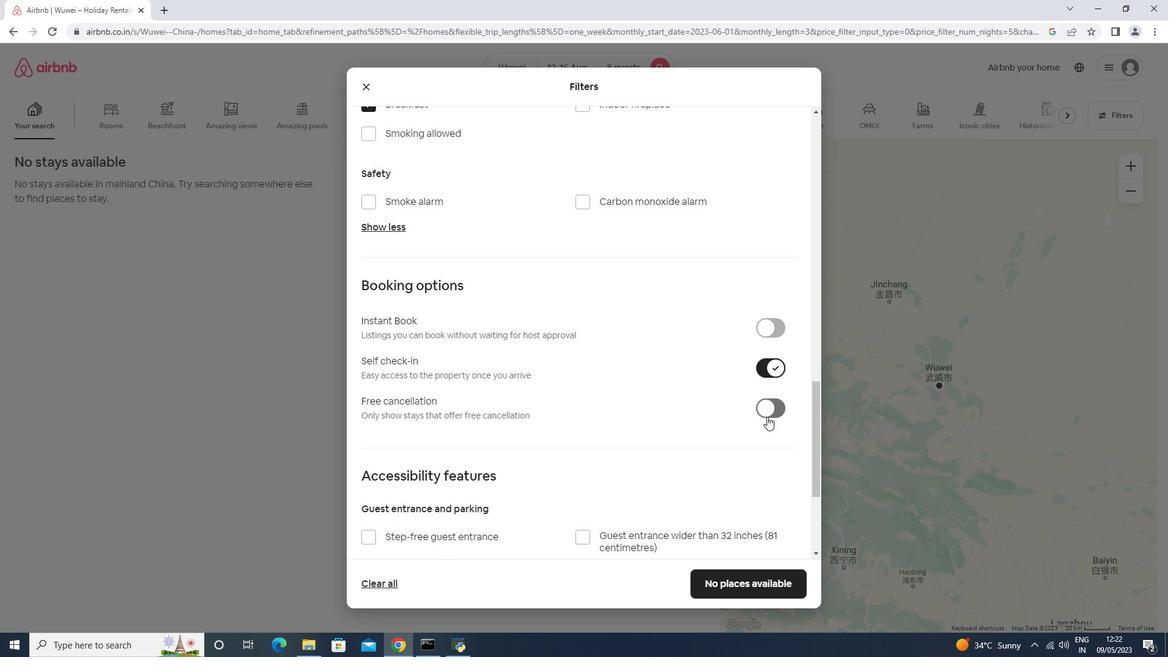 
Action: Mouse scrolled (762, 419) with delta (0, 0)
Screenshot: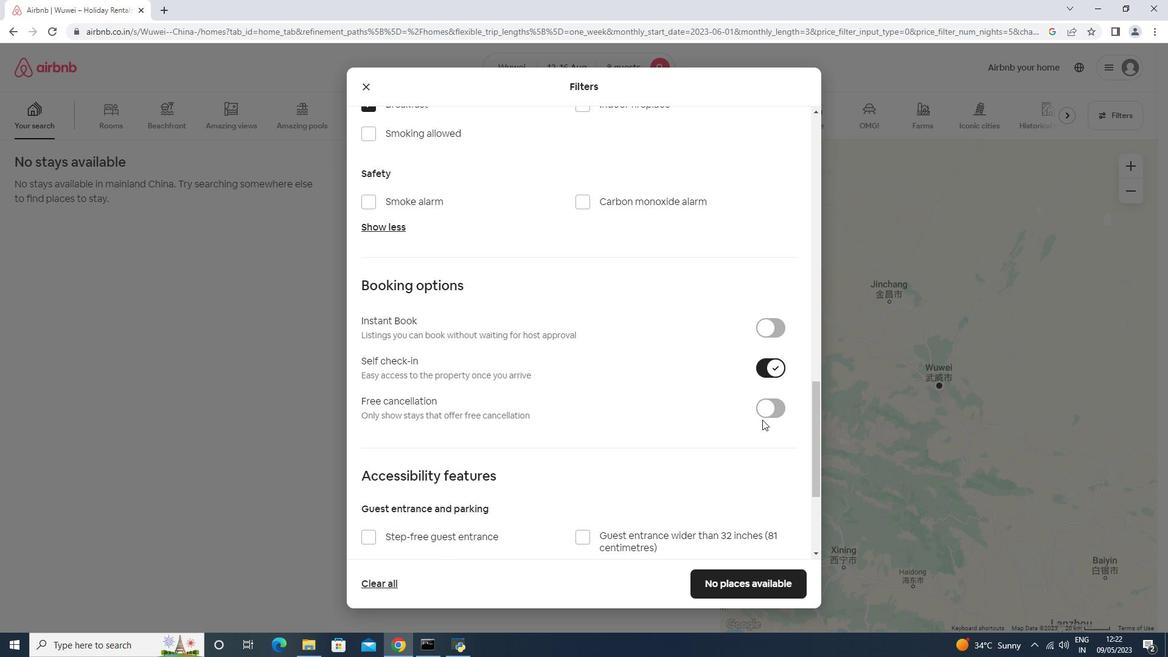 
Action: Mouse moved to (772, 592)
Screenshot: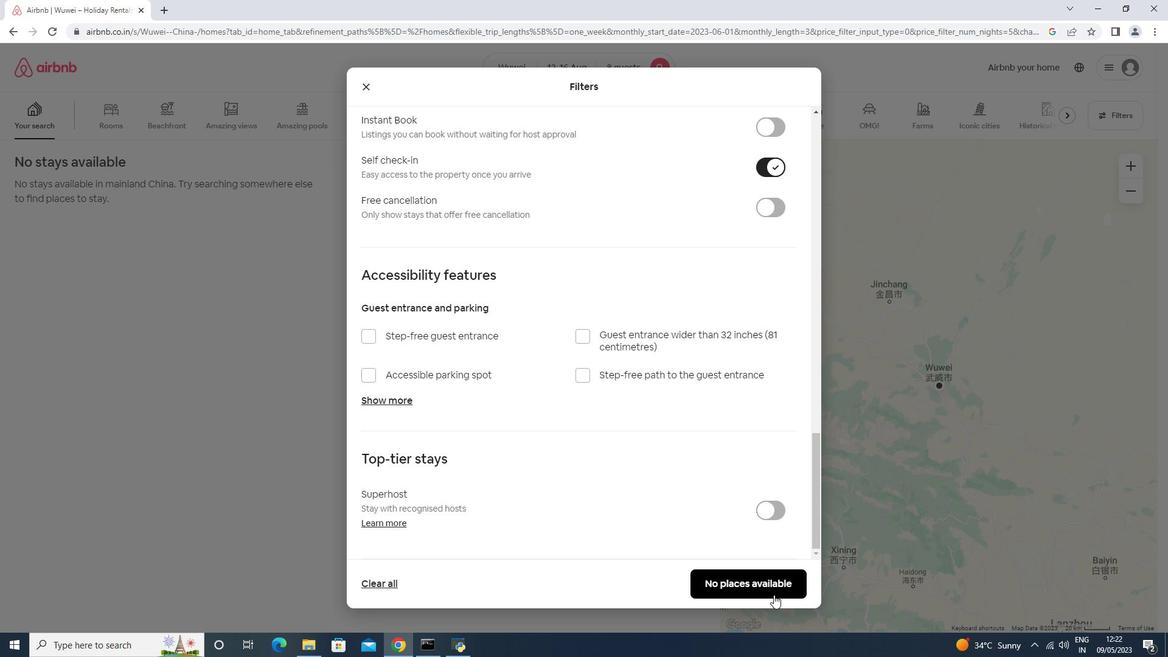 
Action: Mouse pressed left at (772, 592)
Screenshot: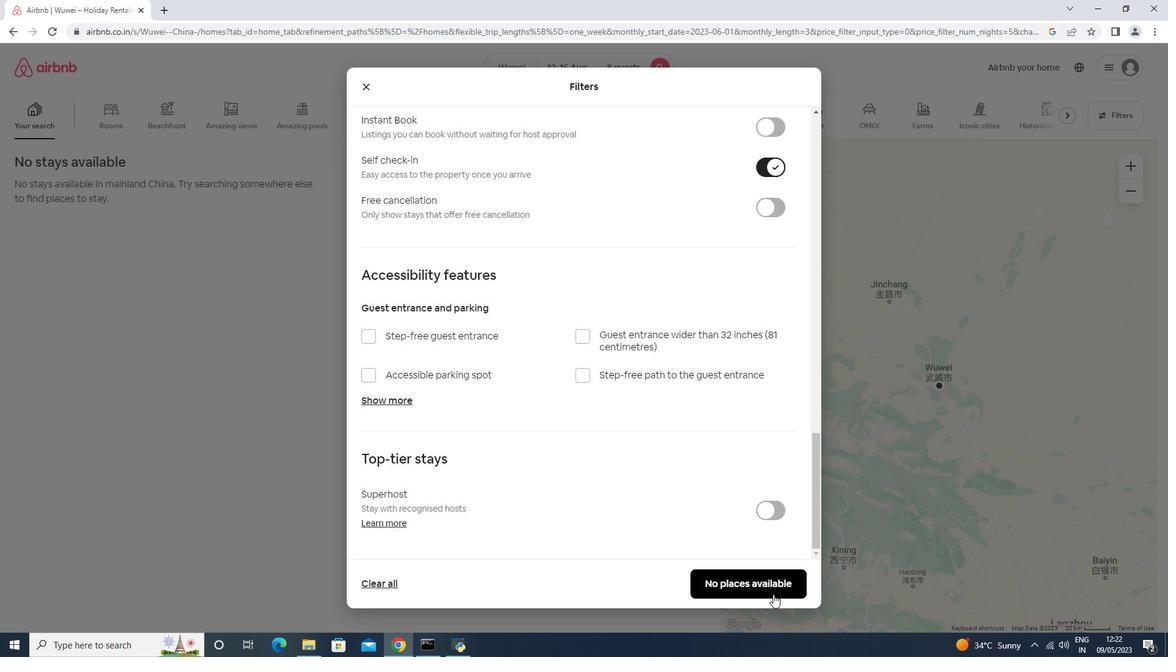 
Action: Mouse moved to (733, 596)
Screenshot: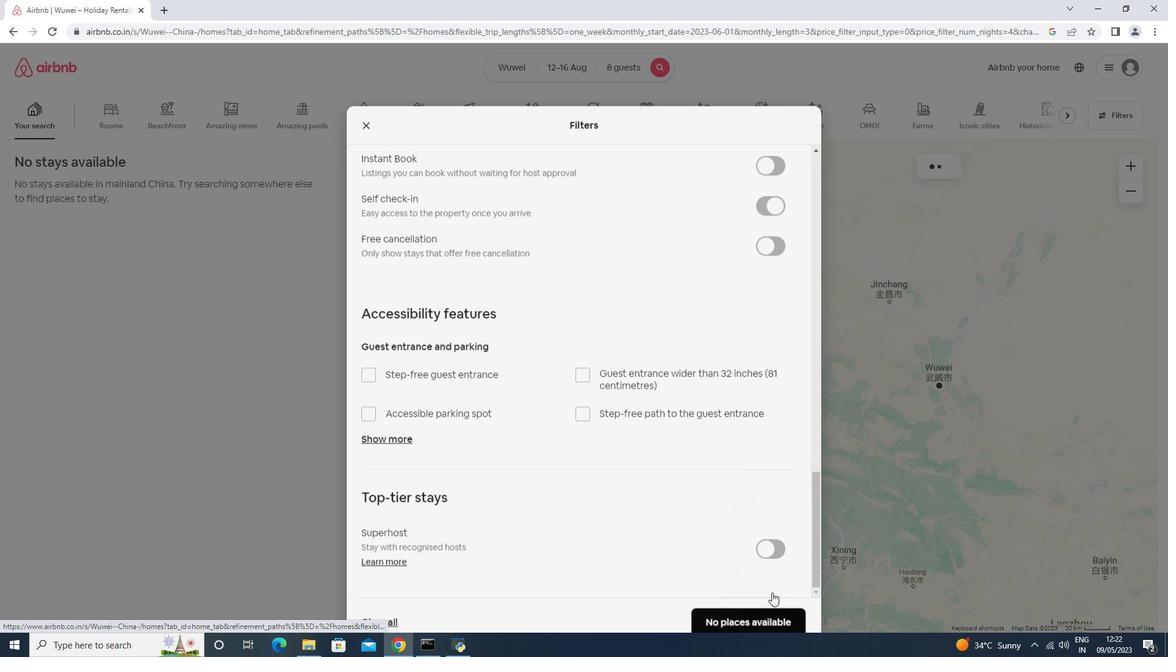 
